 Task: Search one way flight ticket for 3 adults in first from Pittsburgh: Pittsburgh International Airport to Jacksonville: Albert J. Ellis Airport on 5-3-2023. Choice of flights is Singapure airlines. Number of bags: 2 checked bags. Price is upto 72000. Outbound departure time preference is 21:30.
Action: Mouse moved to (415, 176)
Screenshot: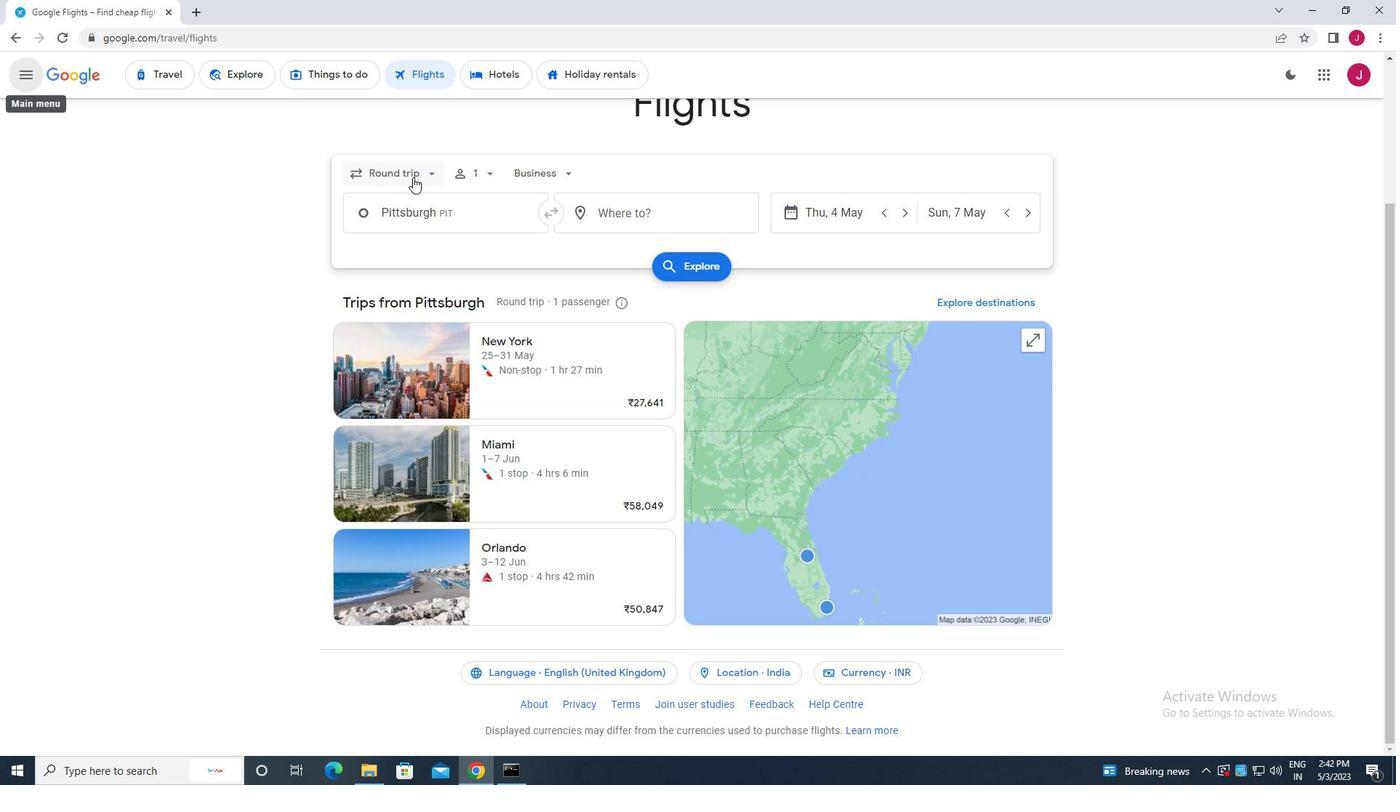 
Action: Mouse pressed left at (415, 176)
Screenshot: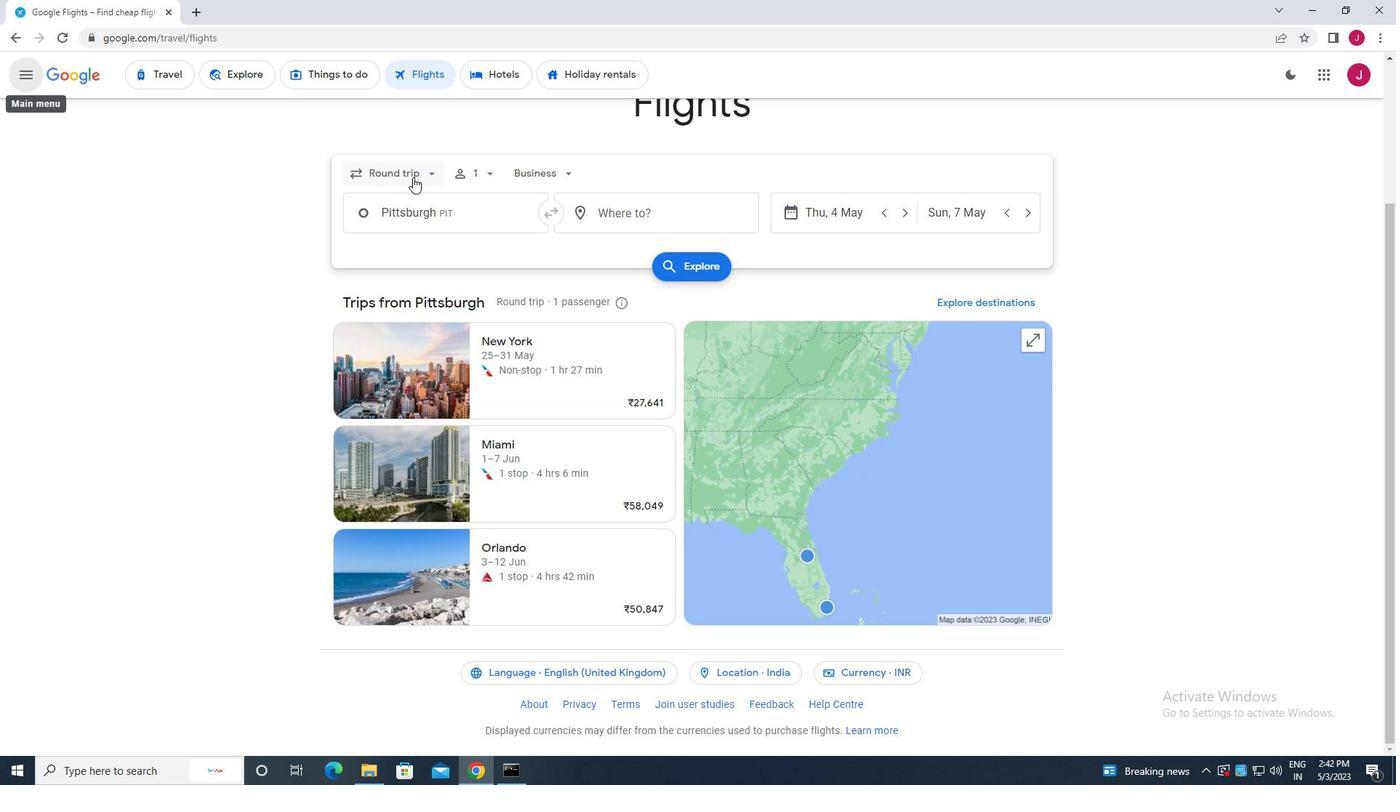 
Action: Mouse moved to (409, 244)
Screenshot: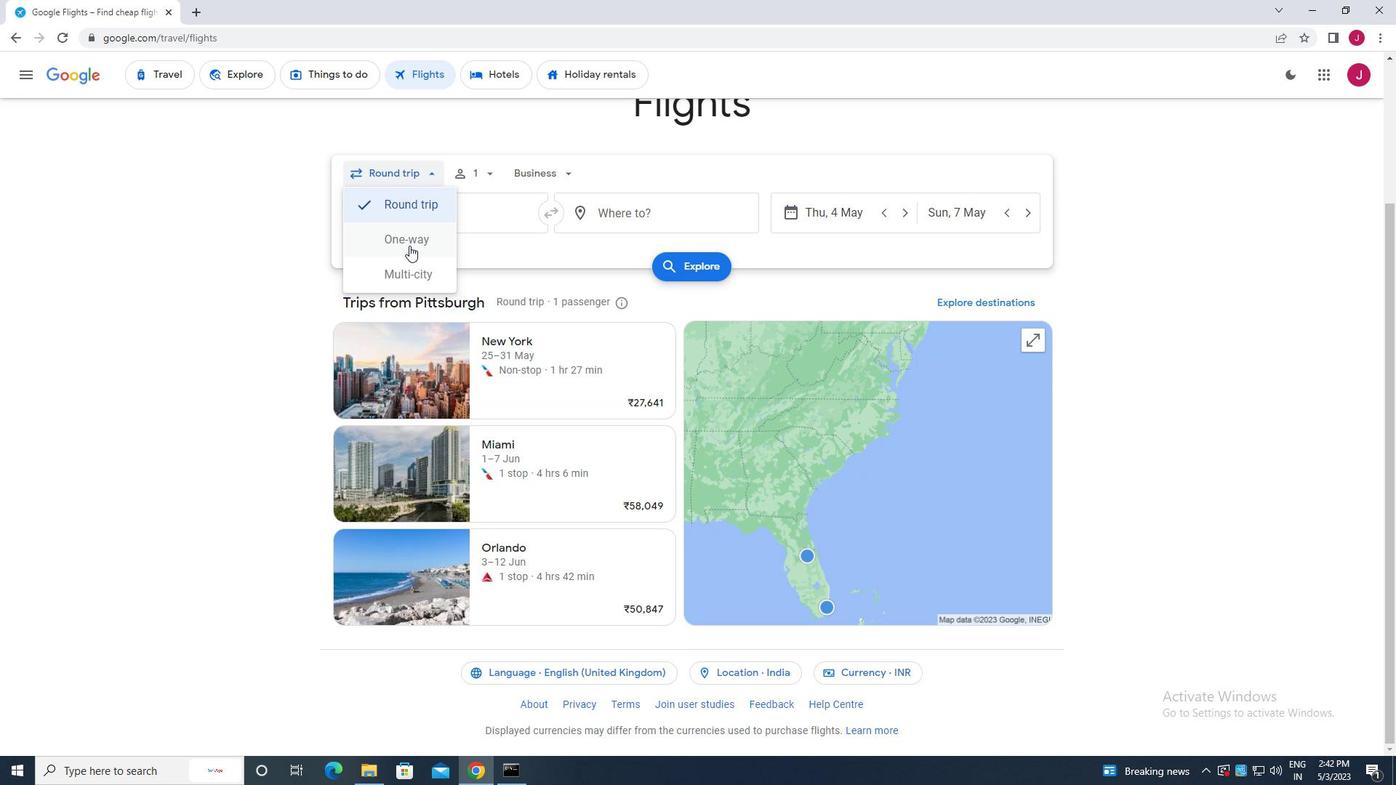 
Action: Mouse pressed left at (409, 244)
Screenshot: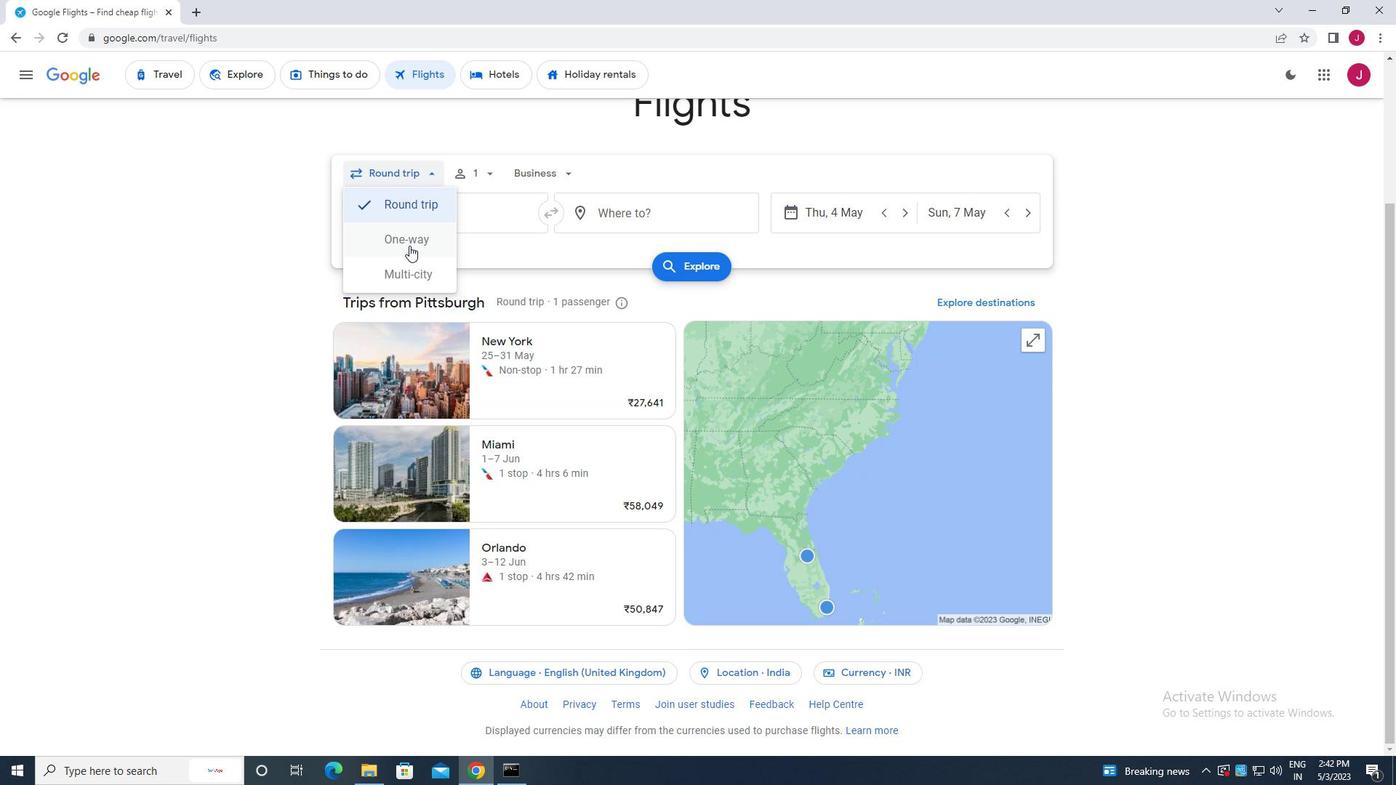 
Action: Mouse moved to (485, 167)
Screenshot: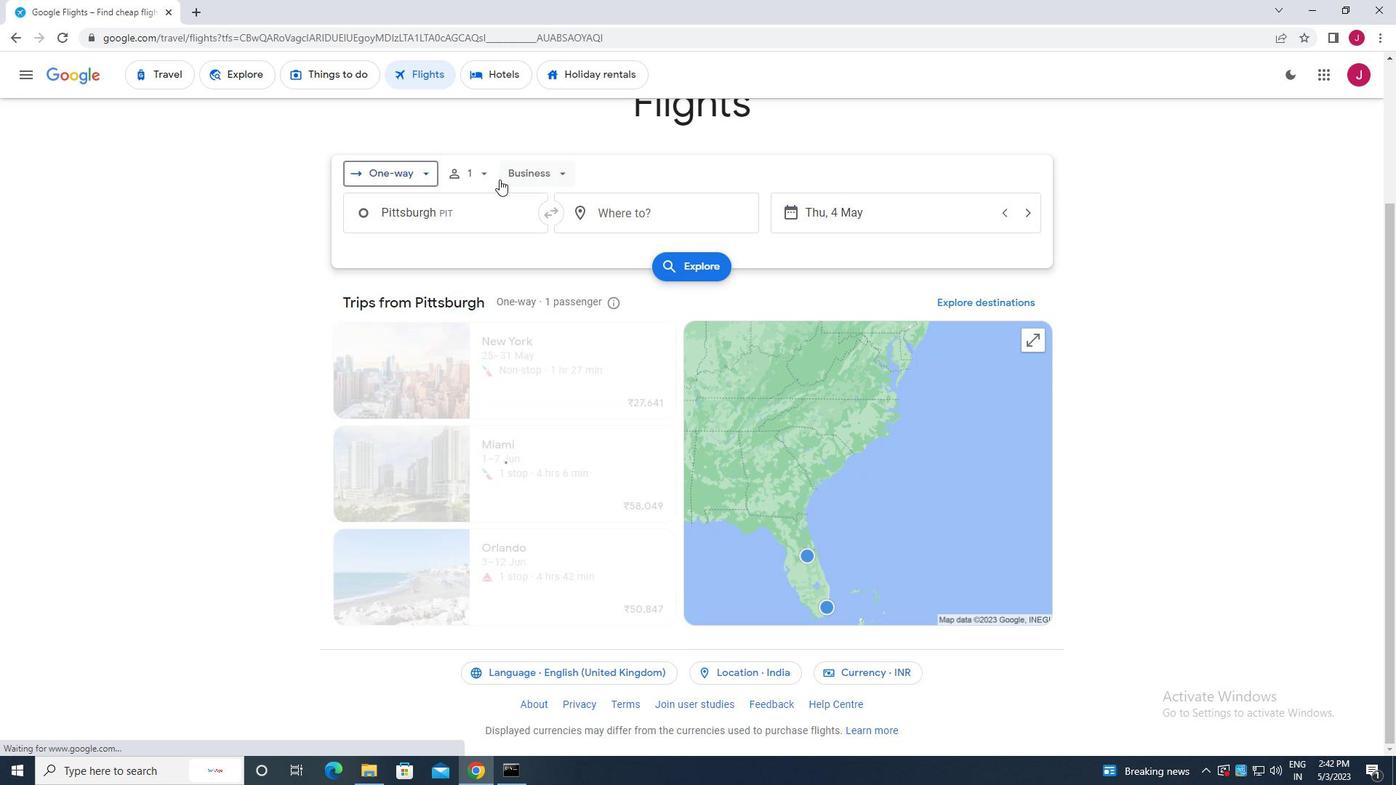 
Action: Mouse pressed left at (485, 167)
Screenshot: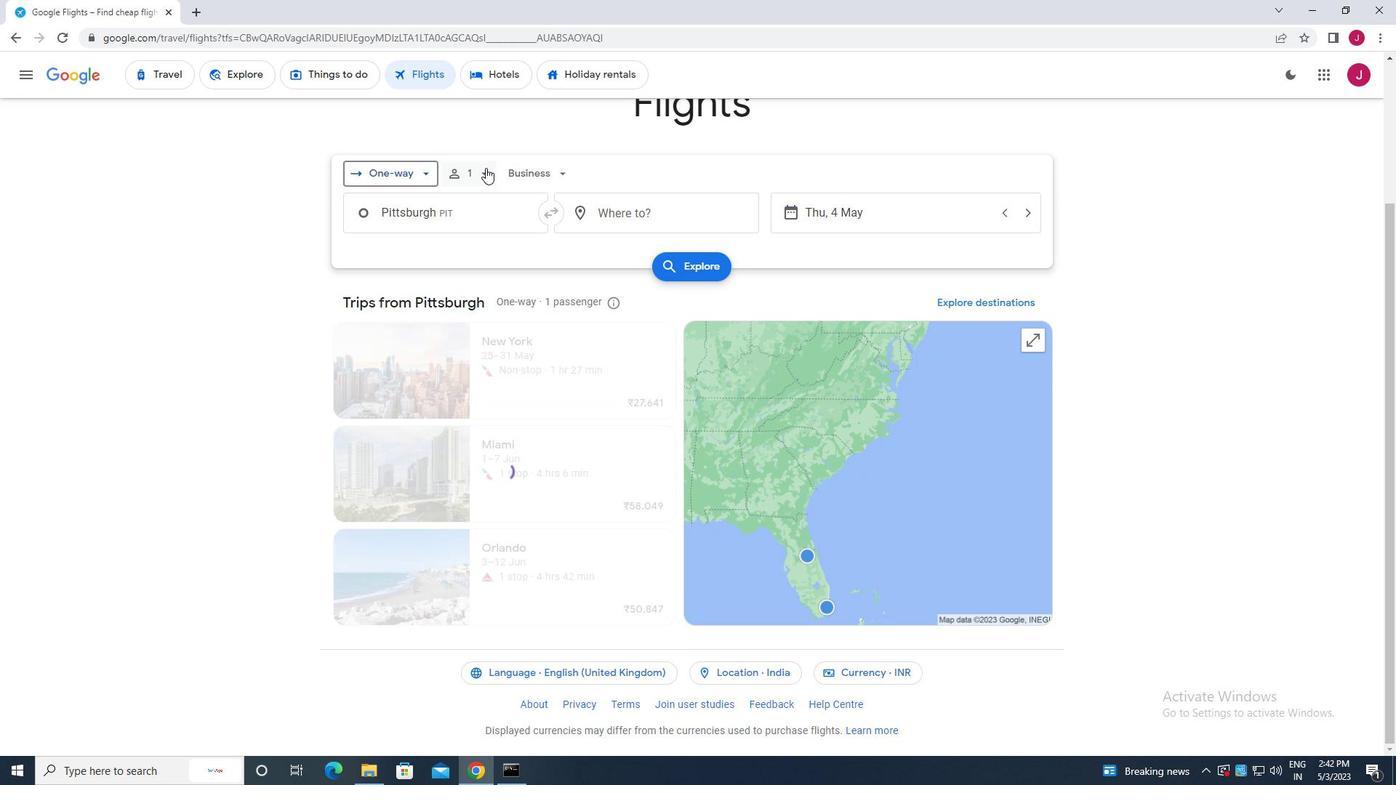 
Action: Mouse moved to (597, 210)
Screenshot: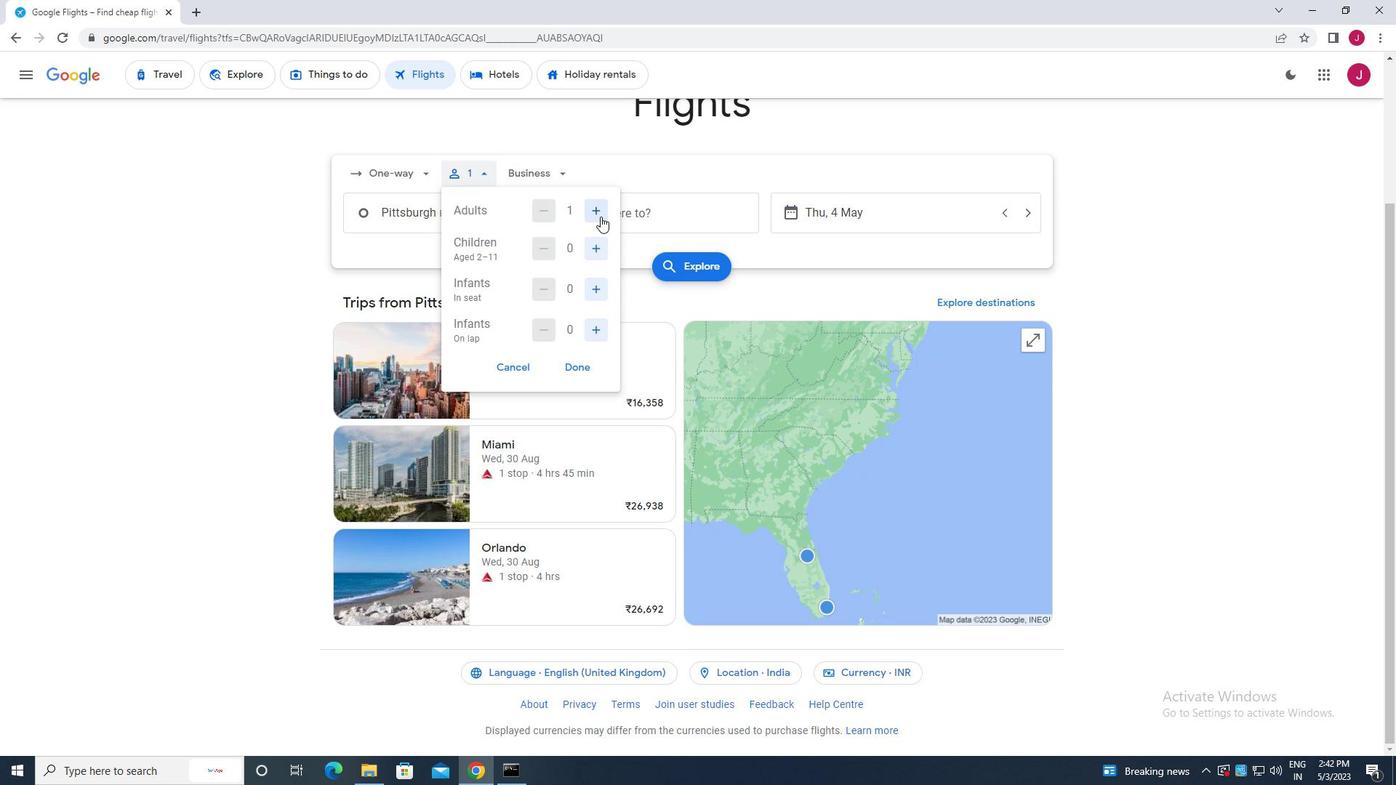 
Action: Mouse pressed left at (597, 210)
Screenshot: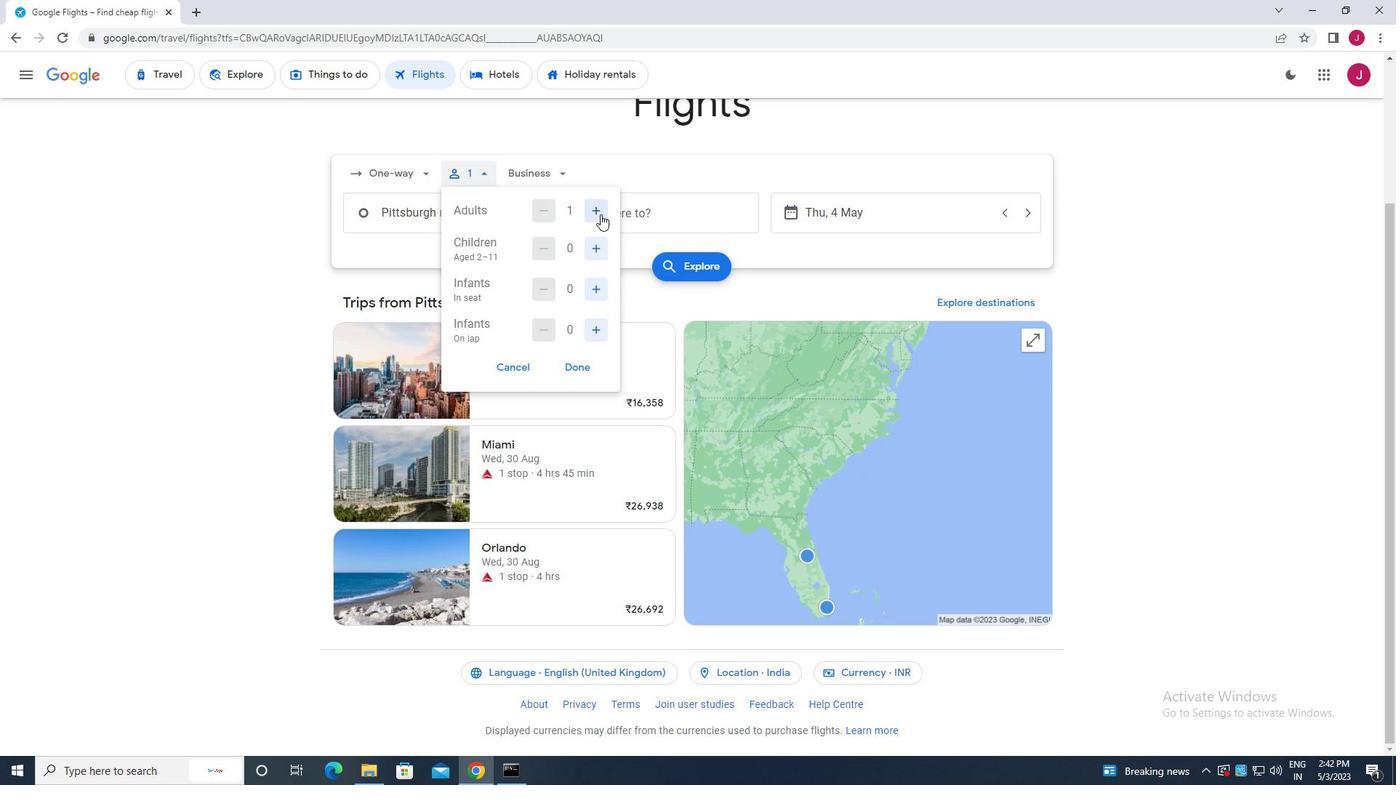 
Action: Mouse pressed left at (597, 210)
Screenshot: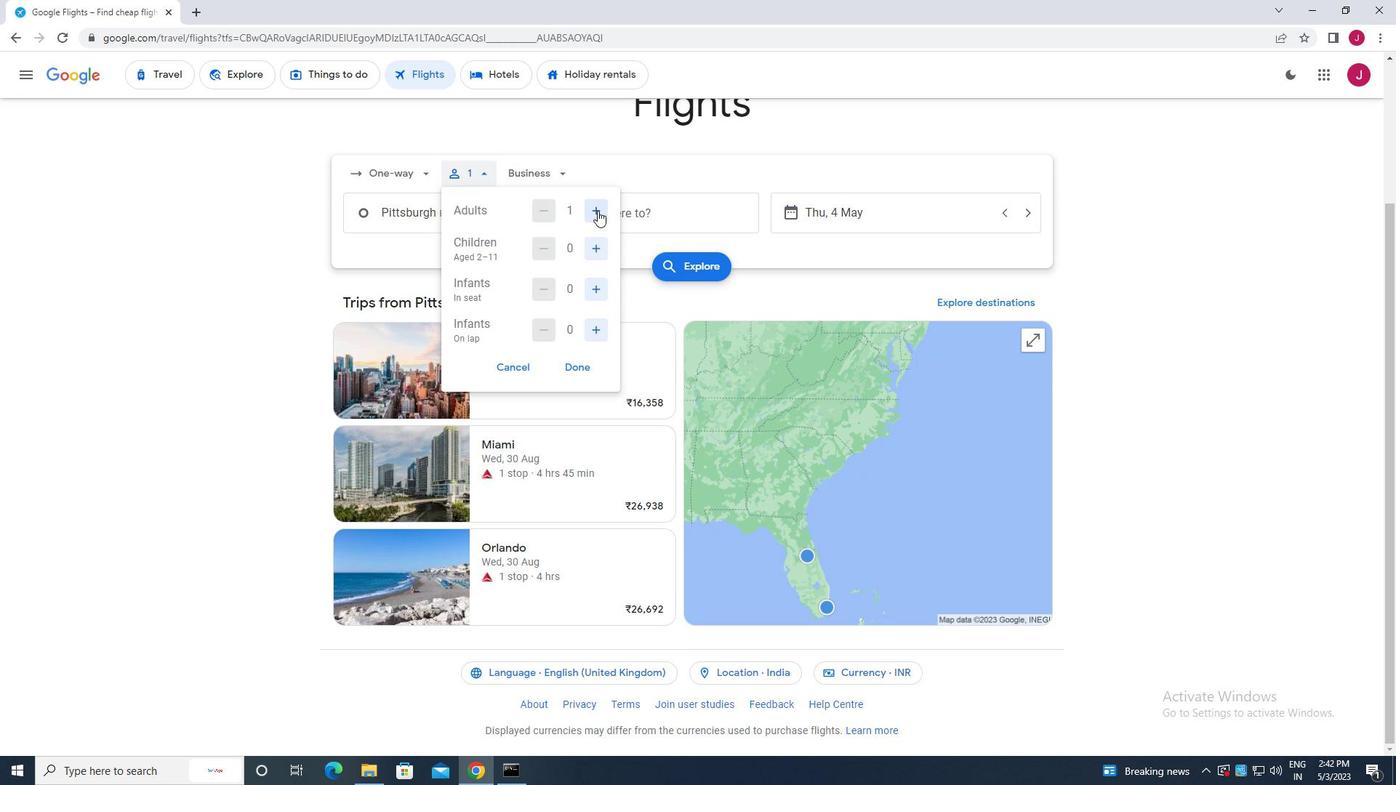
Action: Mouse moved to (578, 366)
Screenshot: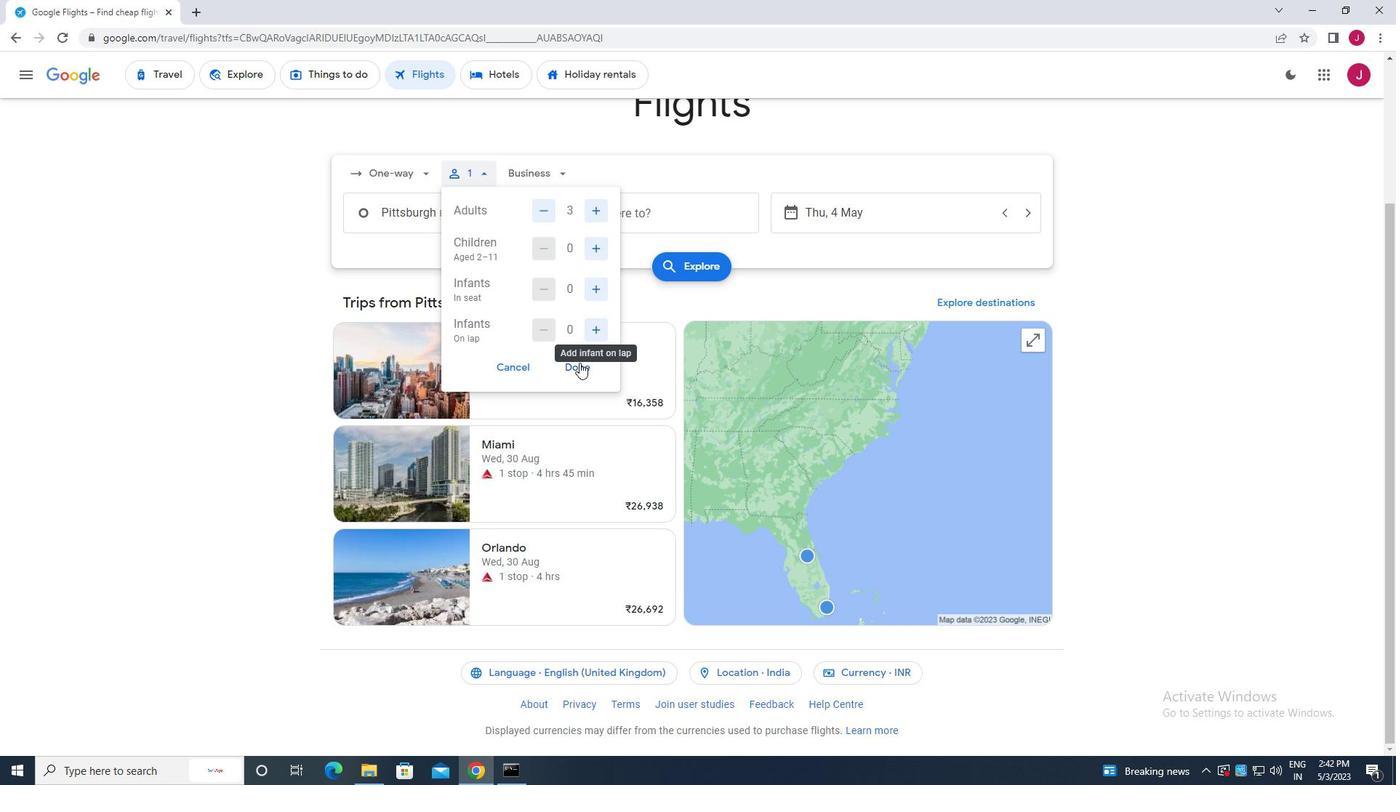 
Action: Mouse pressed left at (578, 366)
Screenshot: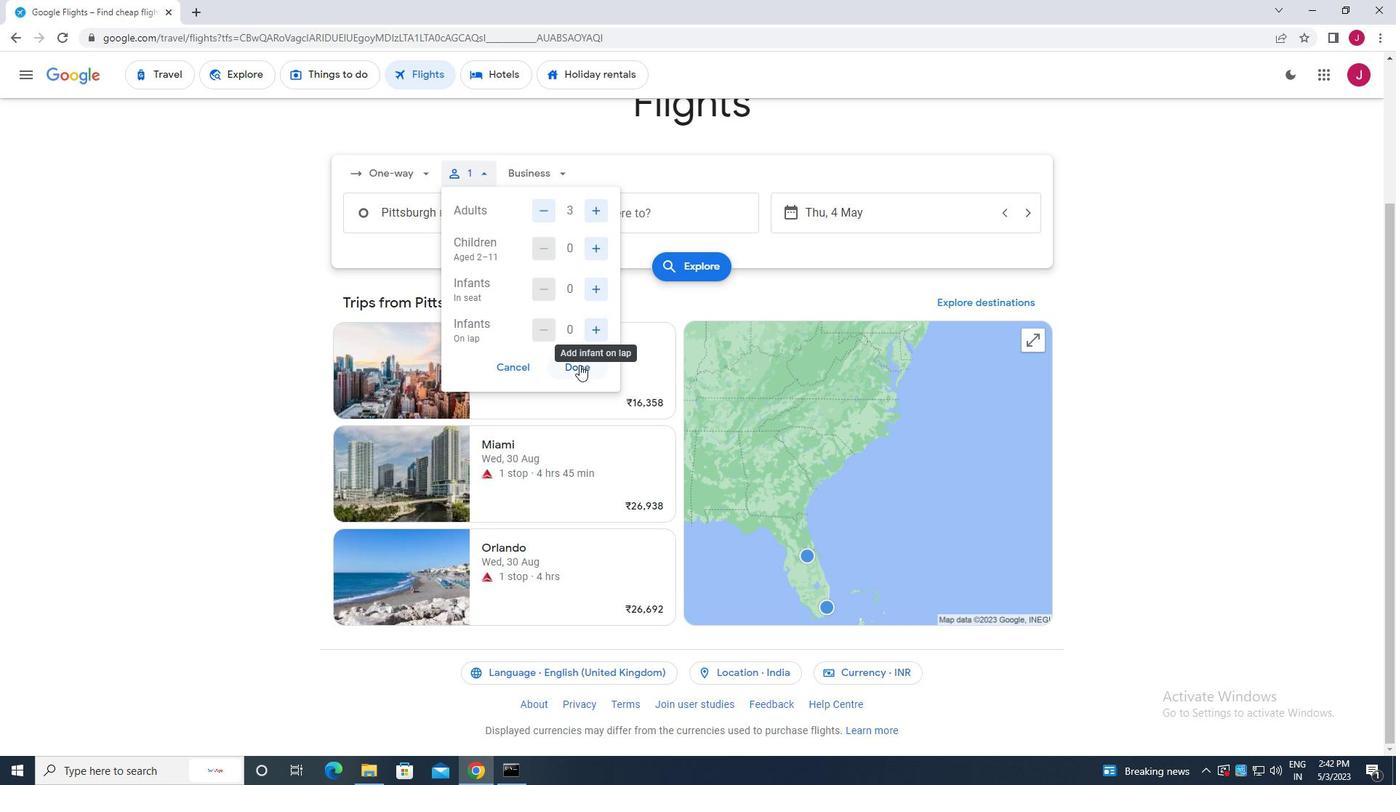 
Action: Mouse moved to (552, 173)
Screenshot: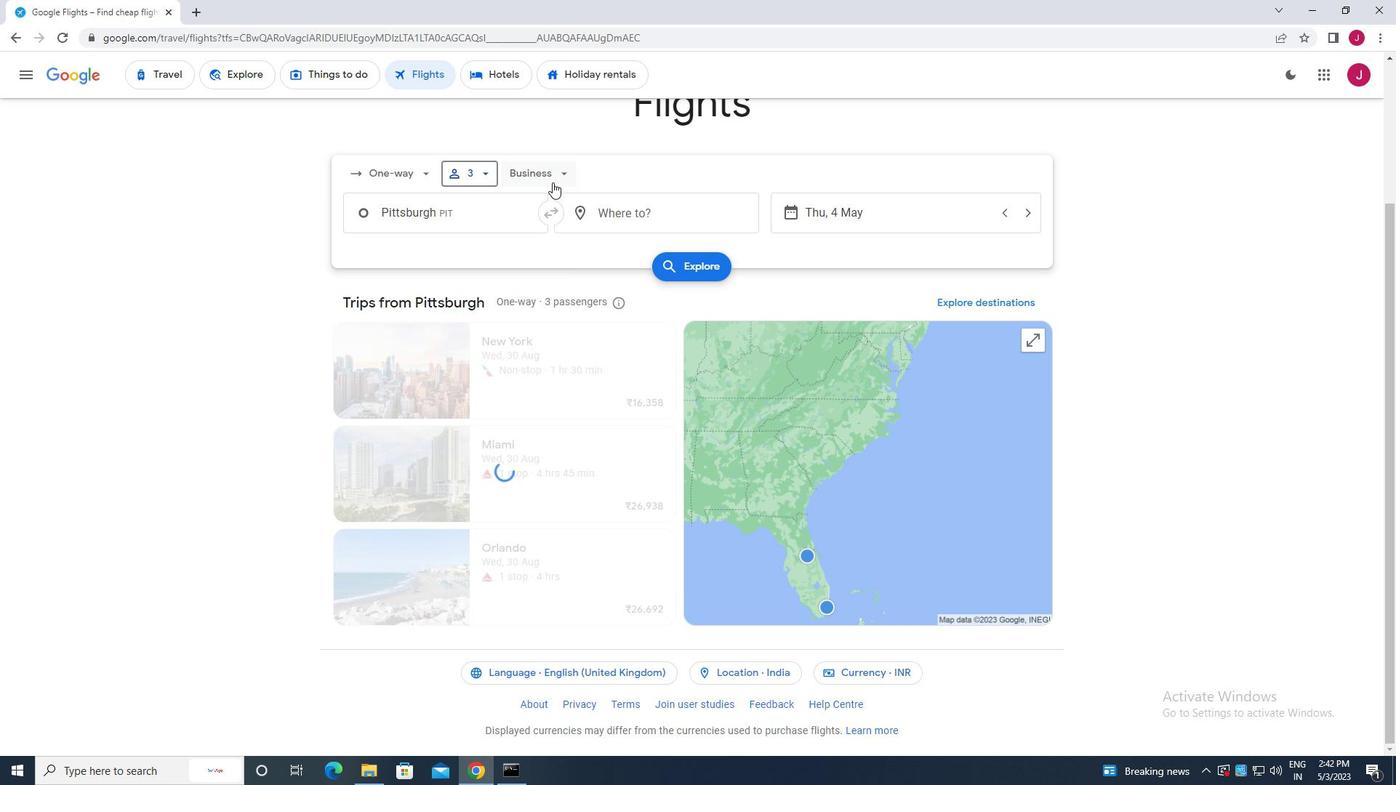 
Action: Mouse pressed left at (552, 173)
Screenshot: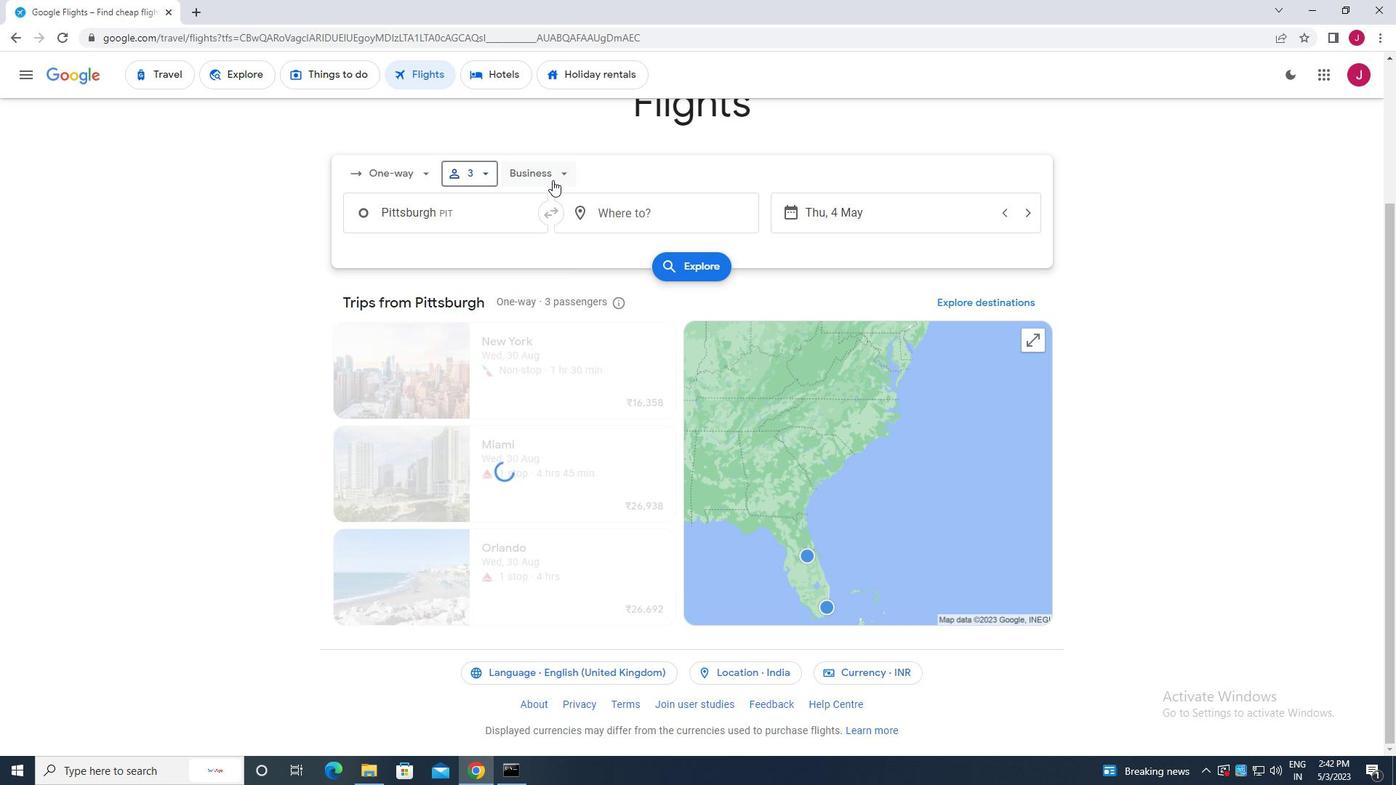 
Action: Mouse moved to (546, 310)
Screenshot: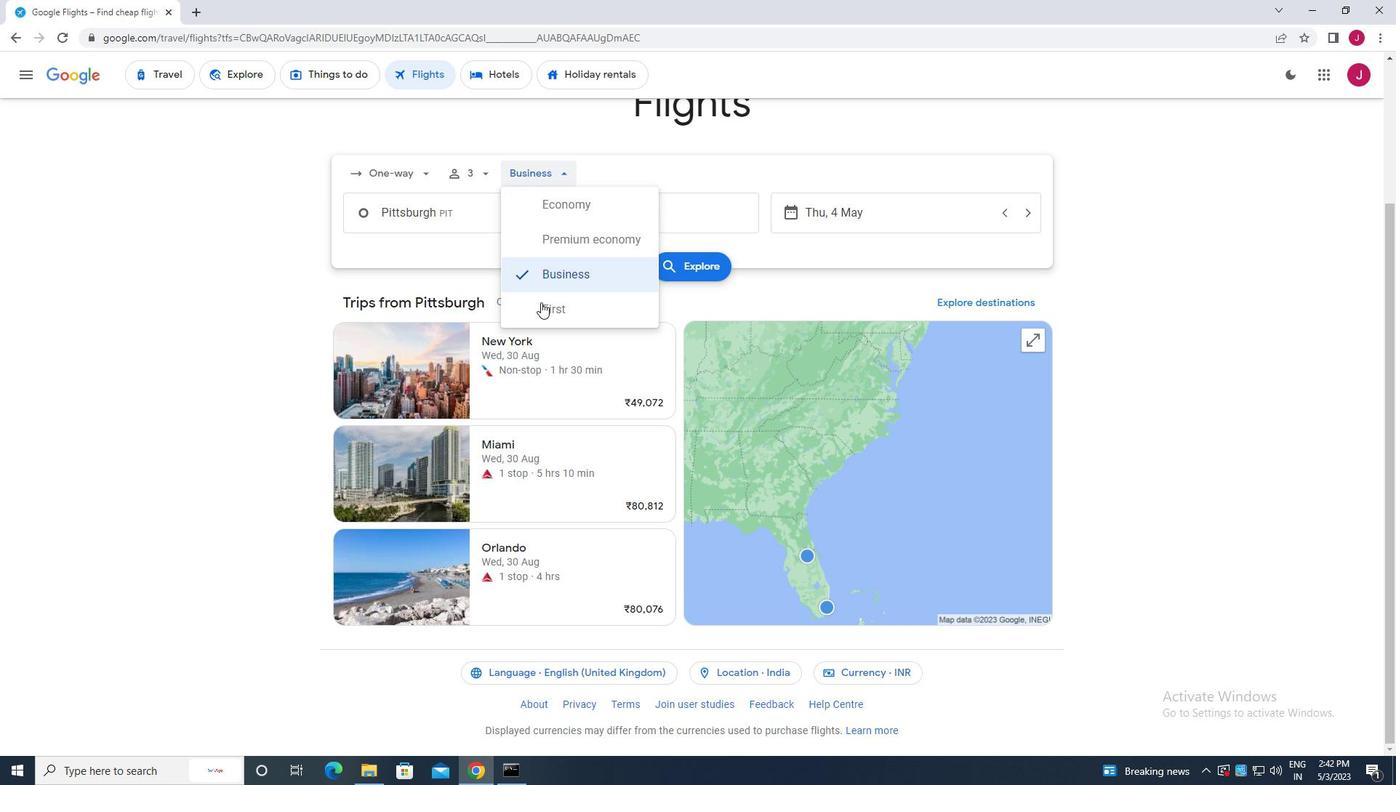 
Action: Mouse pressed left at (546, 310)
Screenshot: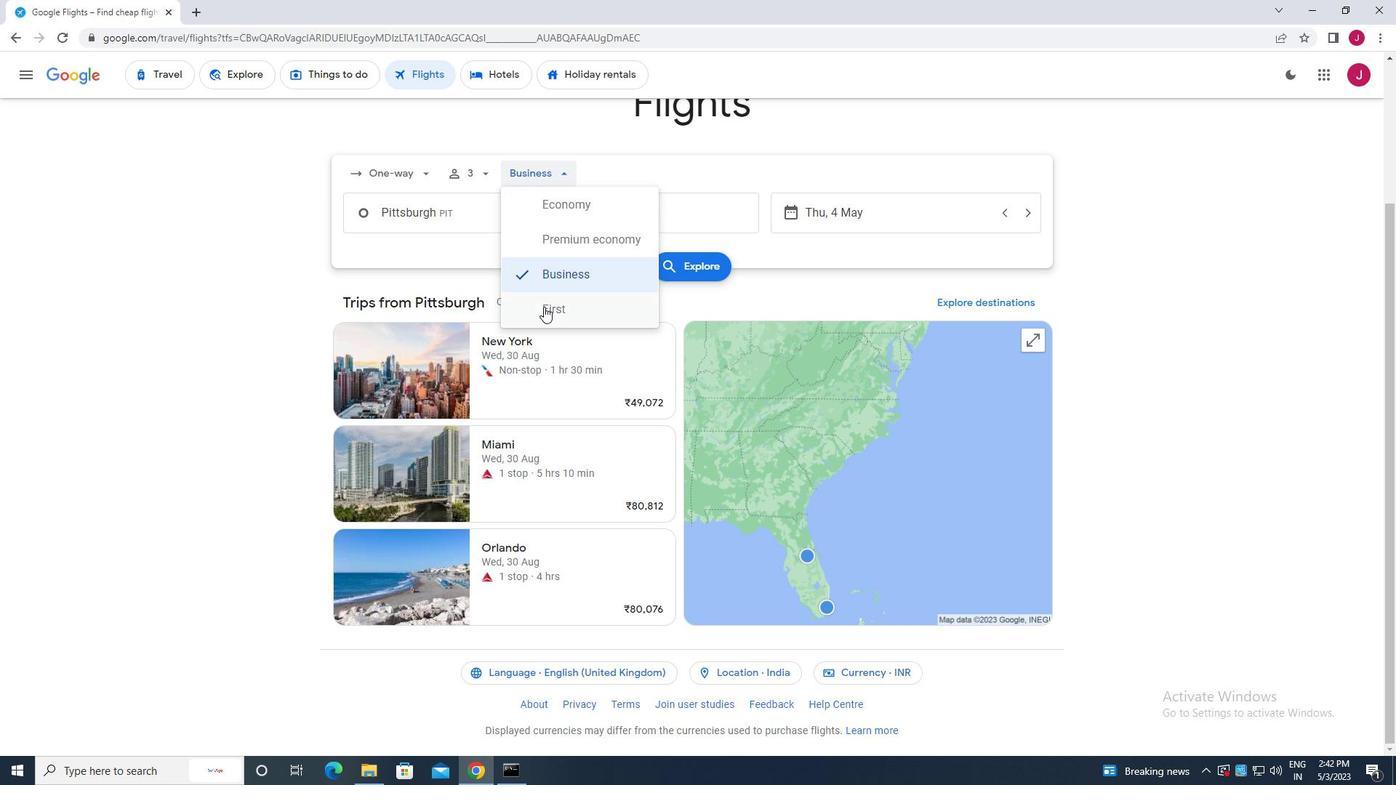 
Action: Mouse moved to (475, 213)
Screenshot: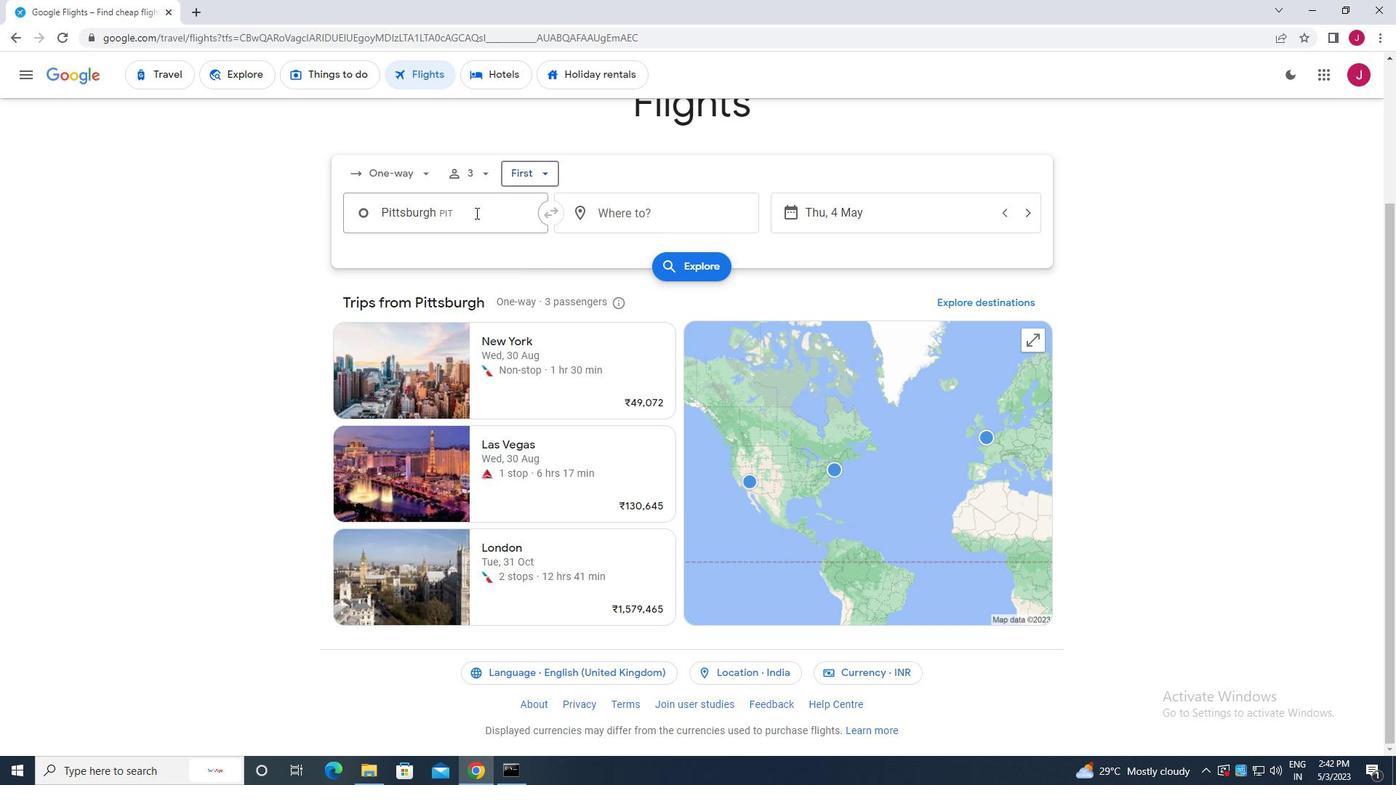 
Action: Mouse pressed left at (475, 213)
Screenshot: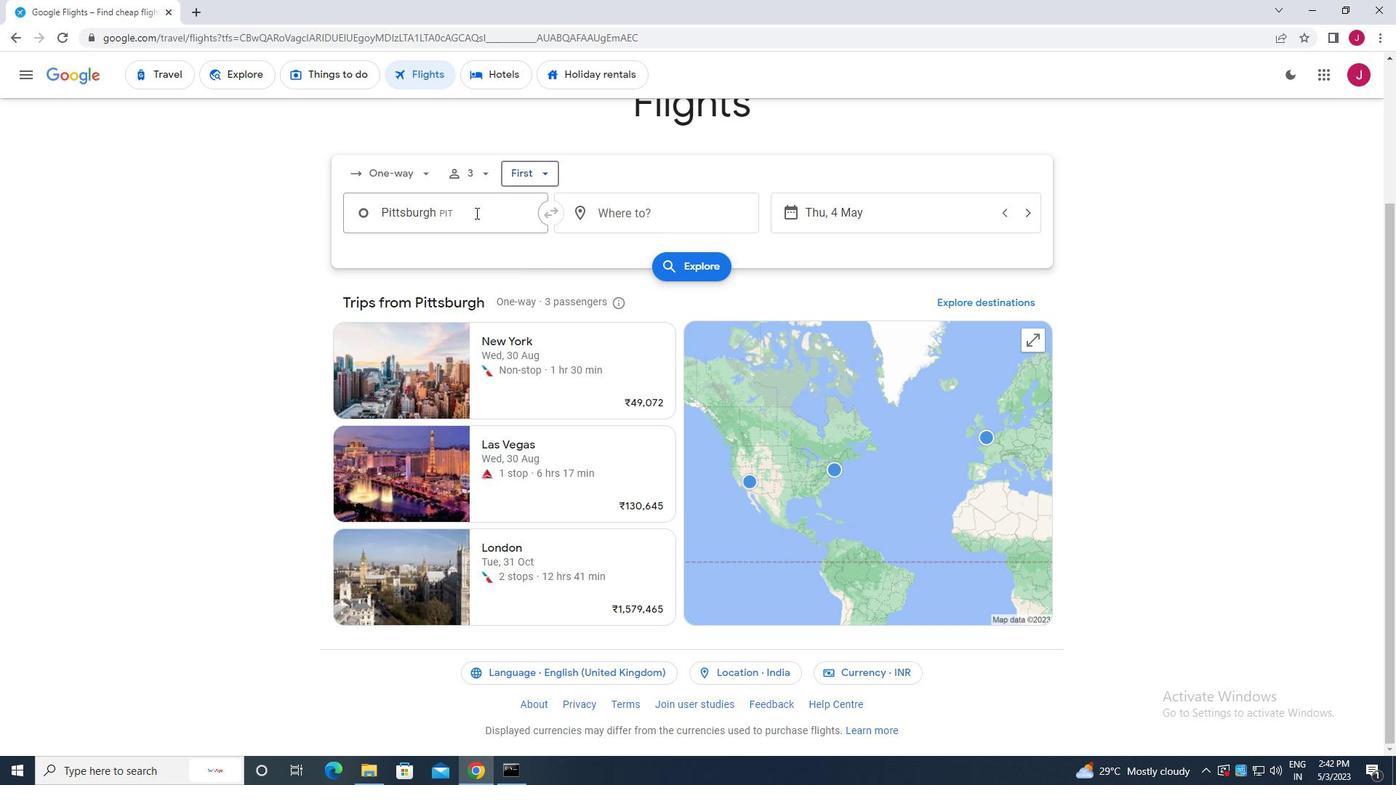 
Action: Key pressed pitts
Screenshot: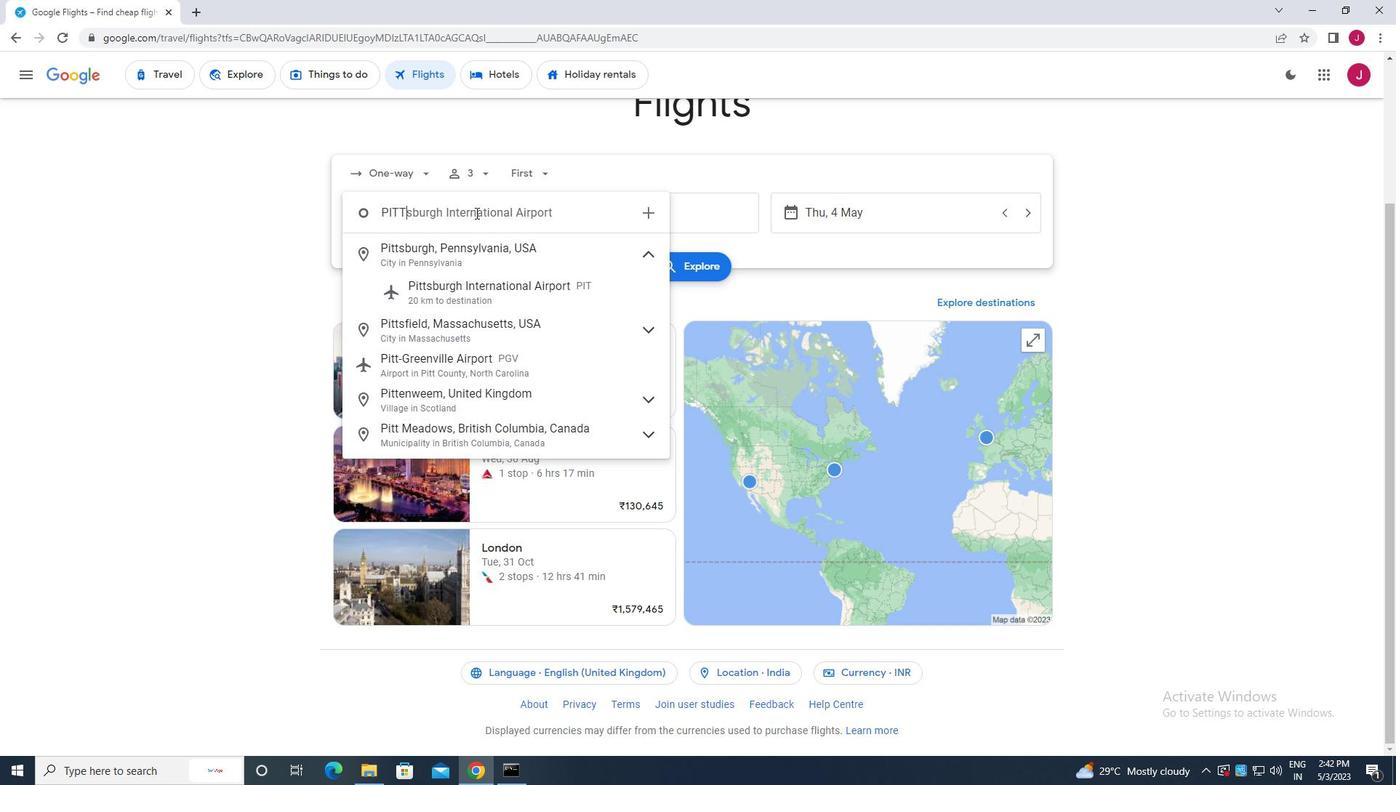 
Action: Mouse moved to (514, 295)
Screenshot: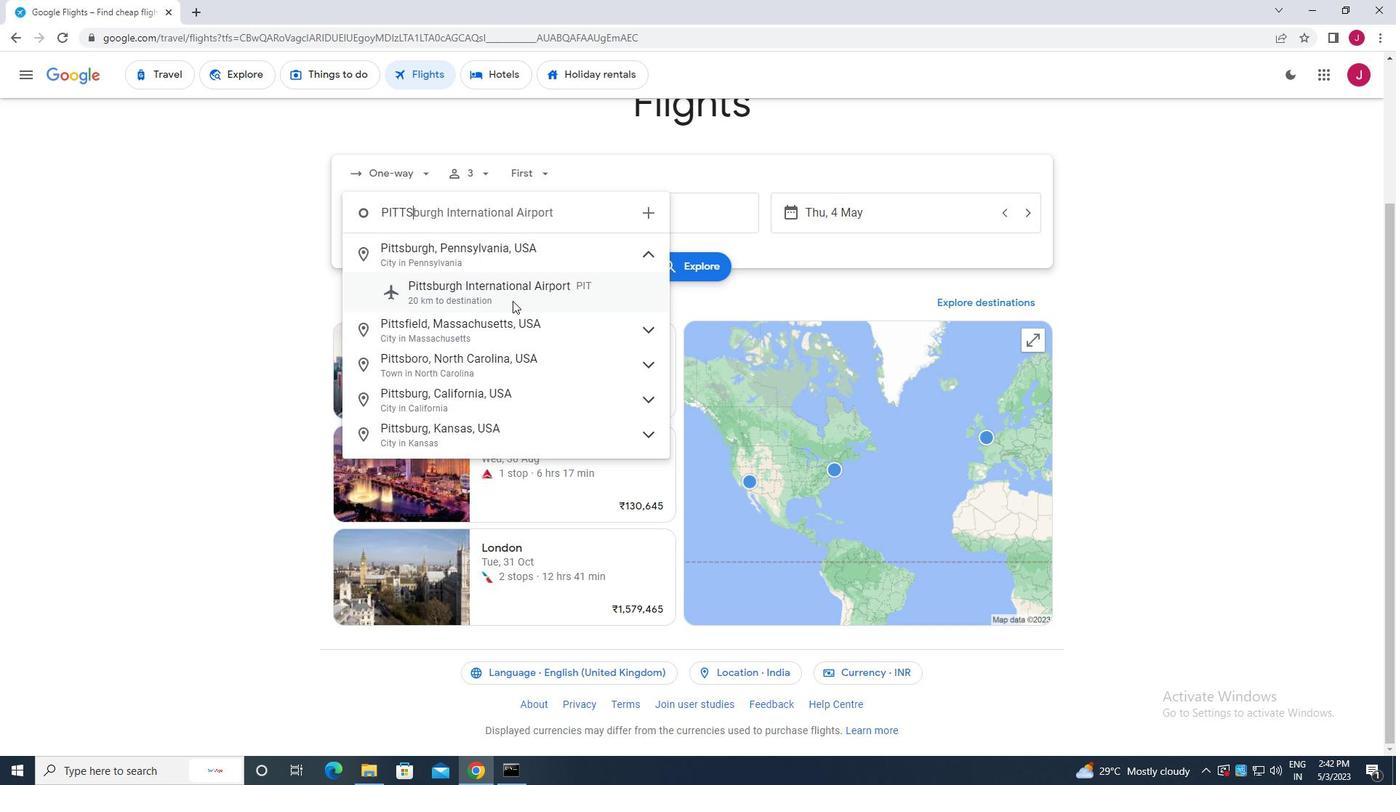 
Action: Mouse pressed left at (514, 295)
Screenshot: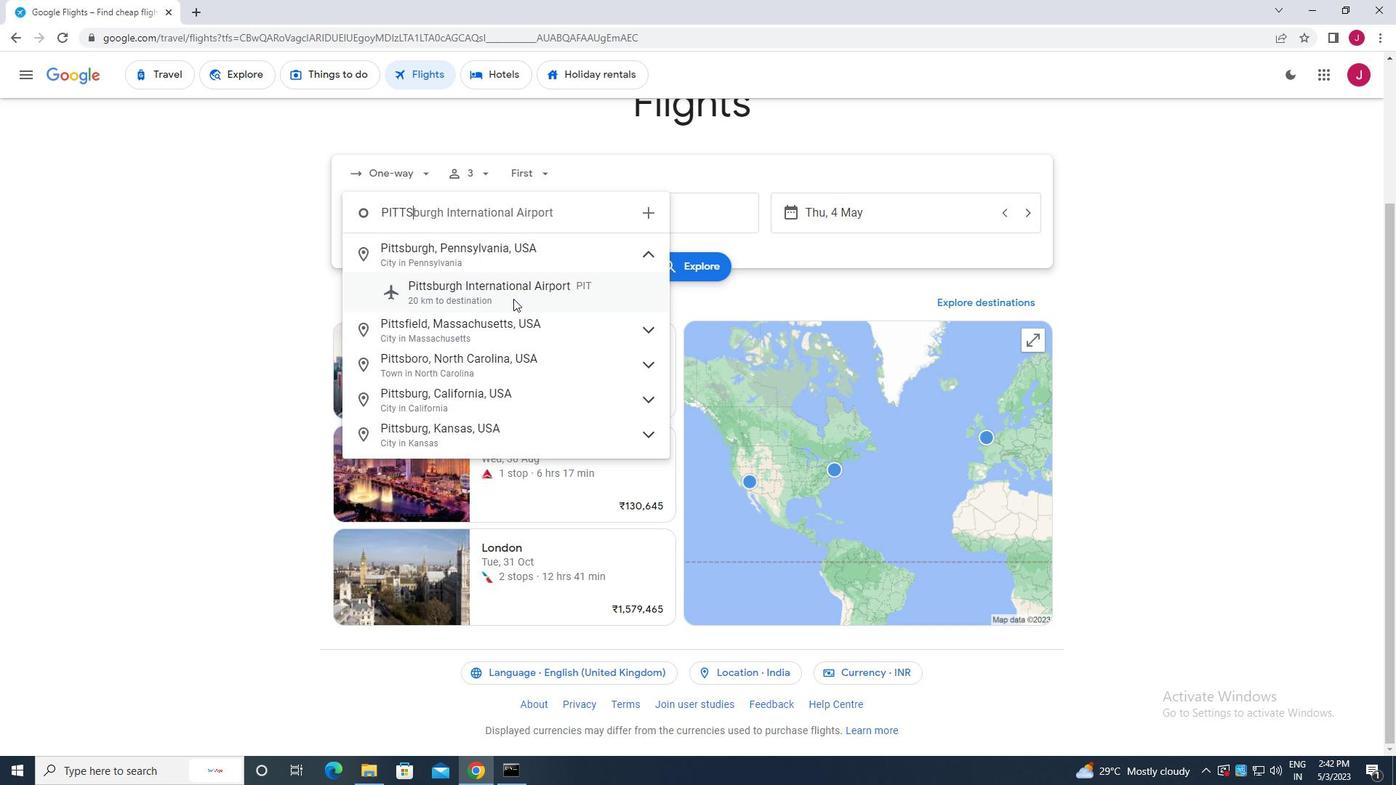 
Action: Mouse moved to (652, 217)
Screenshot: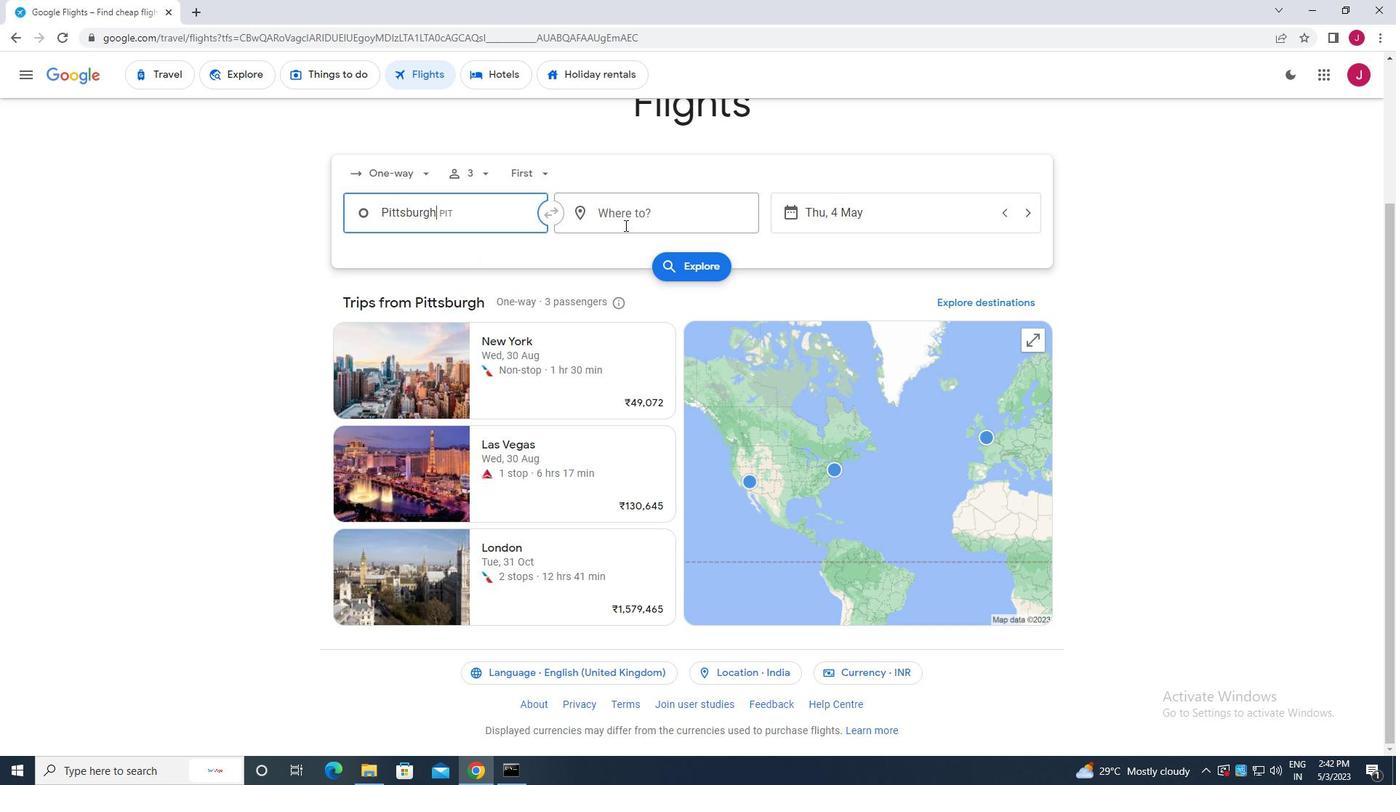 
Action: Mouse pressed left at (652, 217)
Screenshot: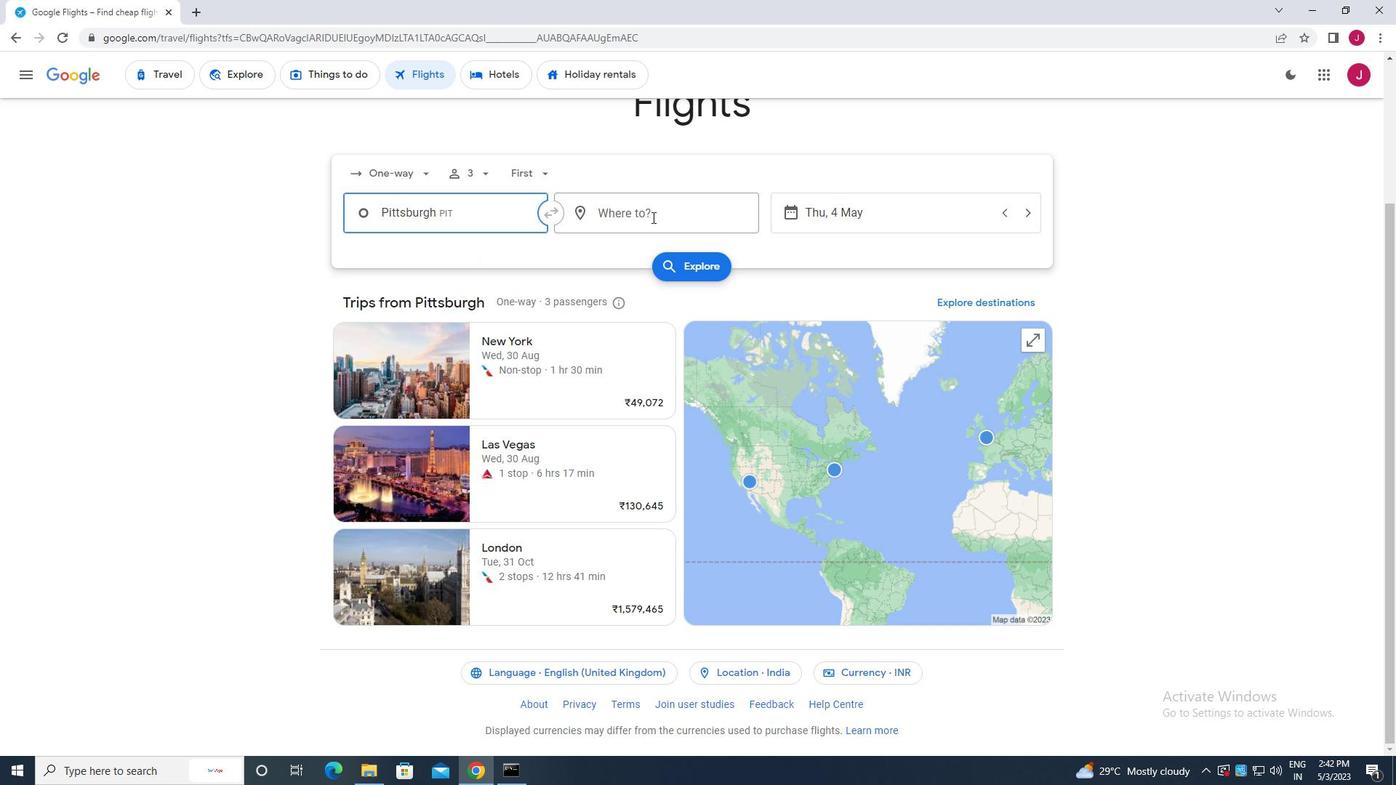
Action: Mouse moved to (652, 217)
Screenshot: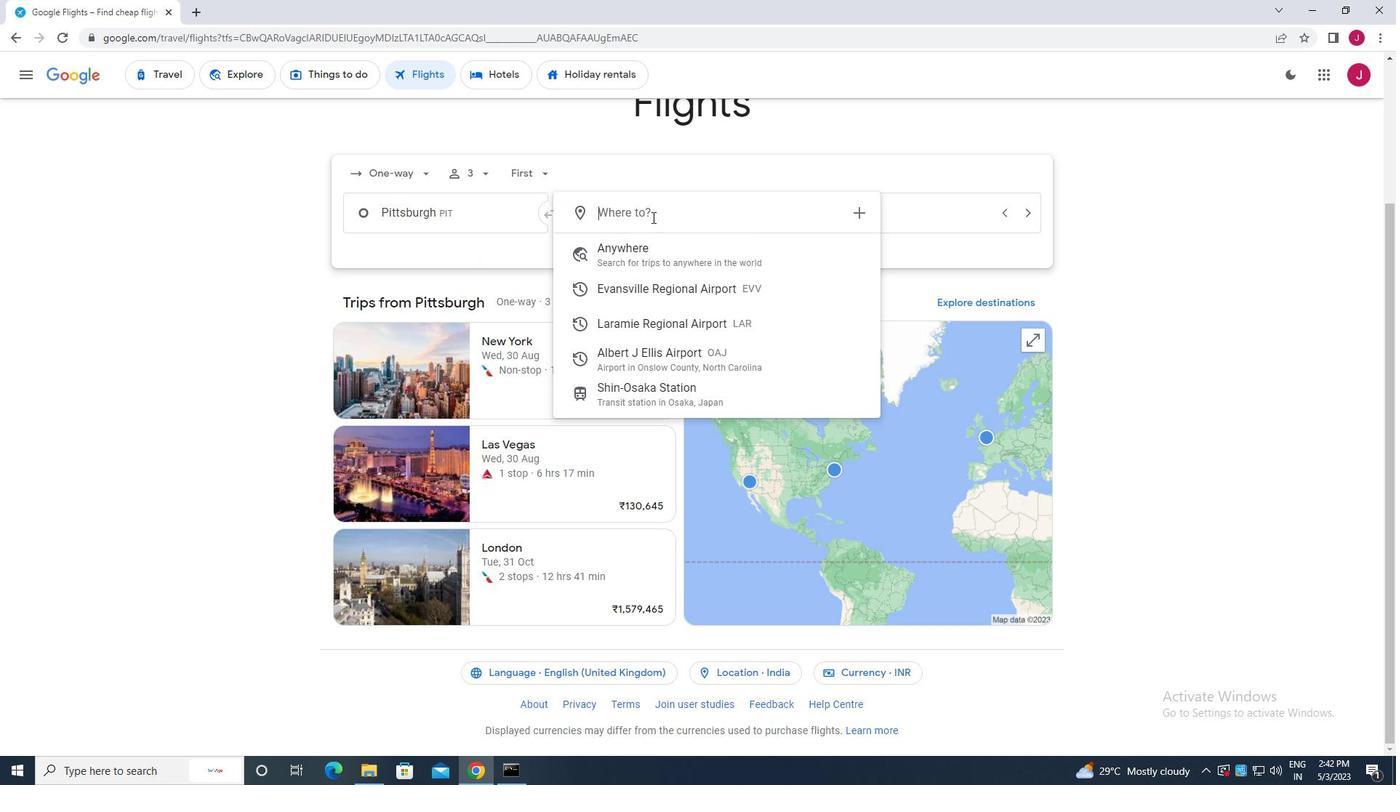 
Action: Key pressed albert<Key.space>
Screenshot: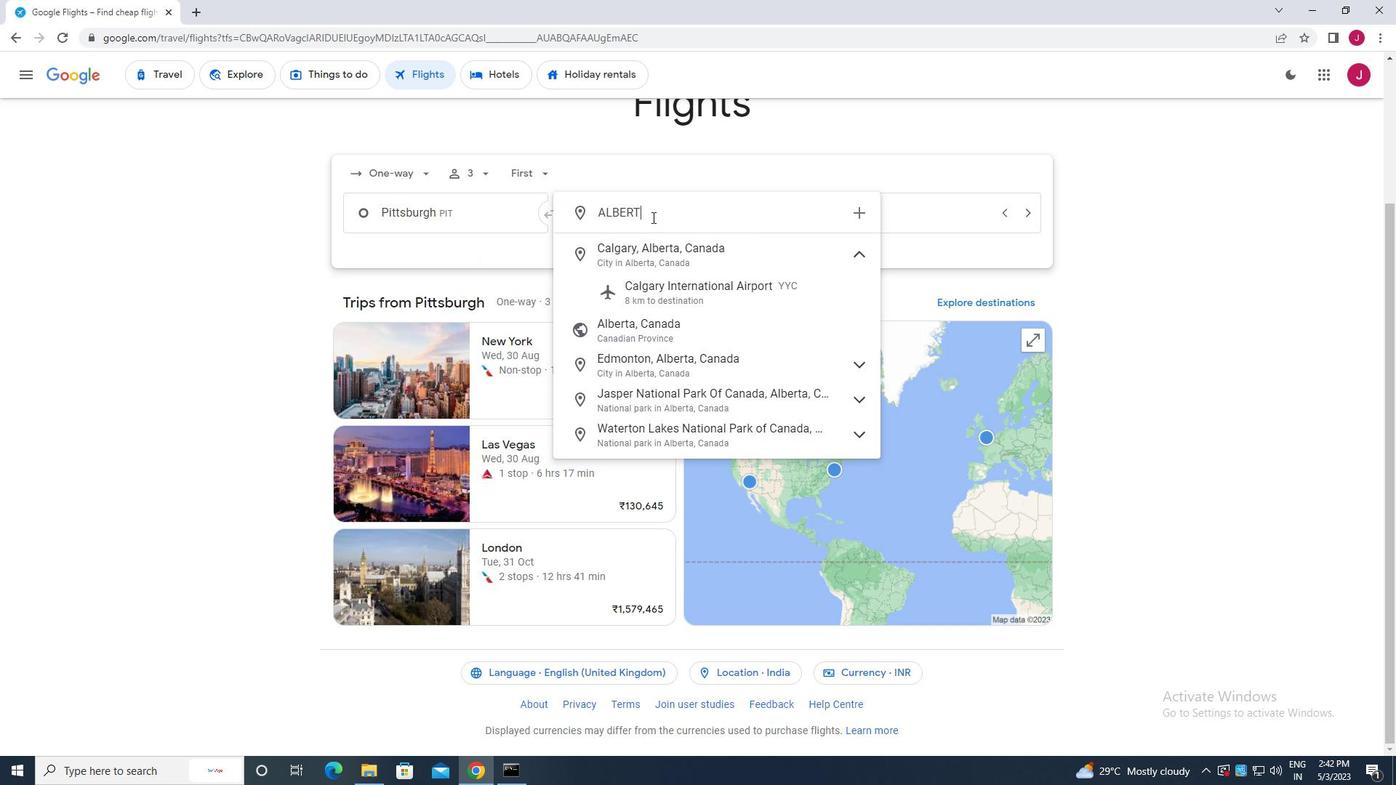 
Action: Mouse moved to (682, 251)
Screenshot: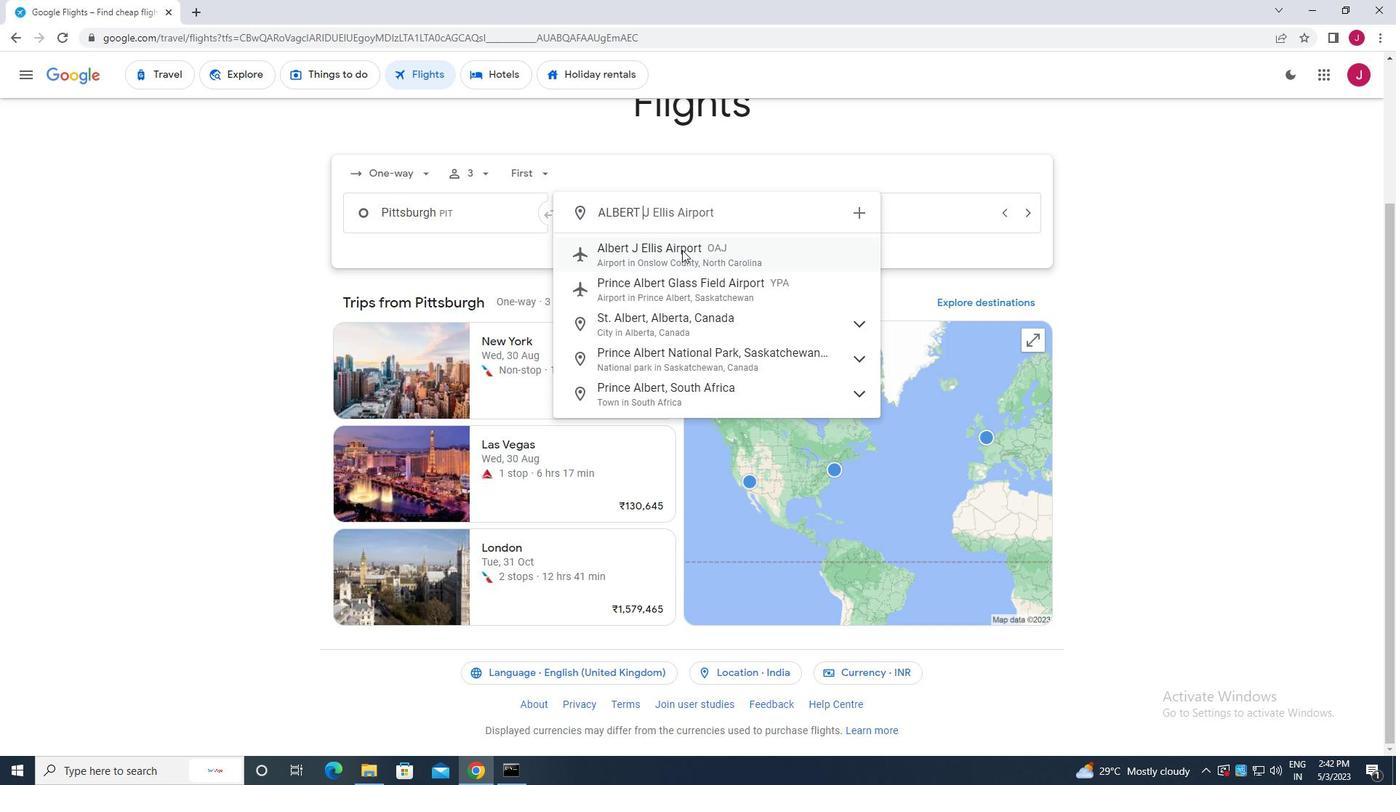 
Action: Mouse pressed left at (682, 251)
Screenshot: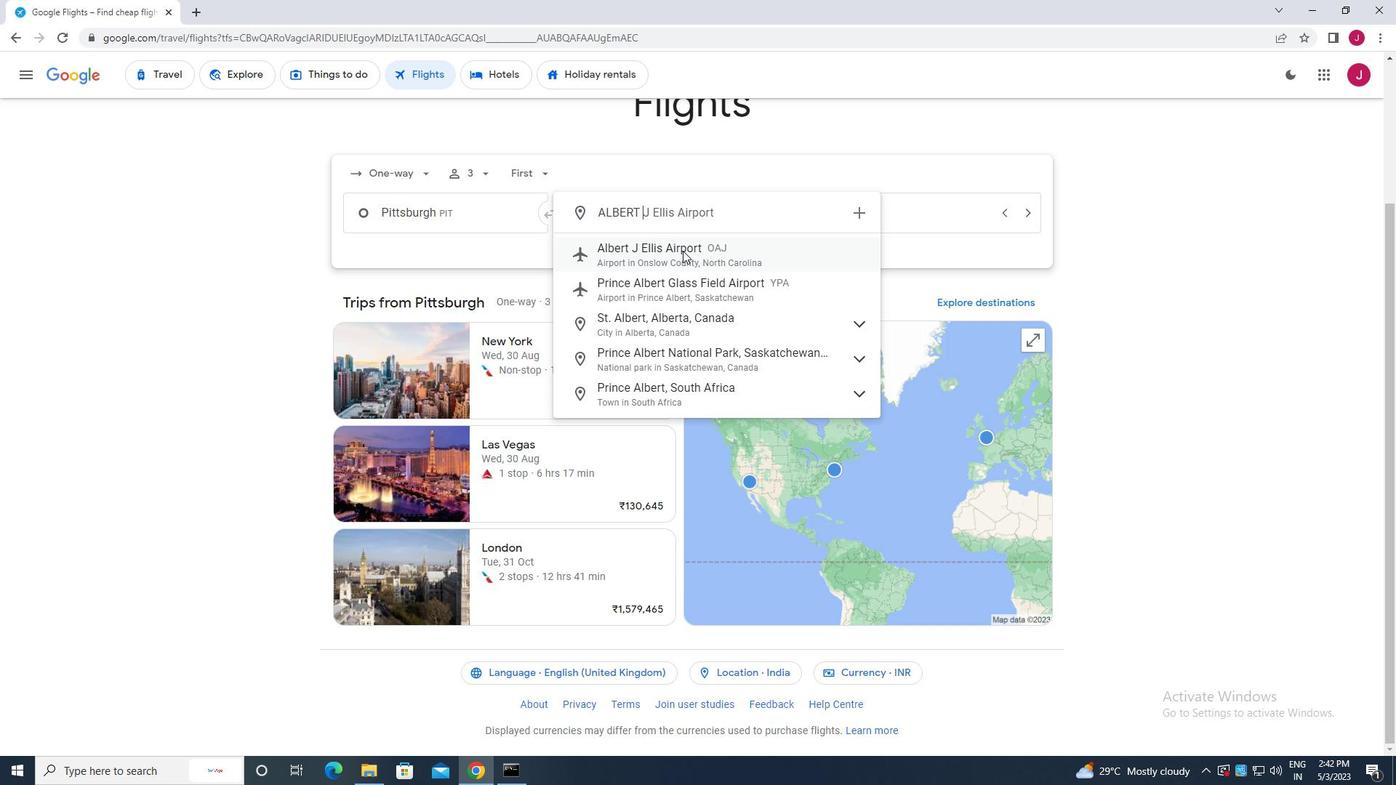 
Action: Mouse moved to (874, 218)
Screenshot: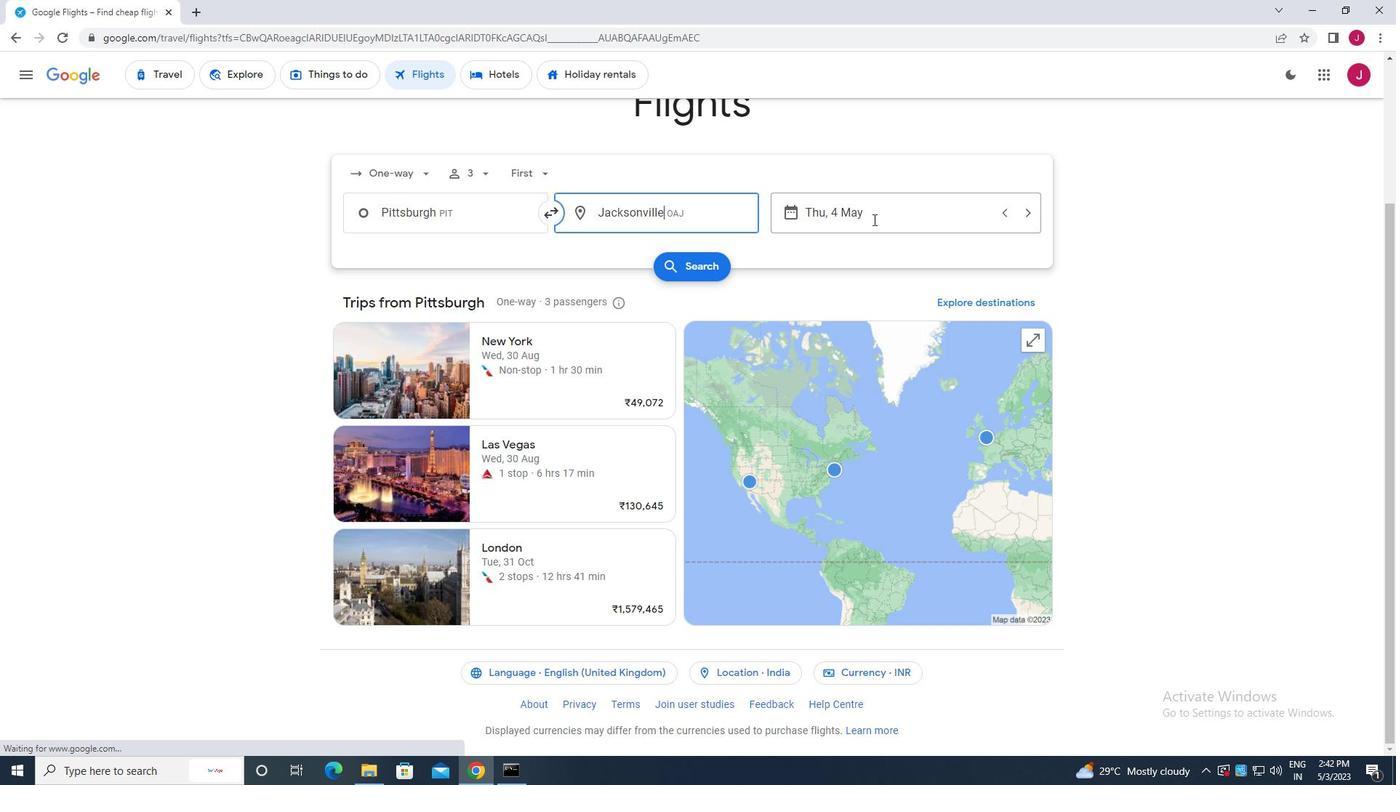 
Action: Mouse pressed left at (874, 218)
Screenshot: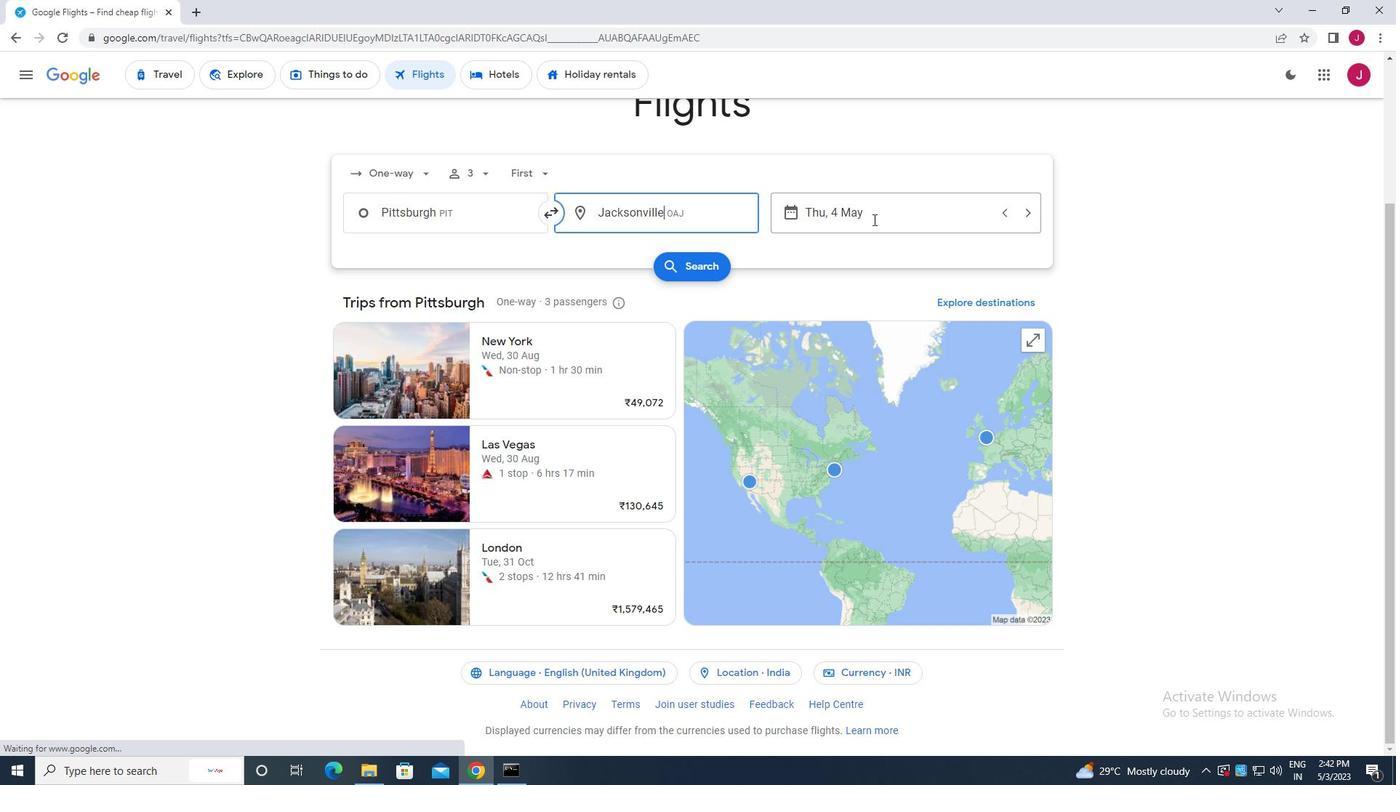 
Action: Mouse moved to (638, 326)
Screenshot: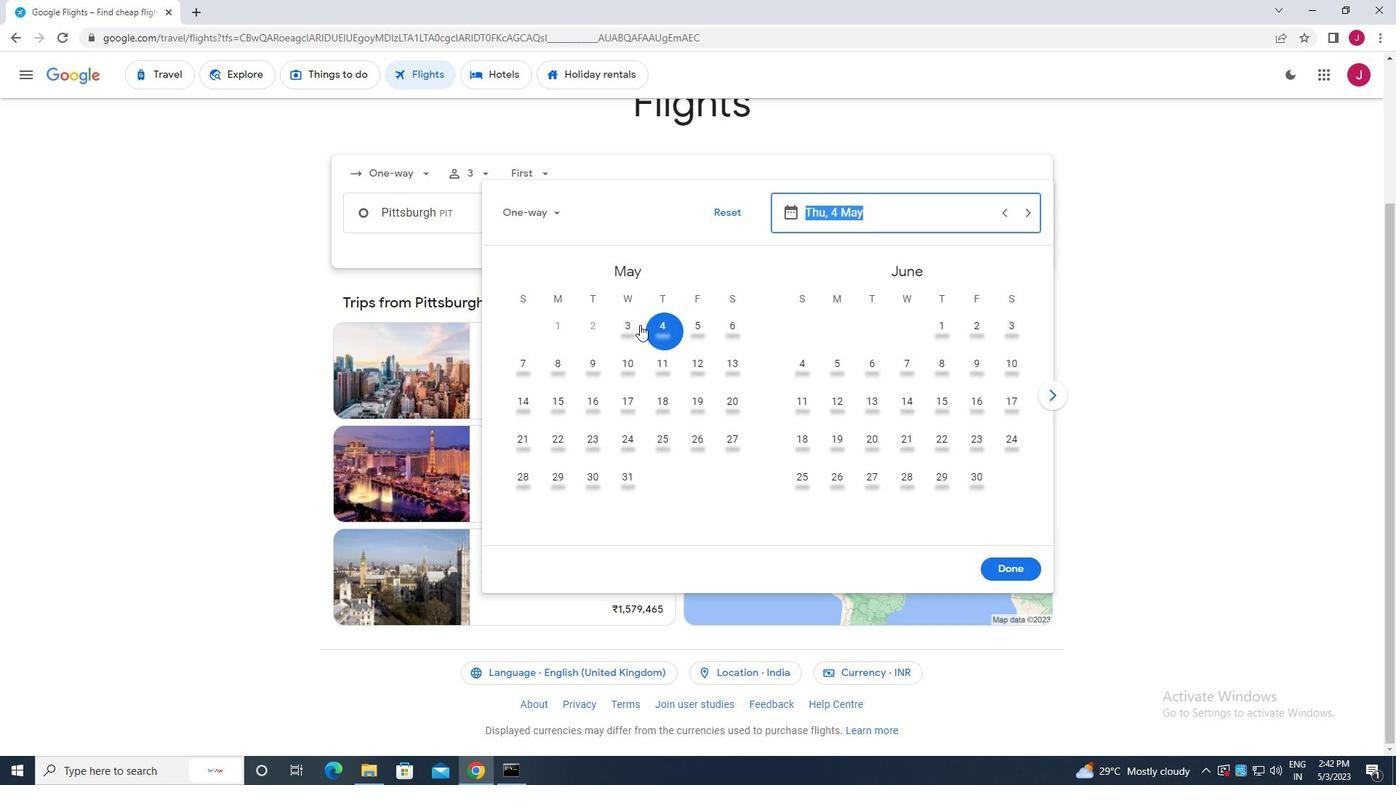 
Action: Mouse pressed left at (638, 326)
Screenshot: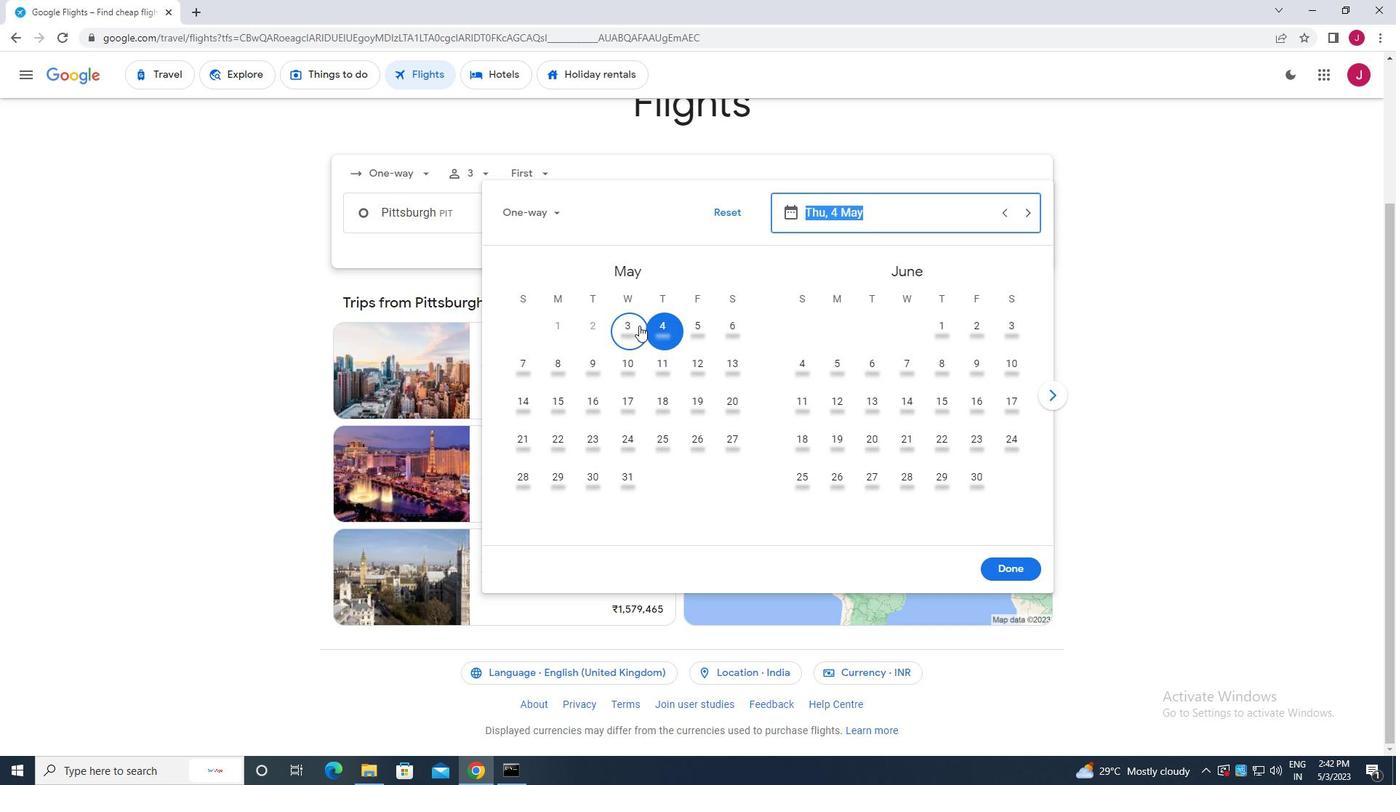 
Action: Mouse moved to (1018, 573)
Screenshot: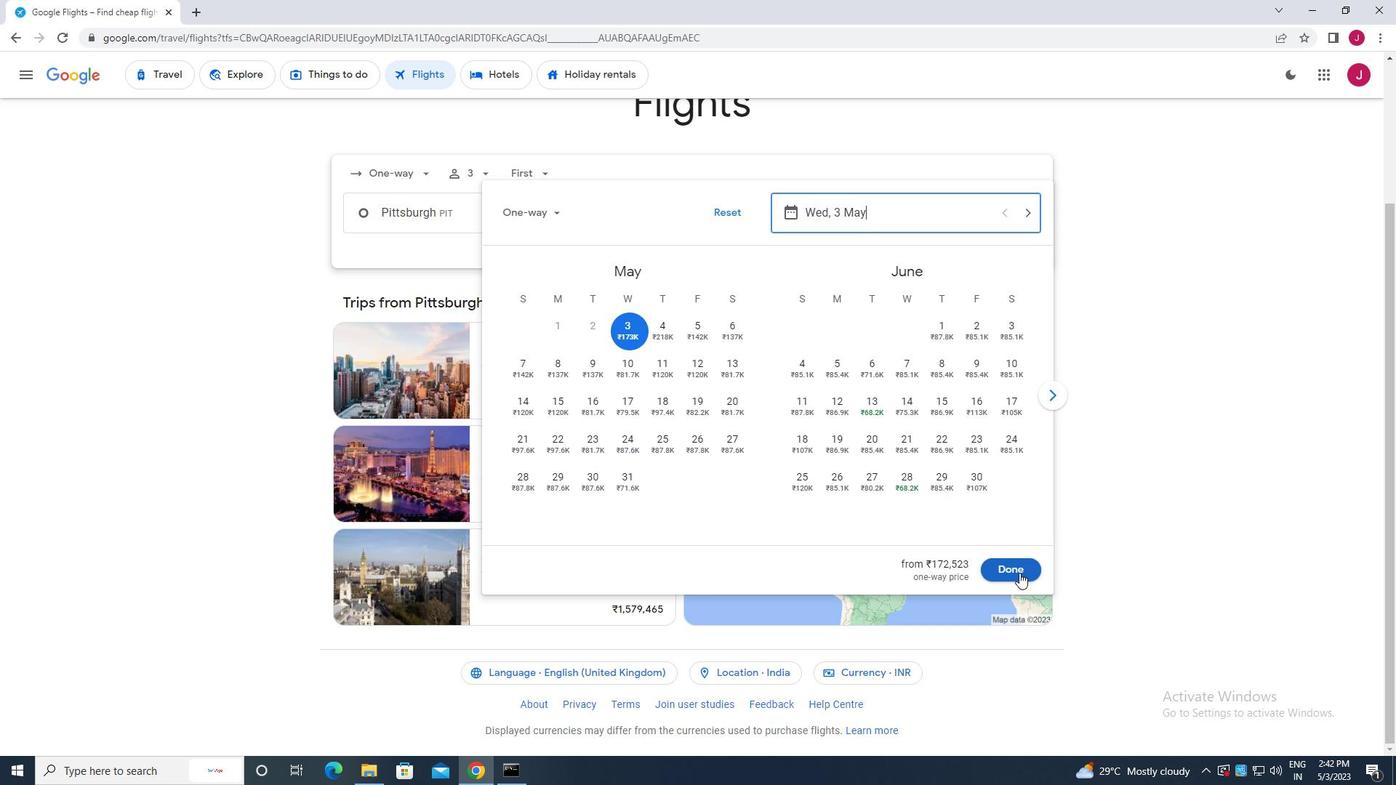 
Action: Mouse pressed left at (1018, 573)
Screenshot: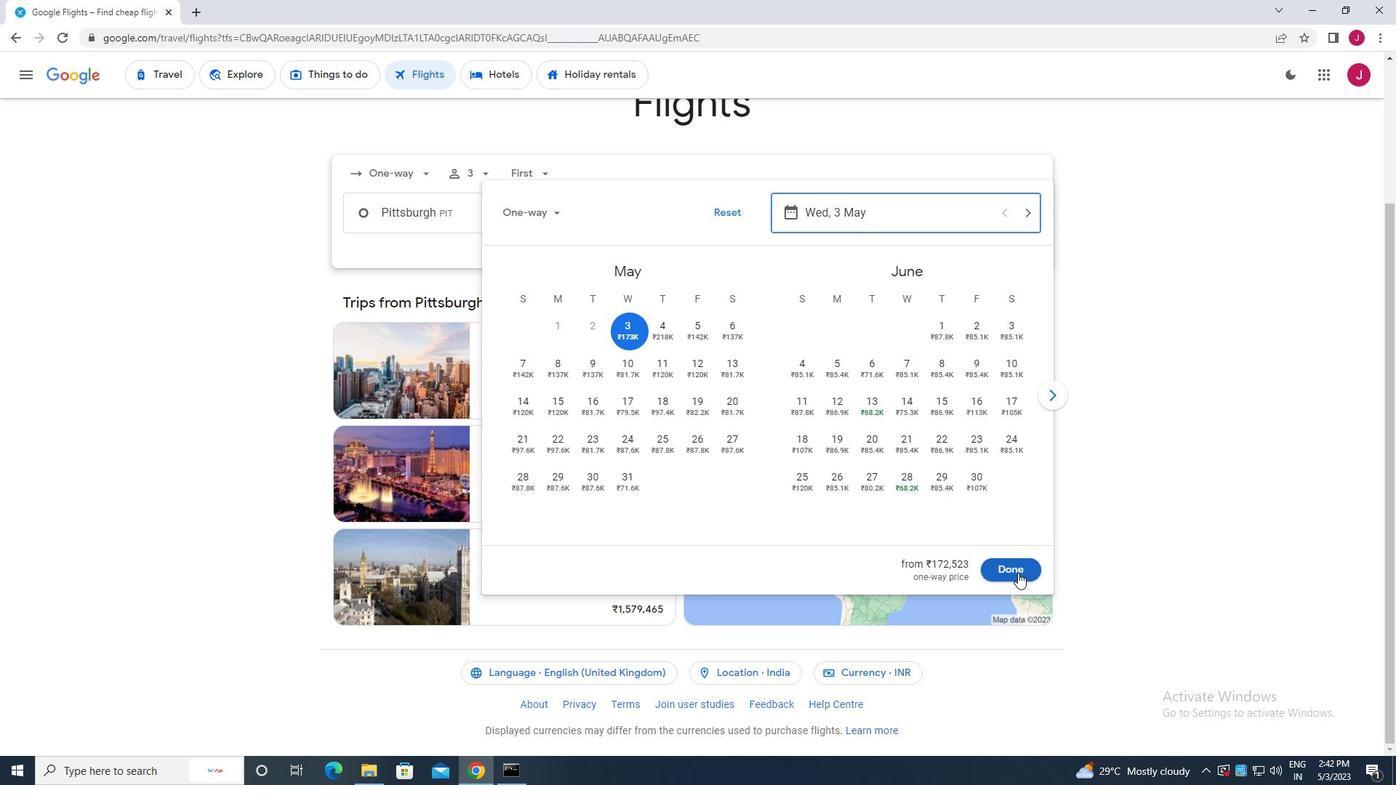 
Action: Mouse moved to (708, 263)
Screenshot: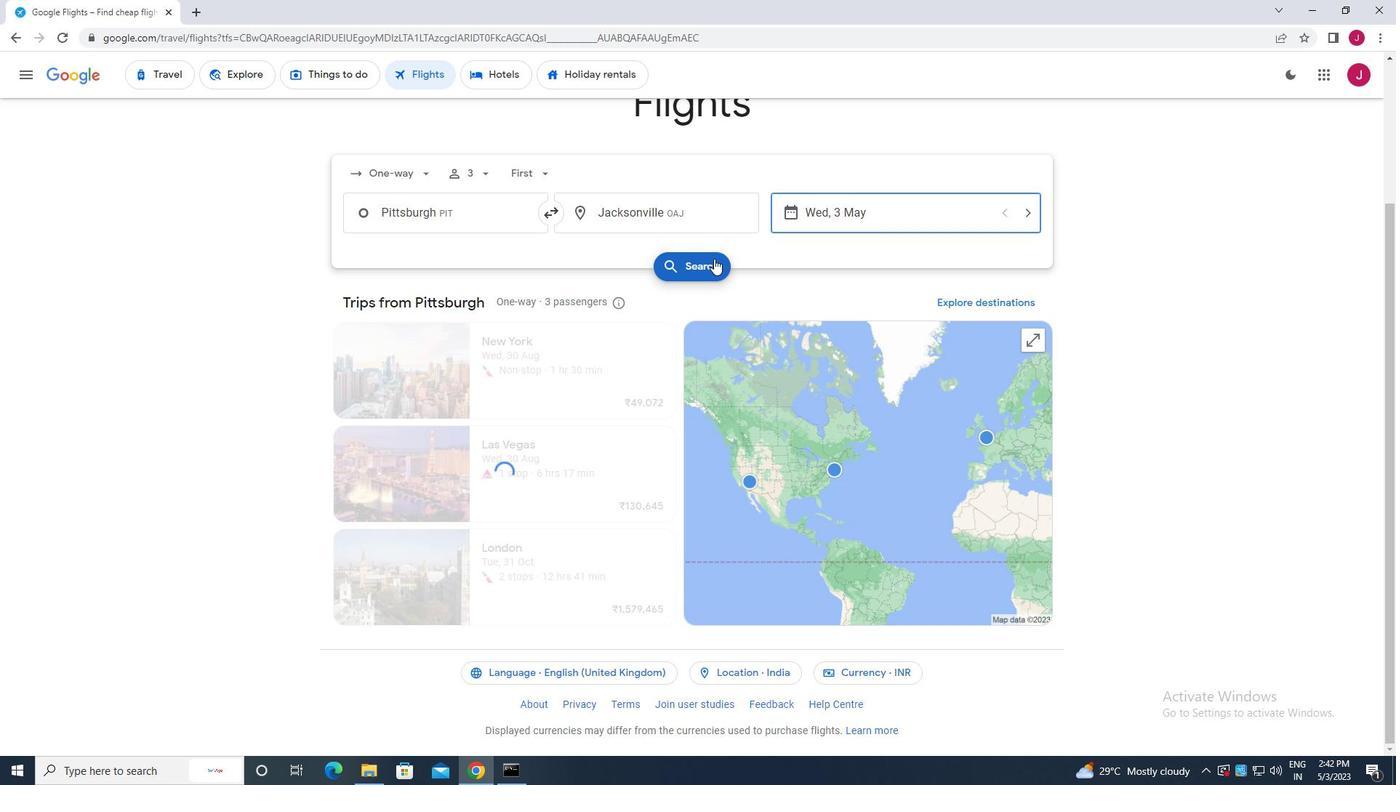 
Action: Mouse pressed left at (708, 263)
Screenshot: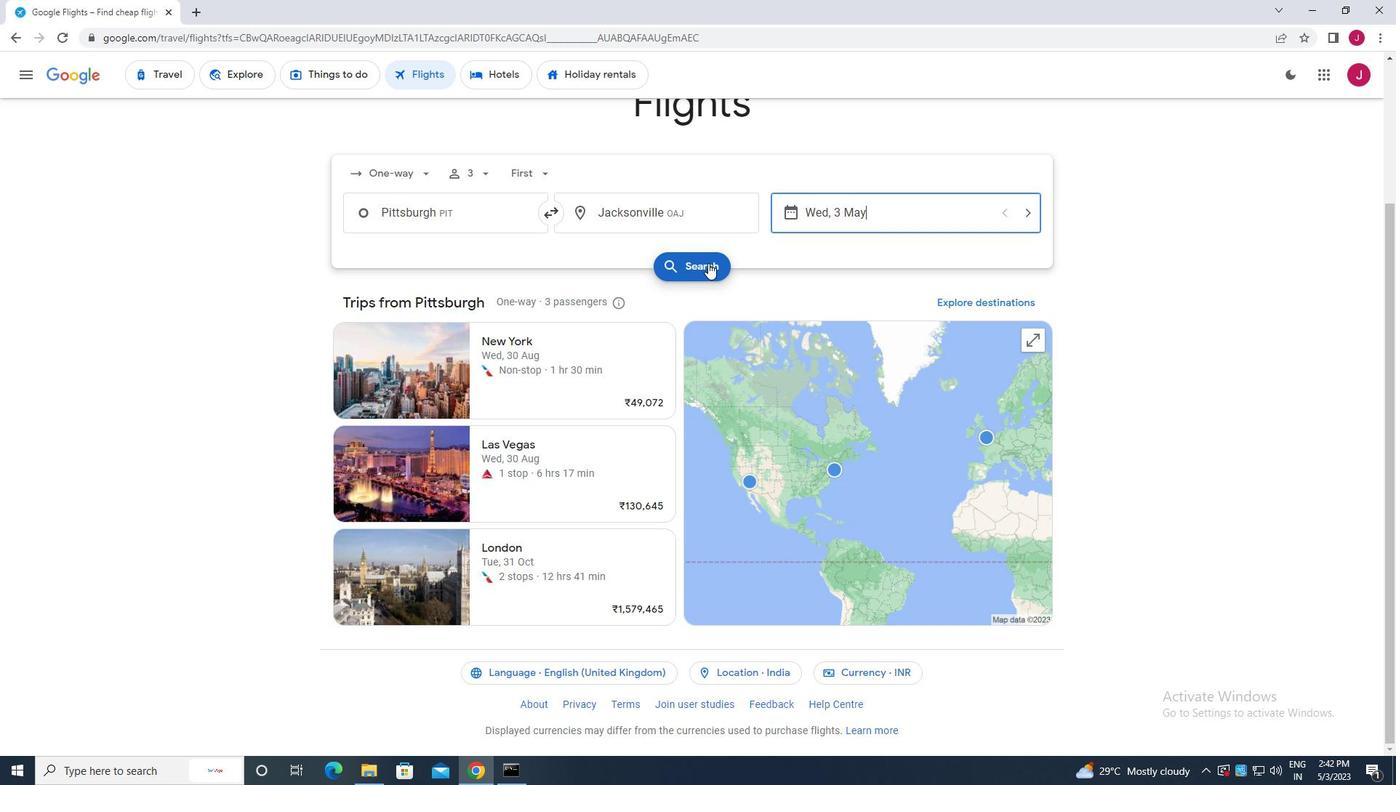 
Action: Mouse moved to (374, 204)
Screenshot: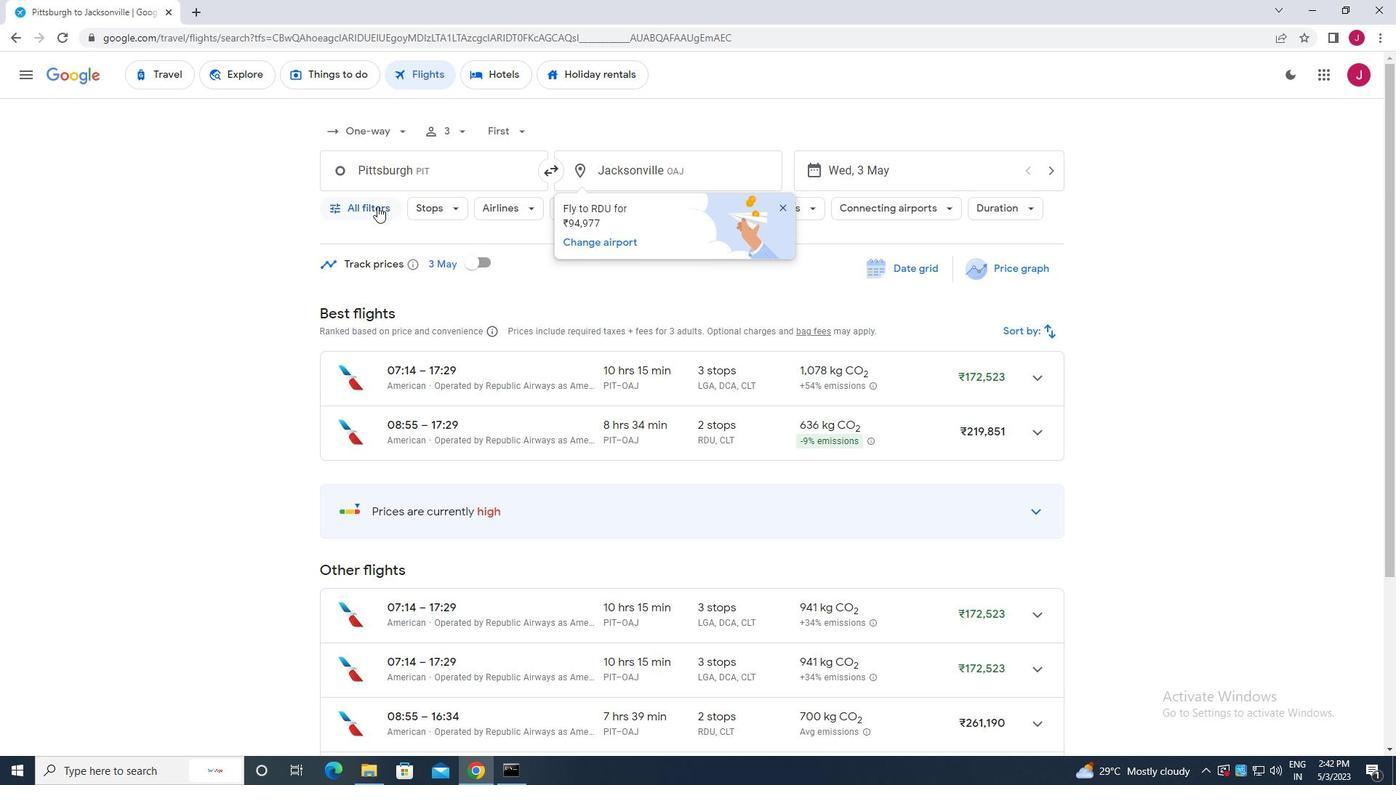 
Action: Mouse pressed left at (374, 204)
Screenshot: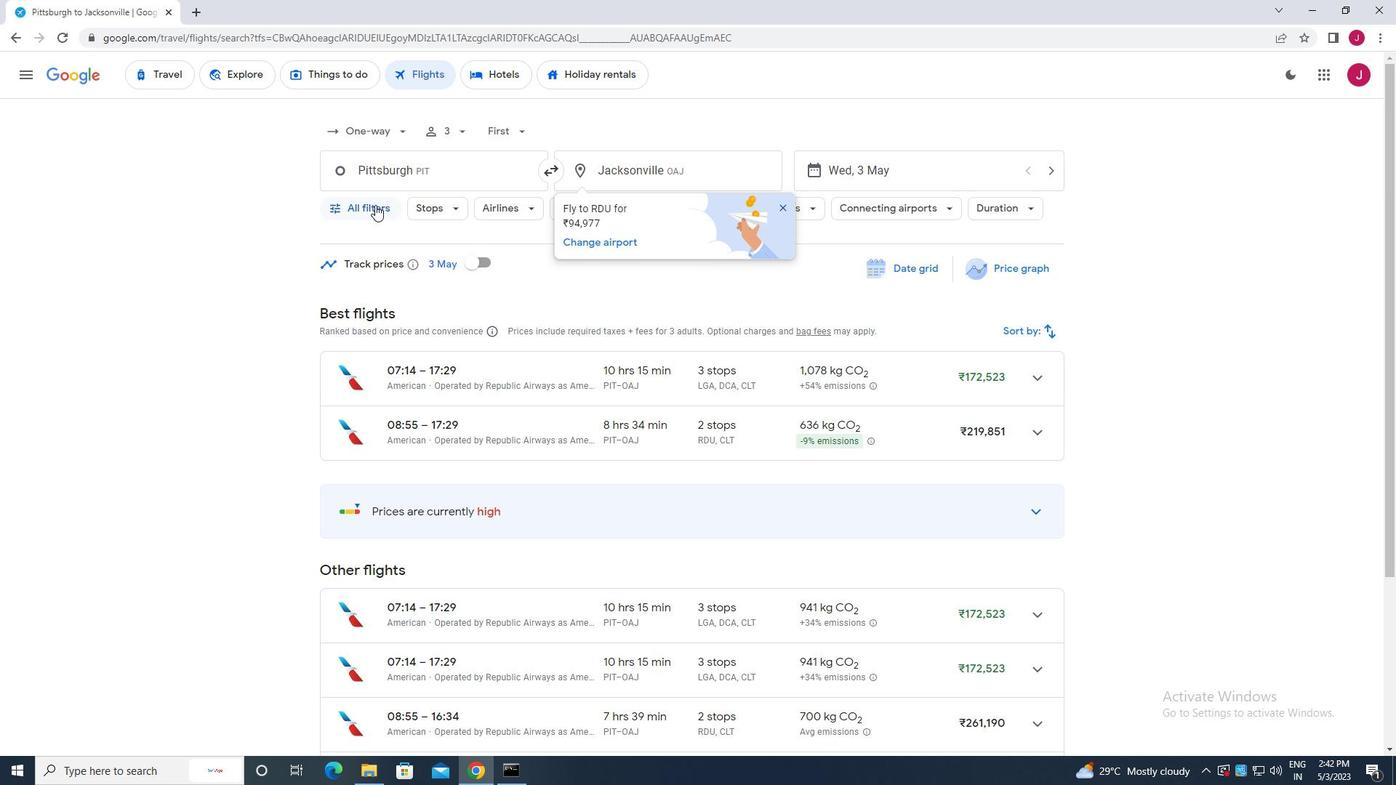 
Action: Mouse moved to (423, 324)
Screenshot: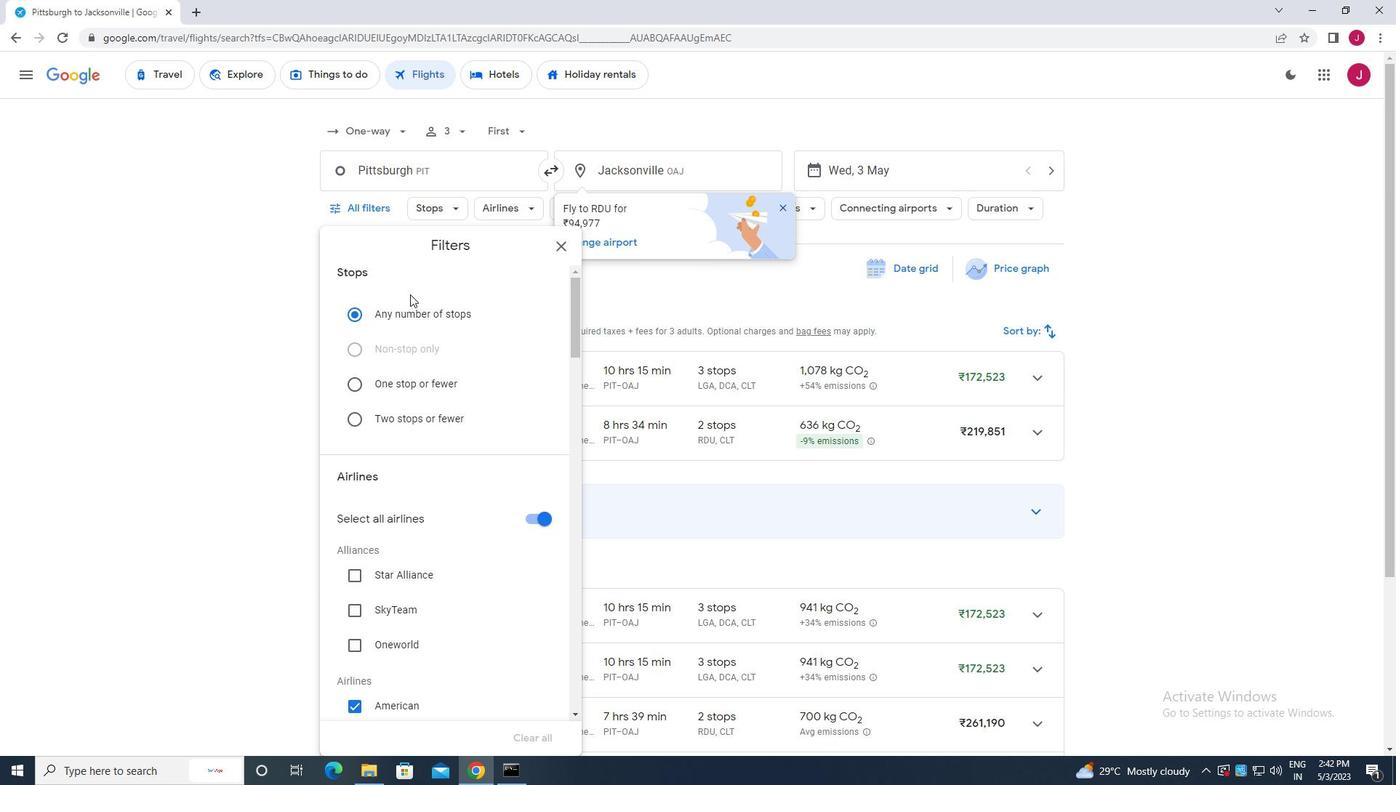 
Action: Mouse scrolled (423, 323) with delta (0, 0)
Screenshot: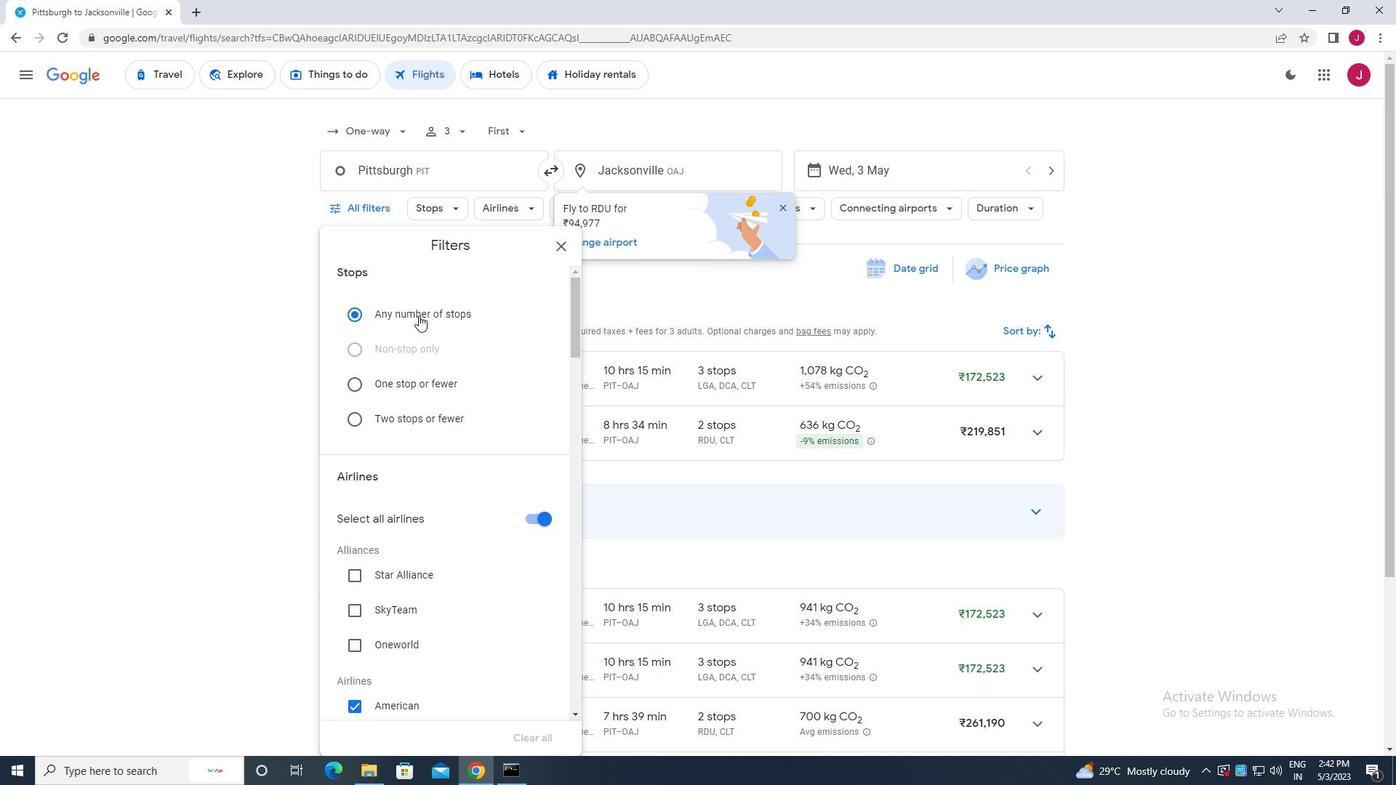 
Action: Mouse scrolled (423, 323) with delta (0, 0)
Screenshot: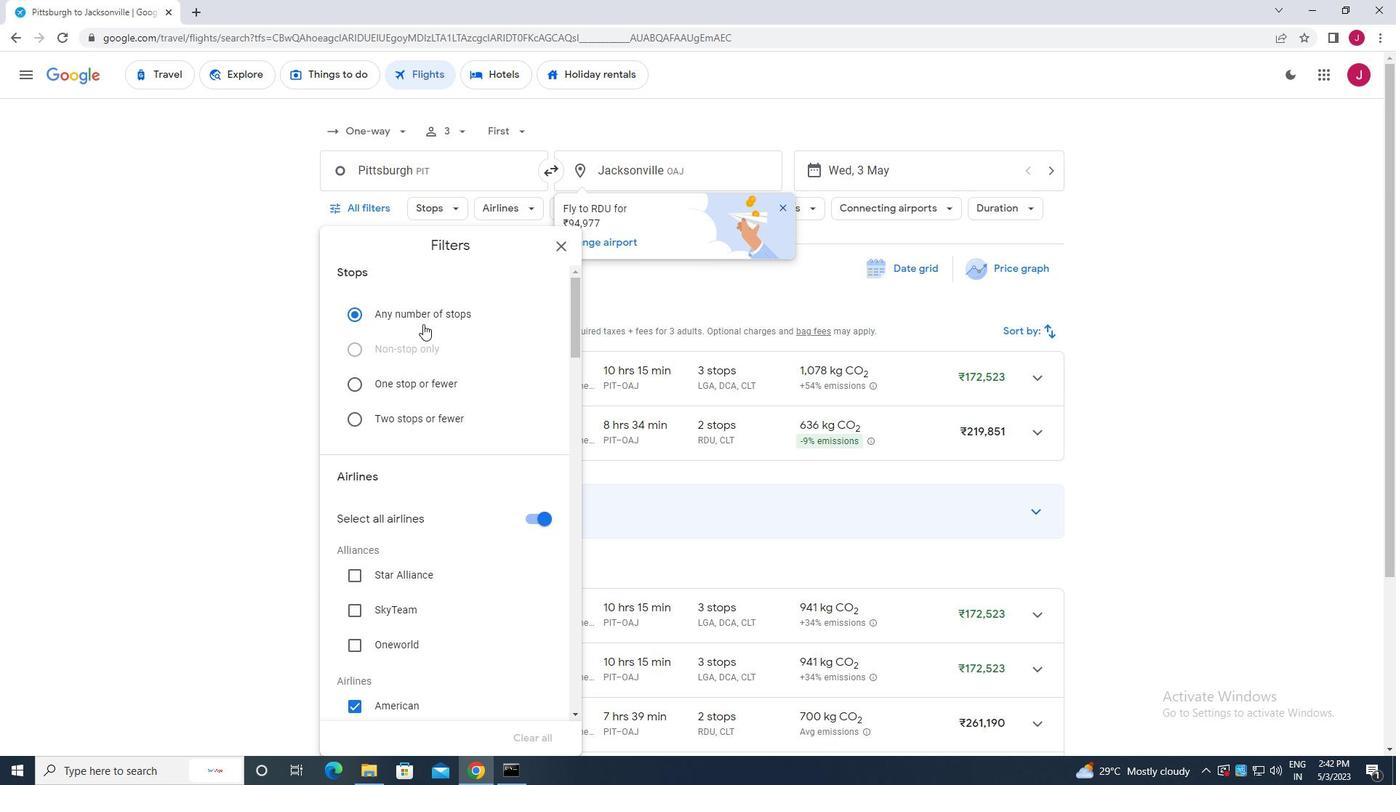 
Action: Mouse scrolled (423, 323) with delta (0, 0)
Screenshot: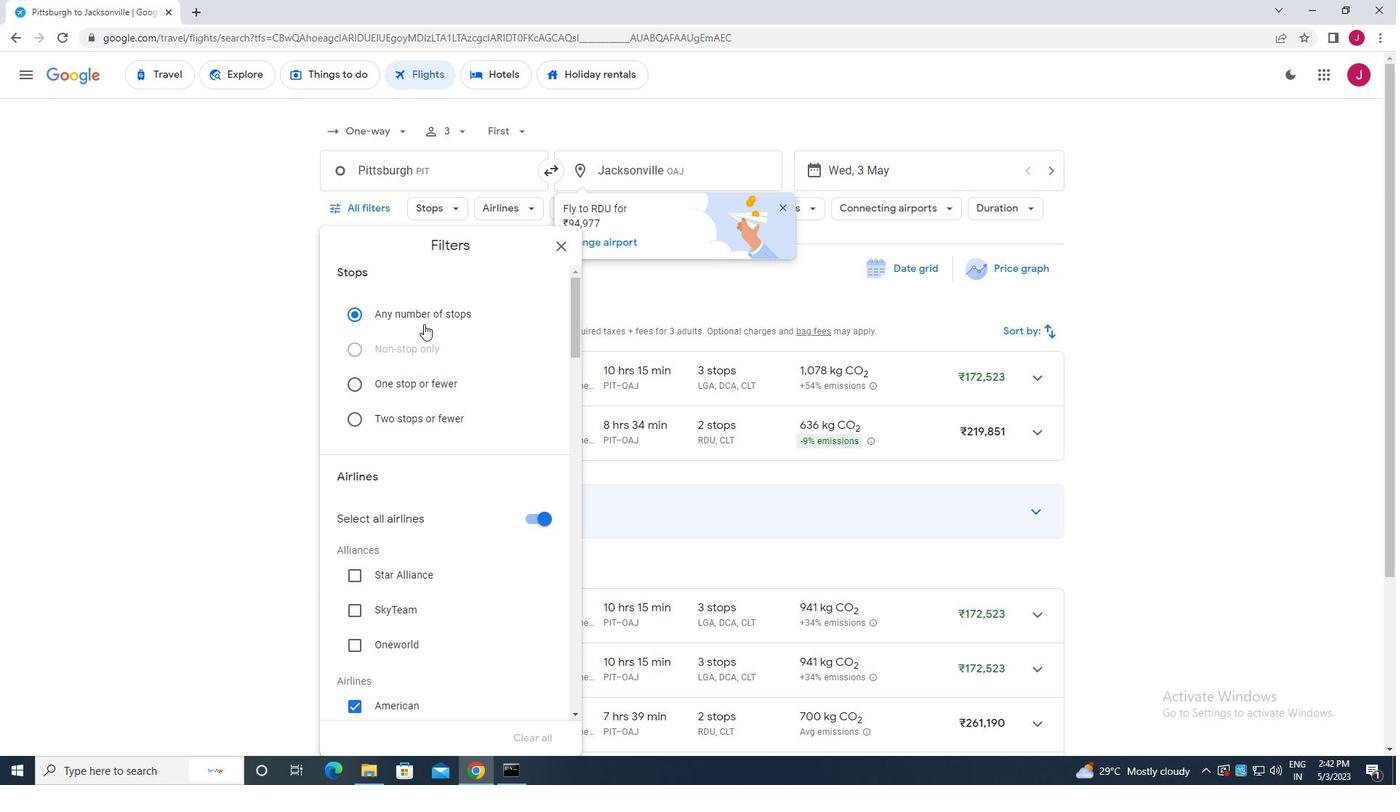 
Action: Mouse scrolled (423, 323) with delta (0, 0)
Screenshot: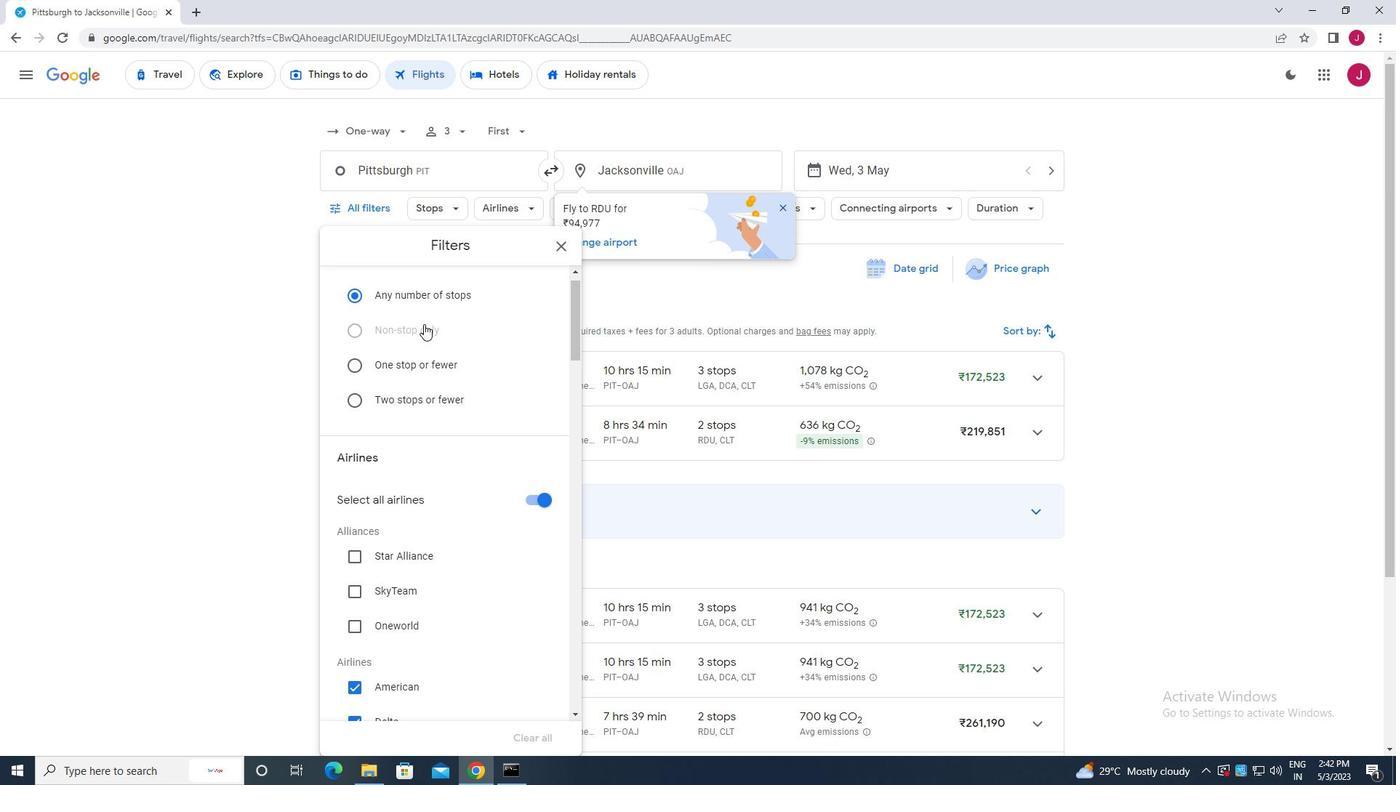
Action: Mouse moved to (543, 306)
Screenshot: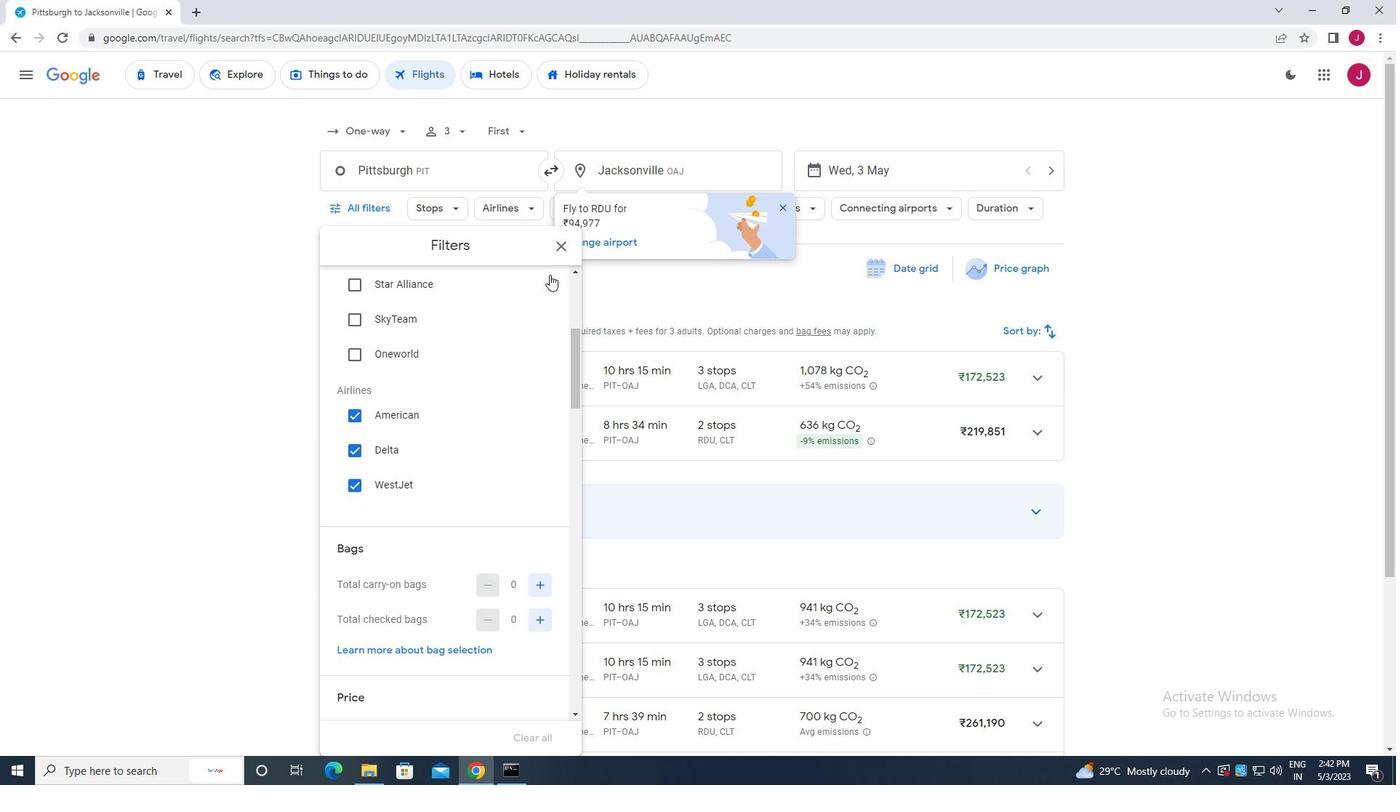 
Action: Mouse scrolled (543, 306) with delta (0, 0)
Screenshot: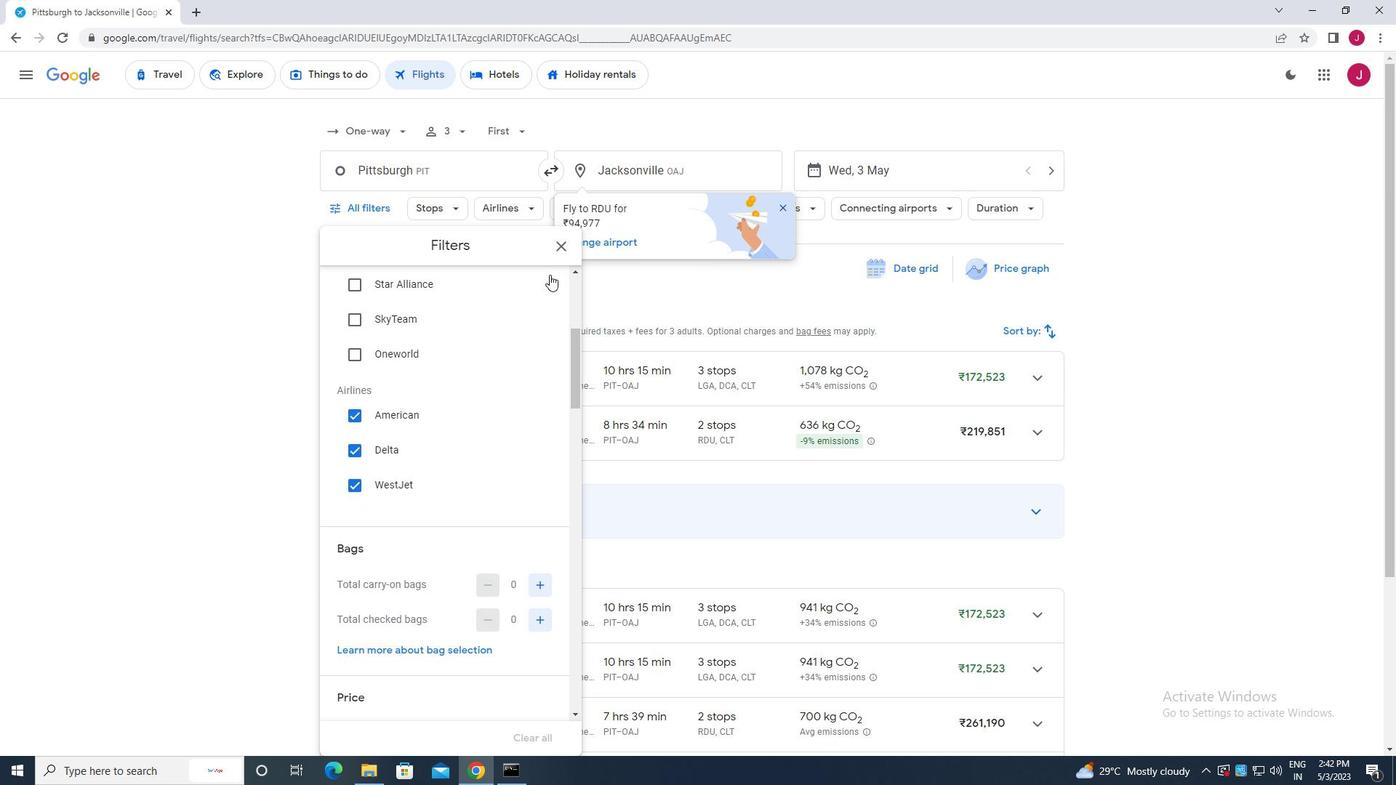 
Action: Mouse moved to (543, 306)
Screenshot: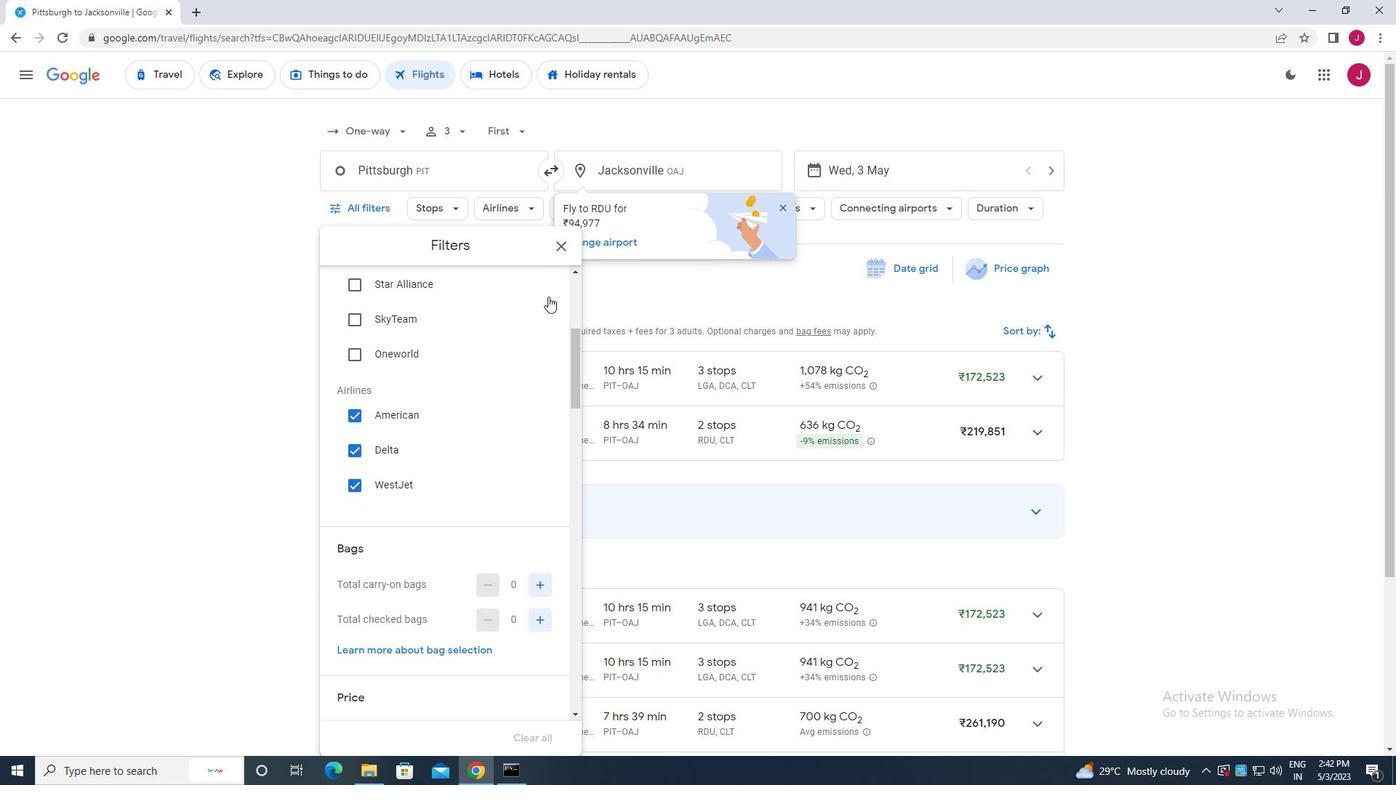 
Action: Mouse scrolled (543, 307) with delta (0, 0)
Screenshot: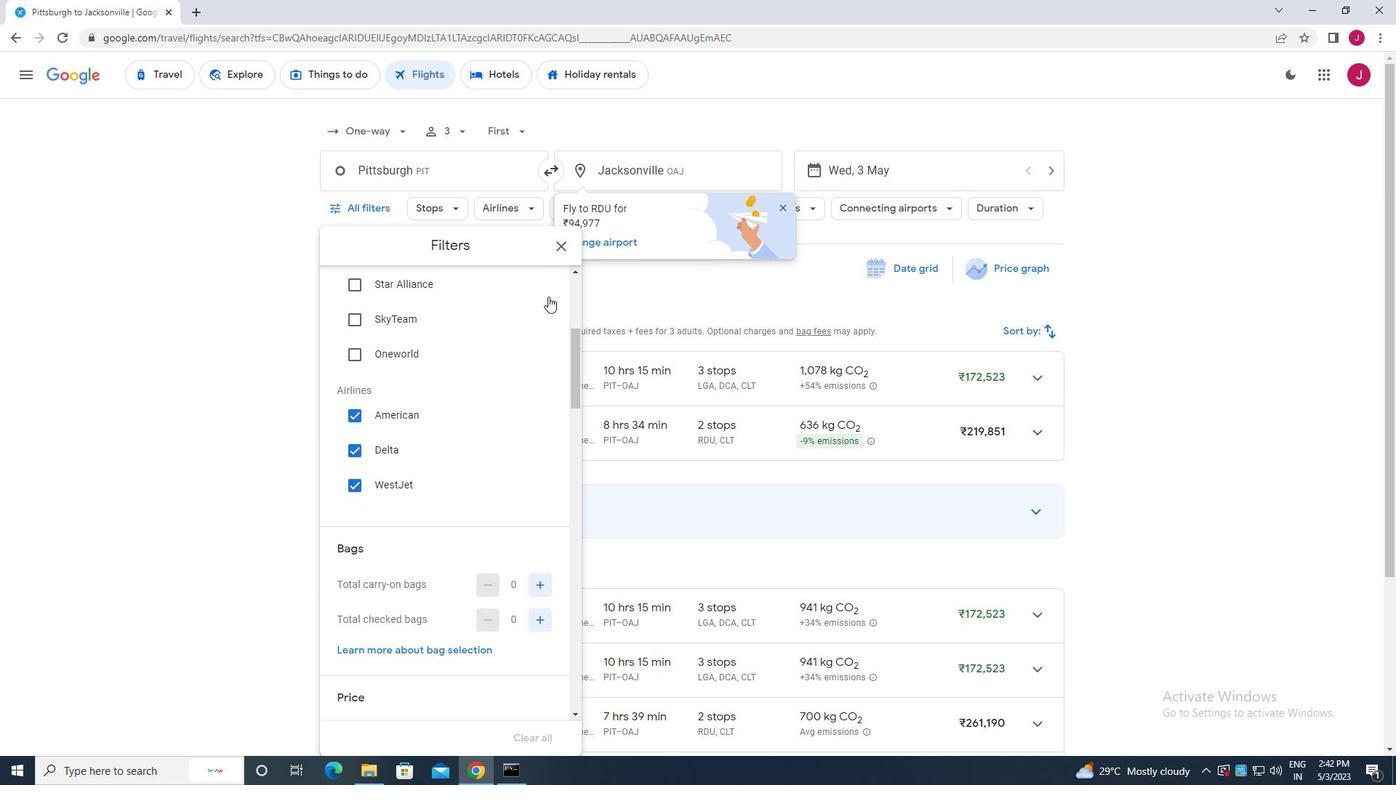 
Action: Mouse moved to (533, 375)
Screenshot: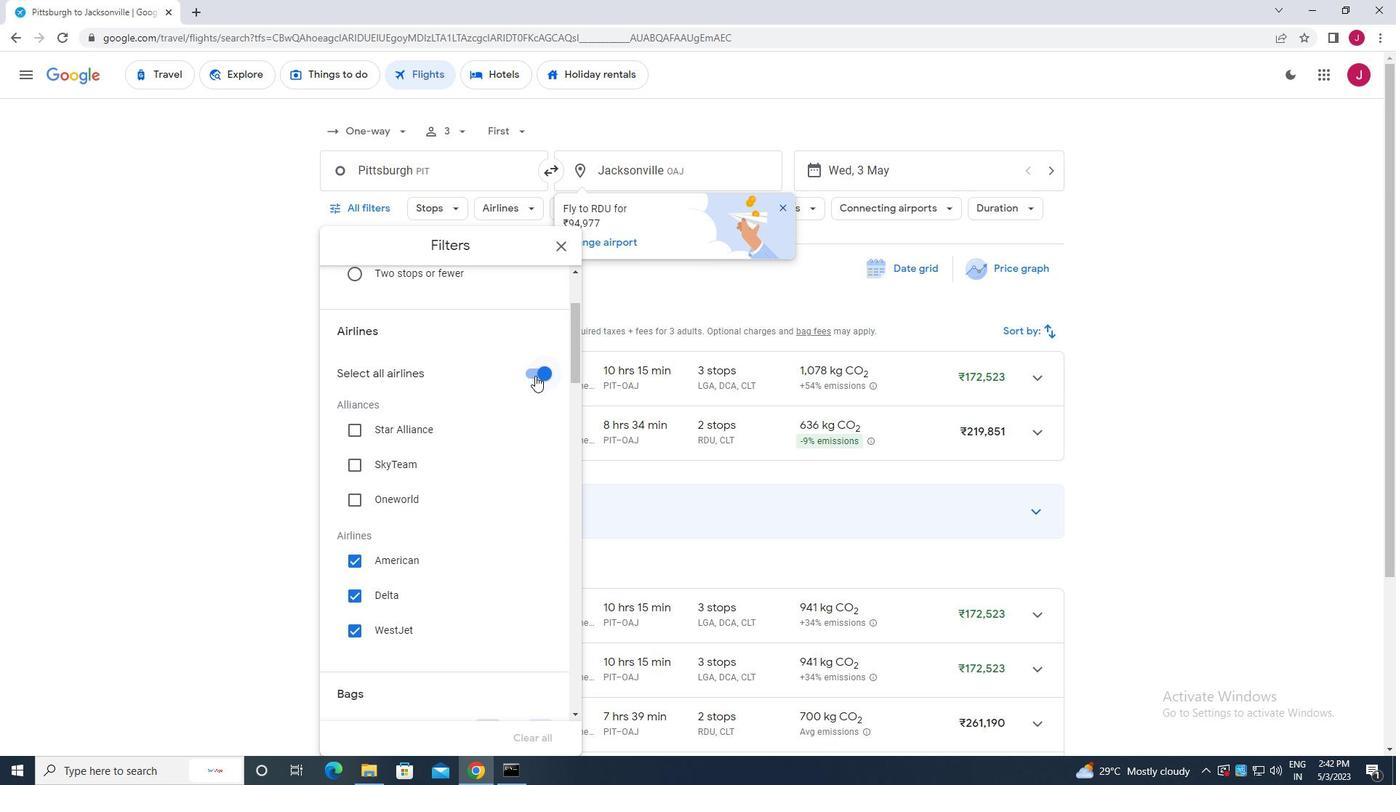 
Action: Mouse pressed left at (533, 375)
Screenshot: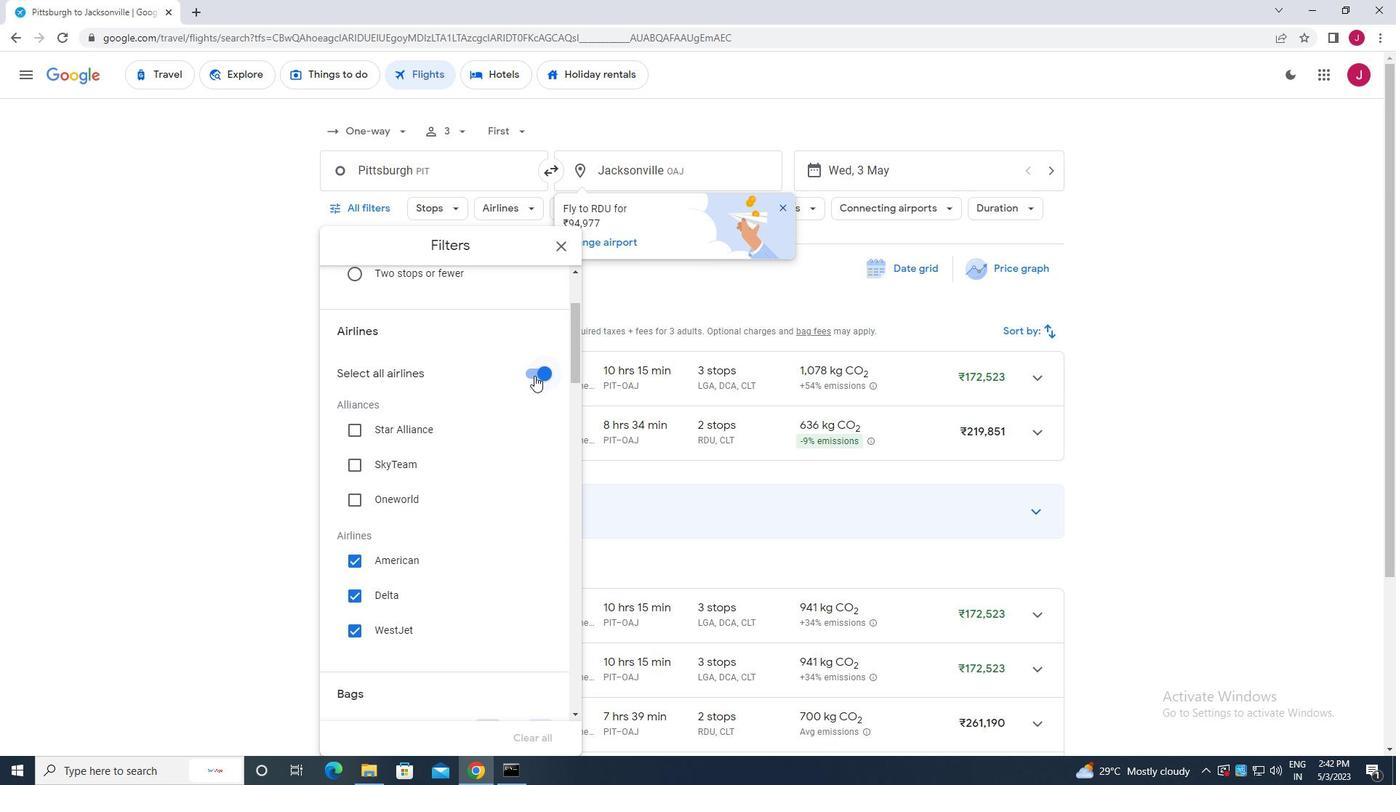 
Action: Mouse moved to (486, 354)
Screenshot: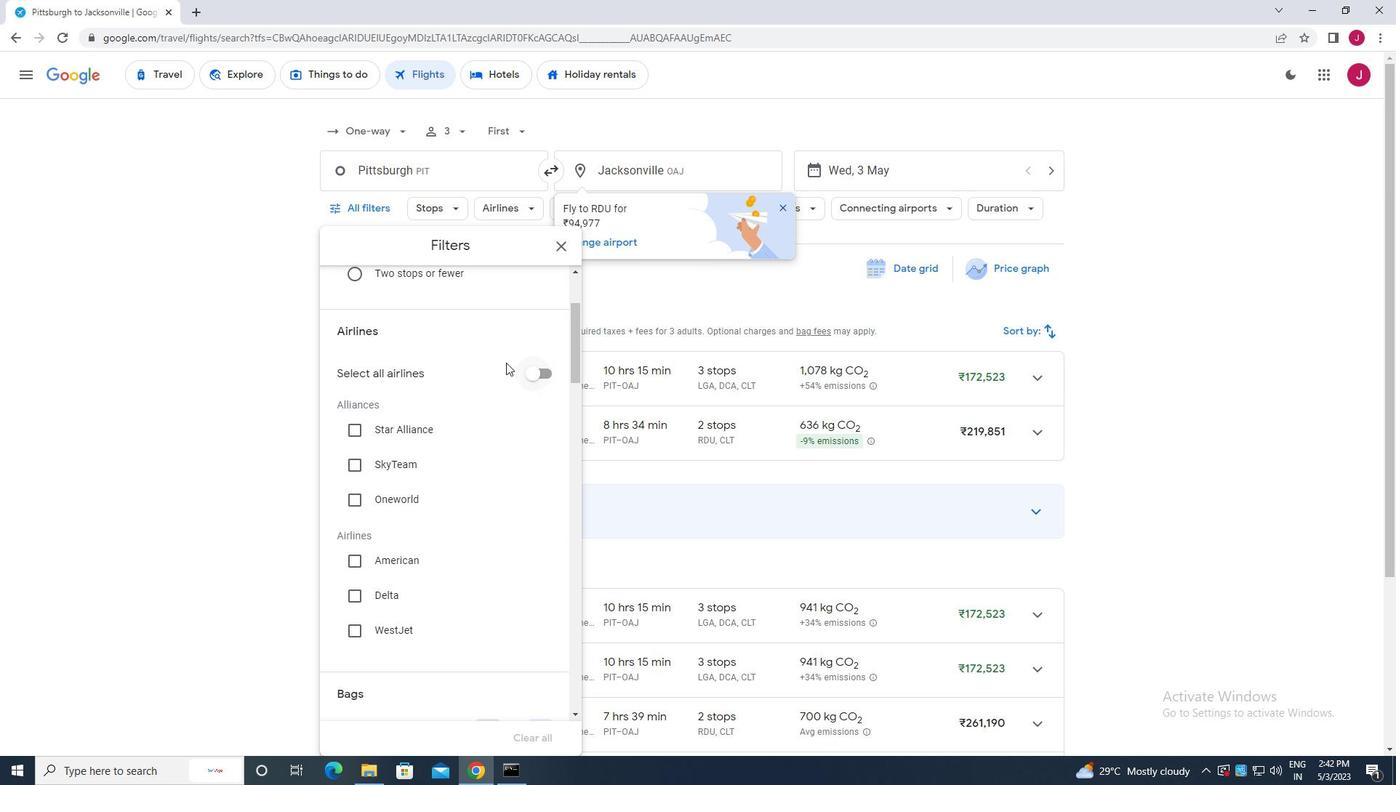 
Action: Mouse scrolled (486, 354) with delta (0, 0)
Screenshot: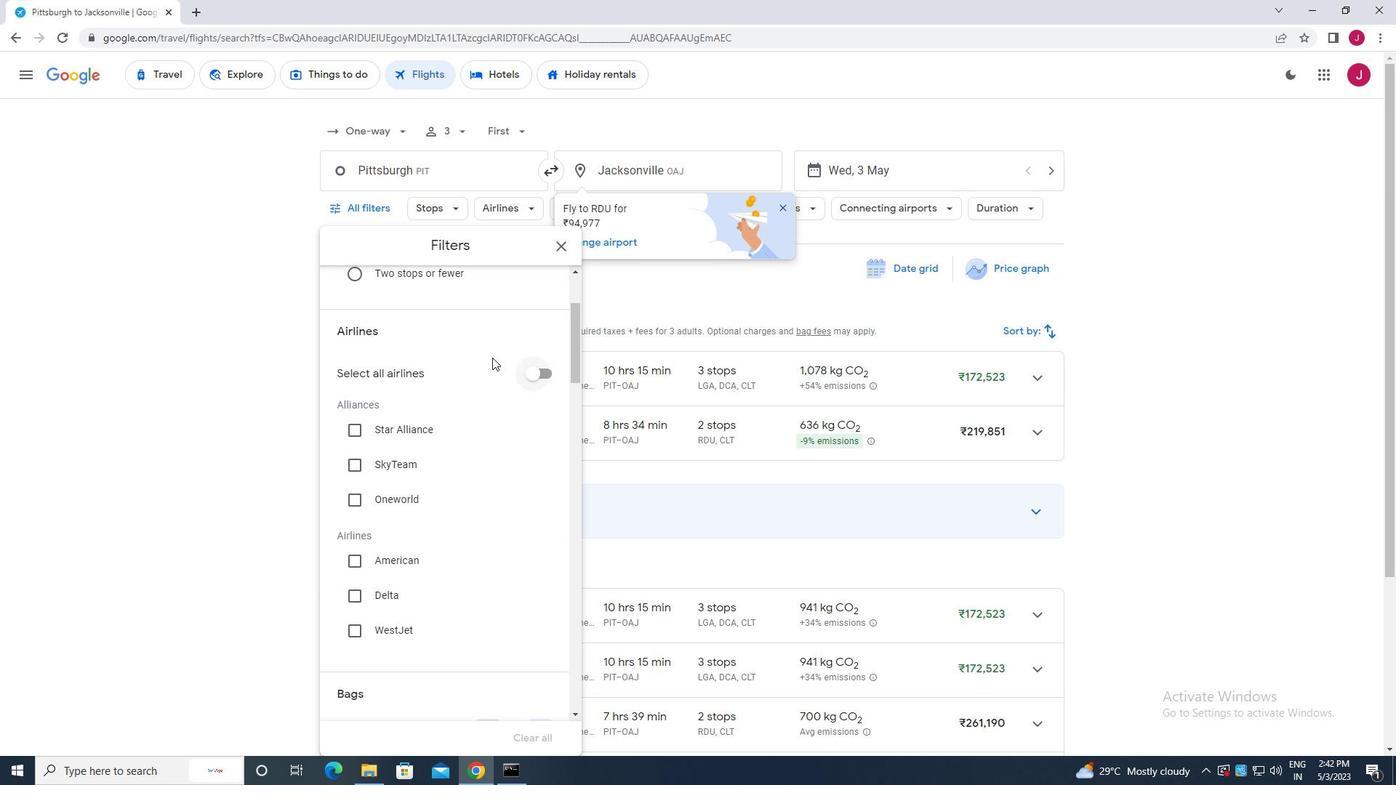 
Action: Mouse scrolled (486, 354) with delta (0, 0)
Screenshot: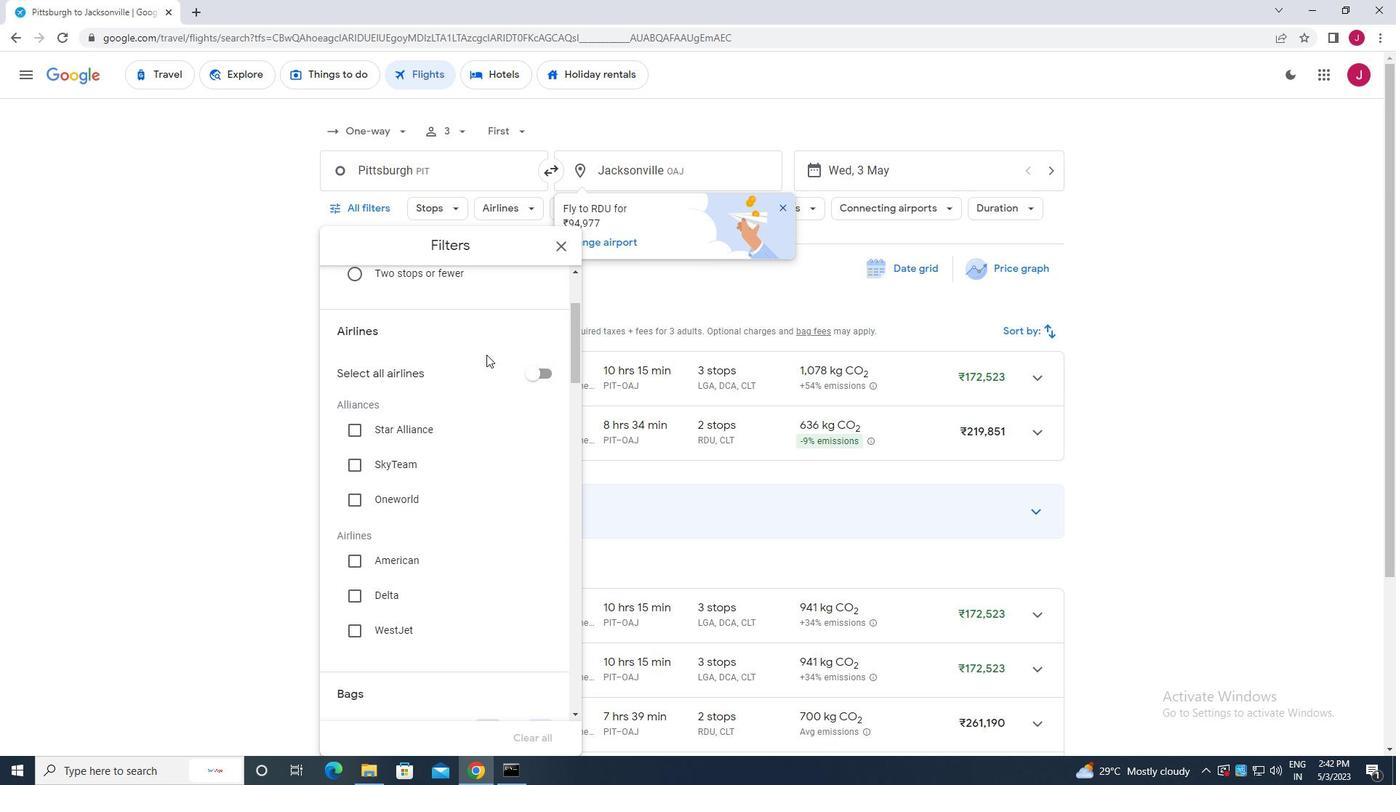 
Action: Mouse moved to (453, 391)
Screenshot: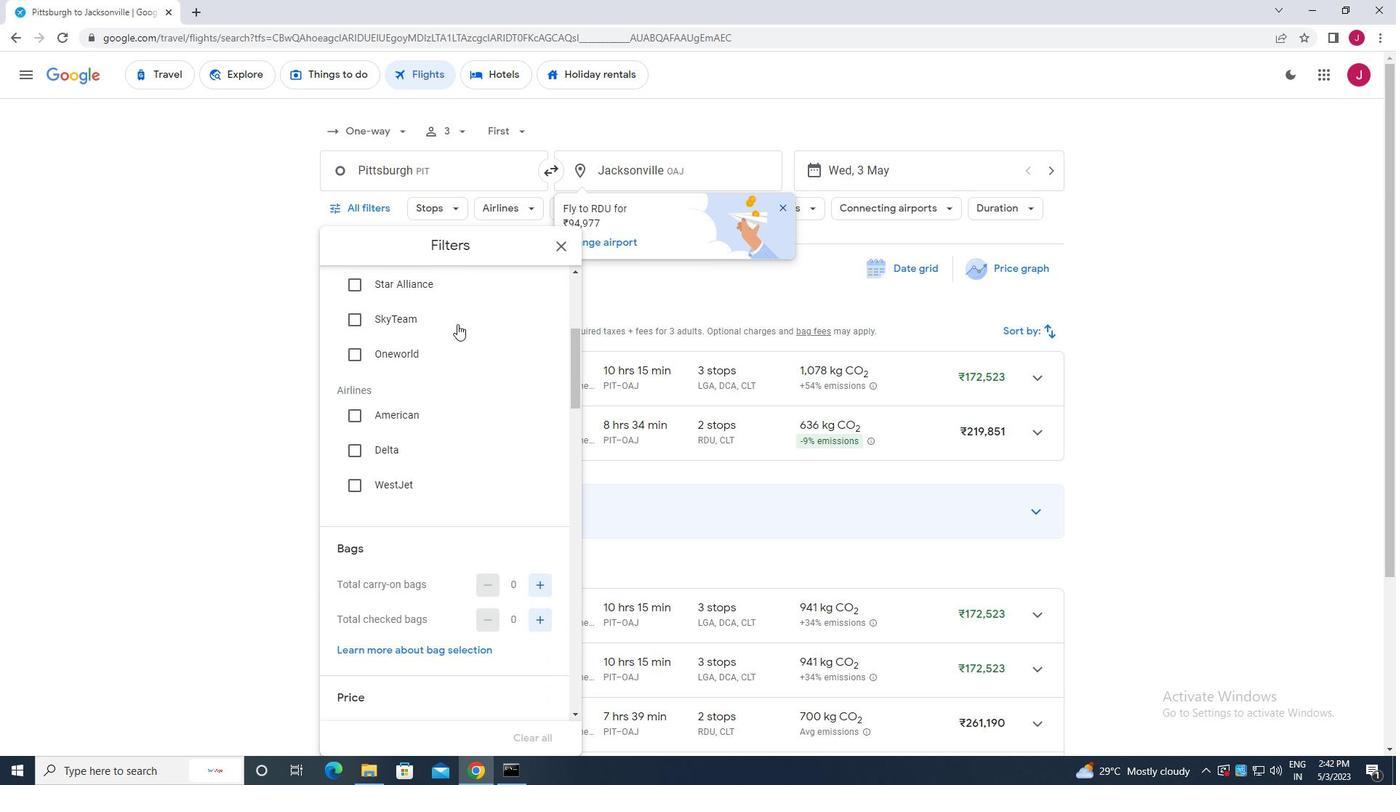 
Action: Mouse scrolled (453, 392) with delta (0, 0)
Screenshot: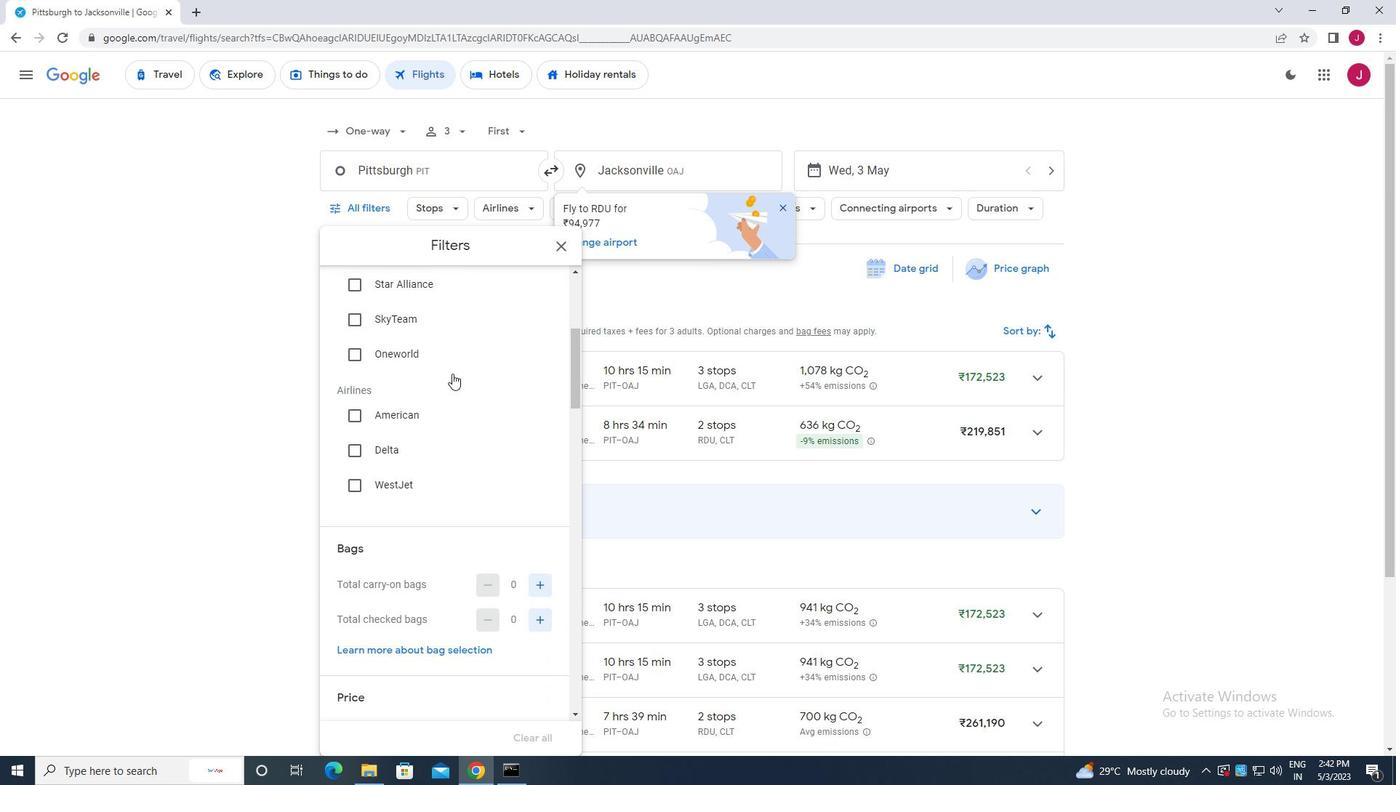 
Action: Mouse scrolled (453, 392) with delta (0, 0)
Screenshot: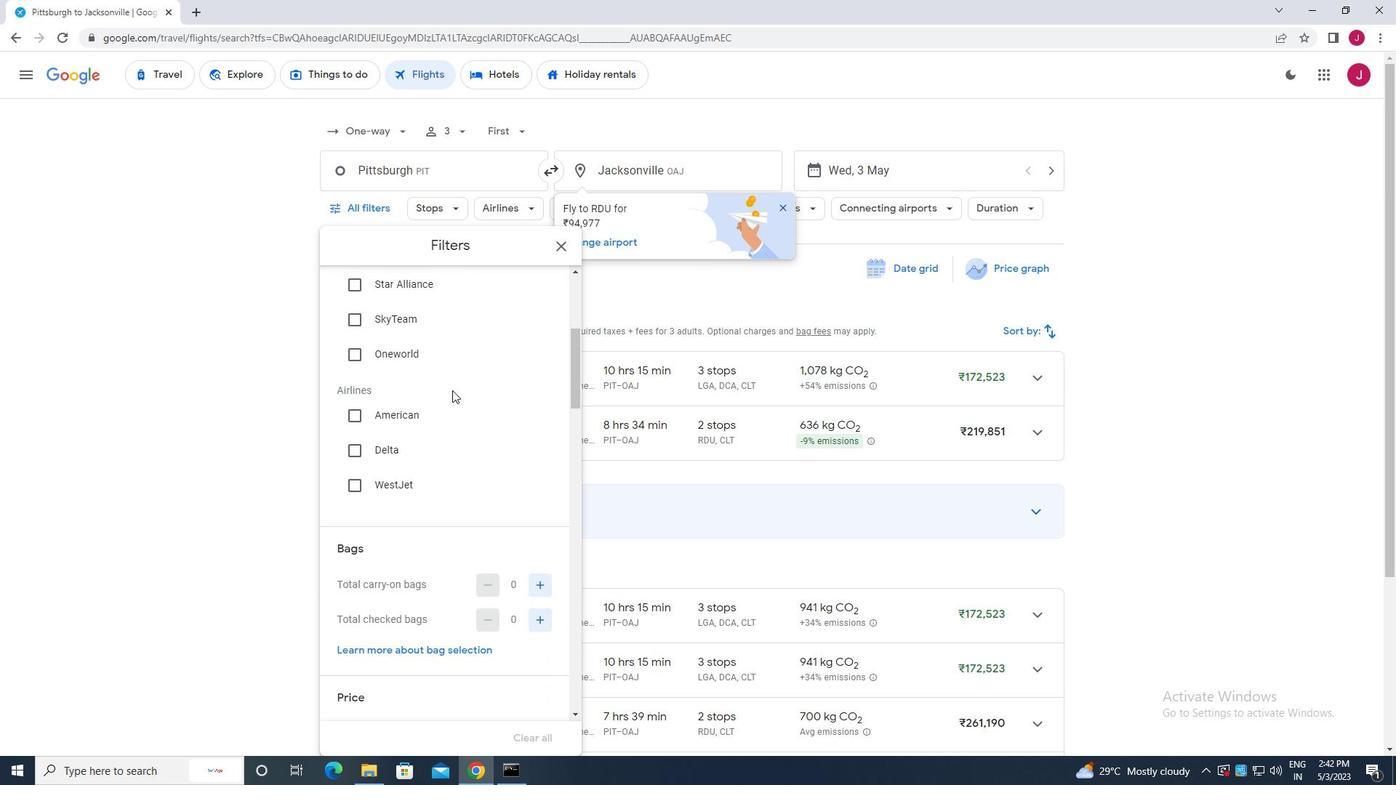 
Action: Mouse moved to (453, 359)
Screenshot: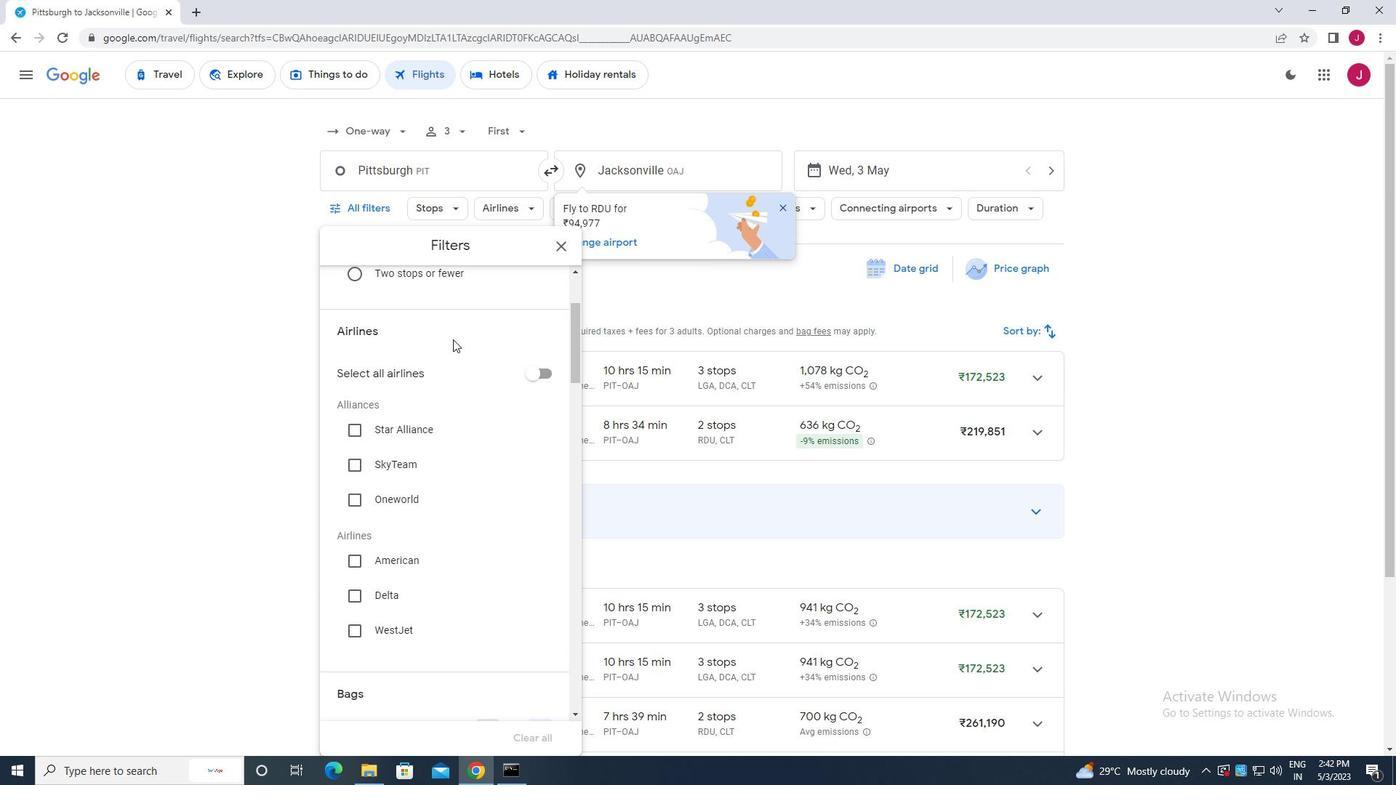 
Action: Mouse scrolled (453, 359) with delta (0, 0)
Screenshot: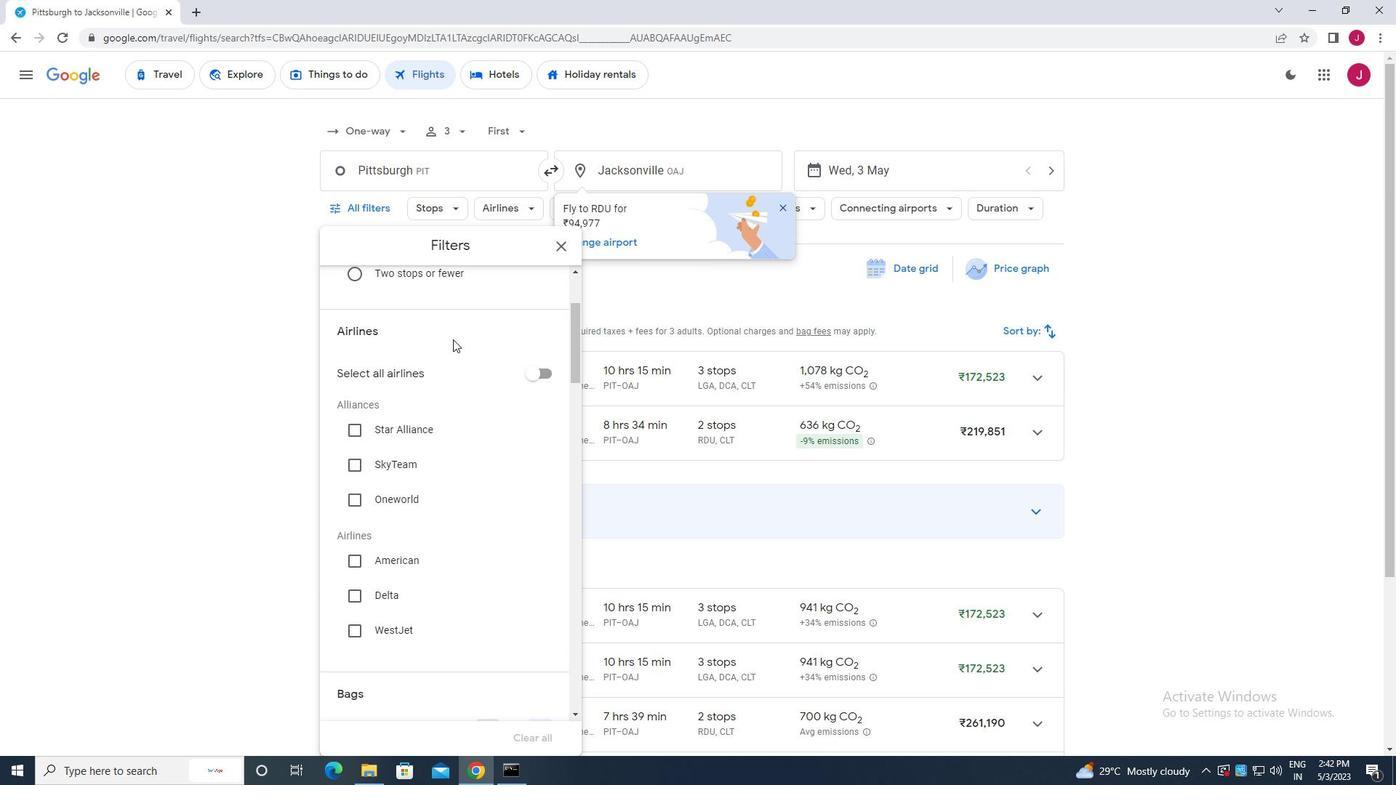 
Action: Mouse moved to (446, 366)
Screenshot: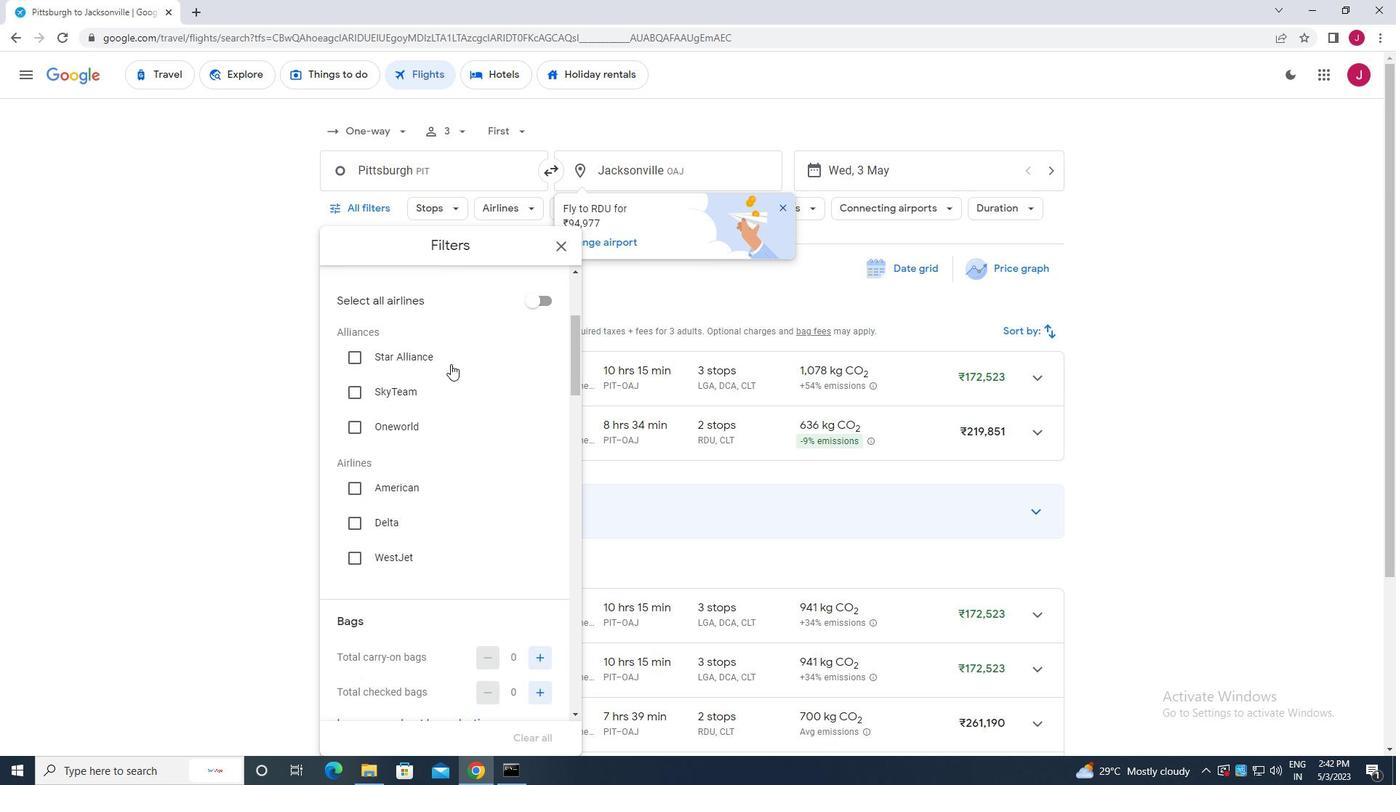 
Action: Mouse scrolled (446, 365) with delta (0, 0)
Screenshot: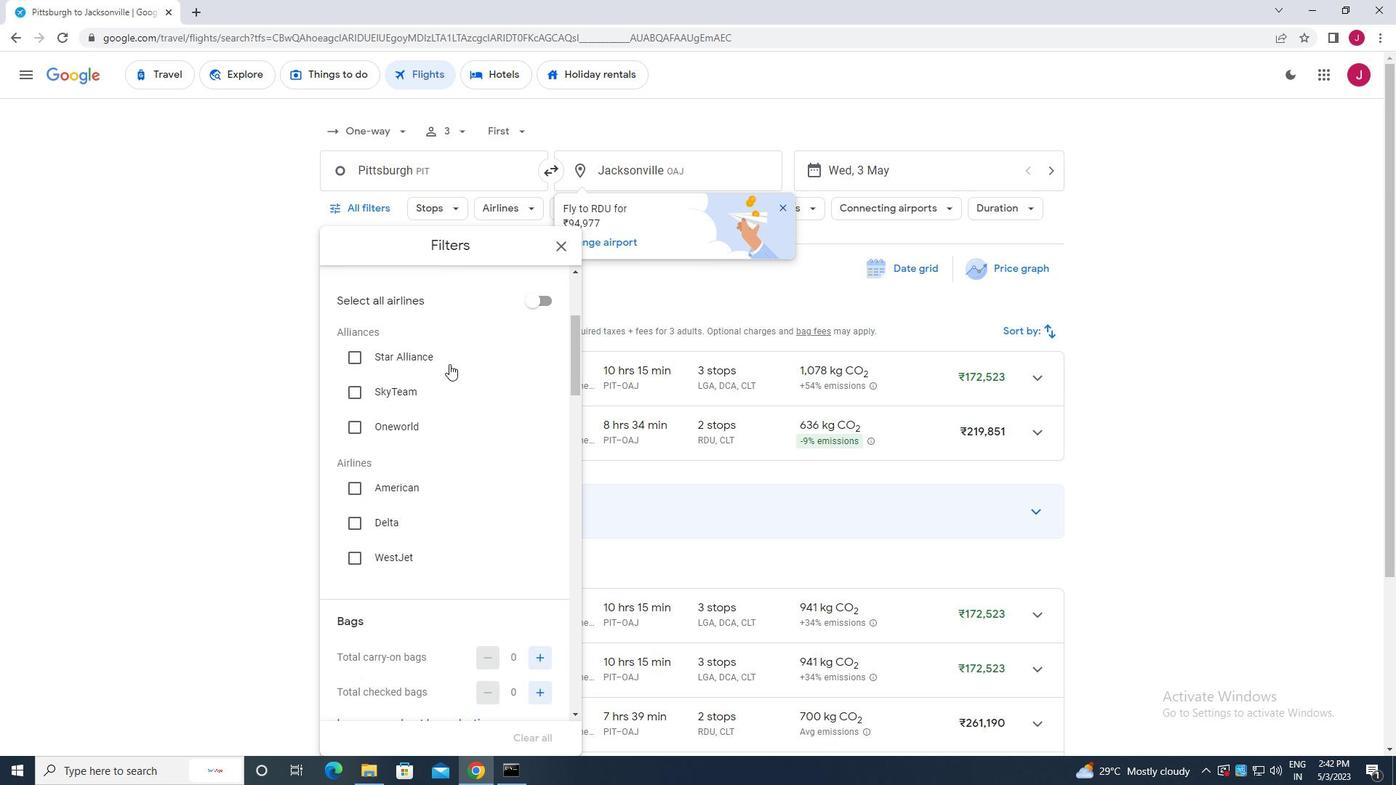 
Action: Mouse scrolled (446, 365) with delta (0, 0)
Screenshot: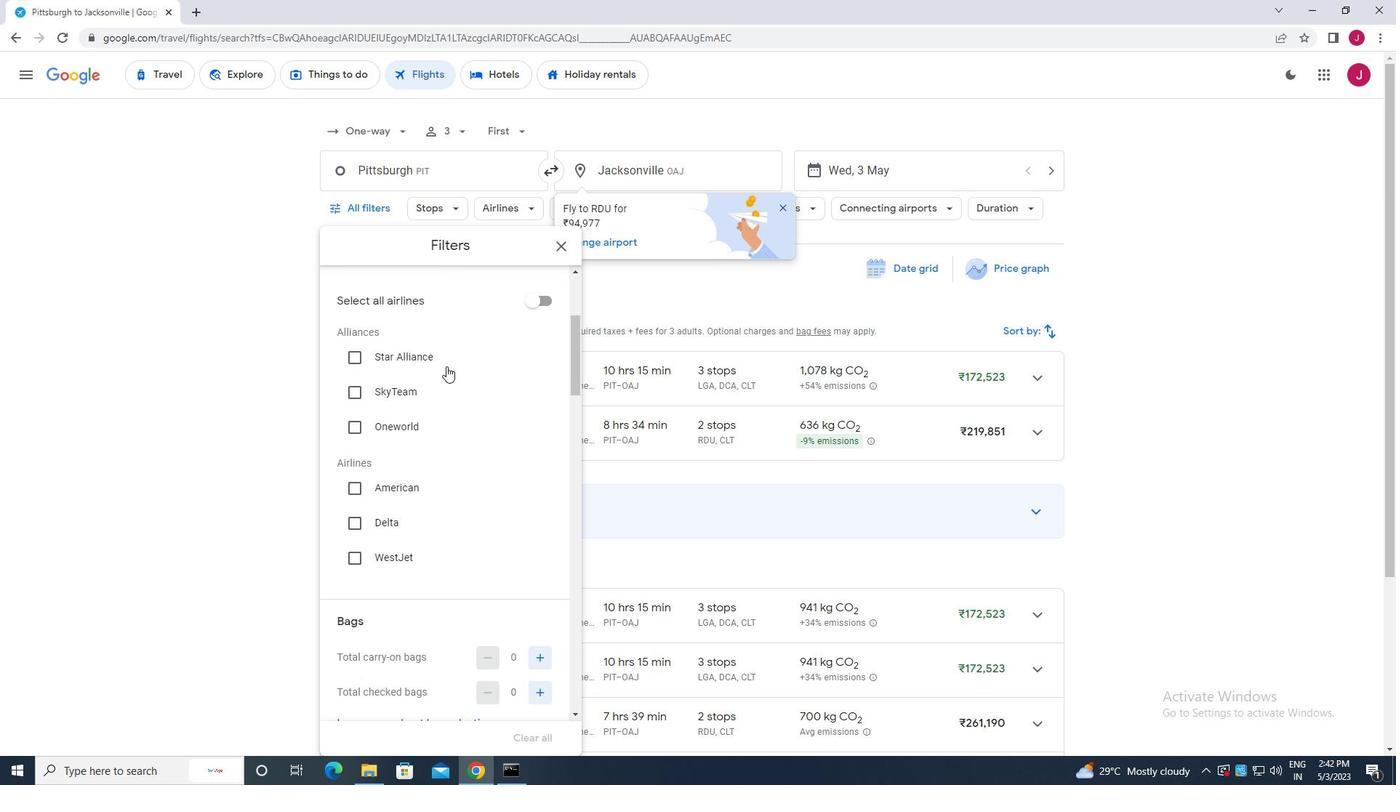 
Action: Mouse scrolled (446, 365) with delta (0, 0)
Screenshot: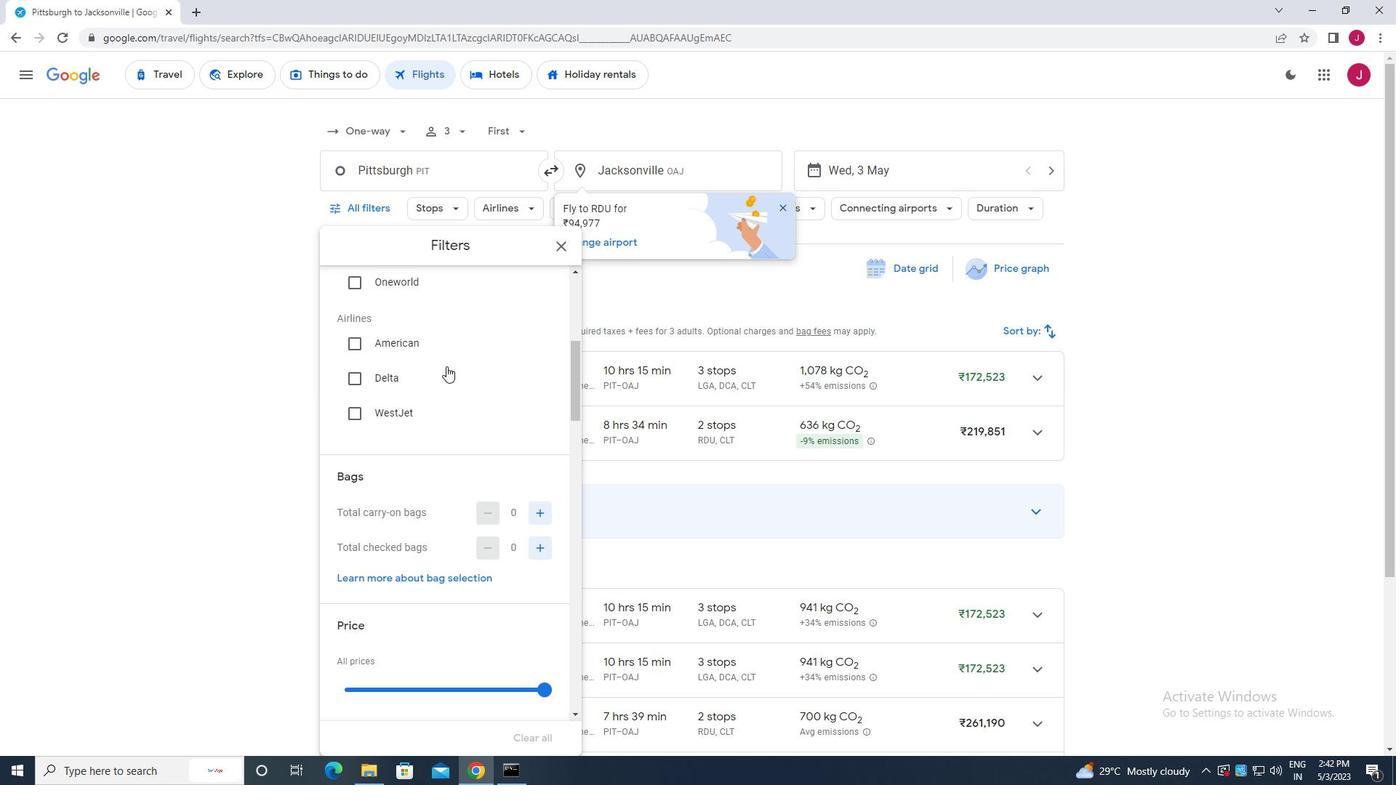 
Action: Mouse scrolled (446, 365) with delta (0, 0)
Screenshot: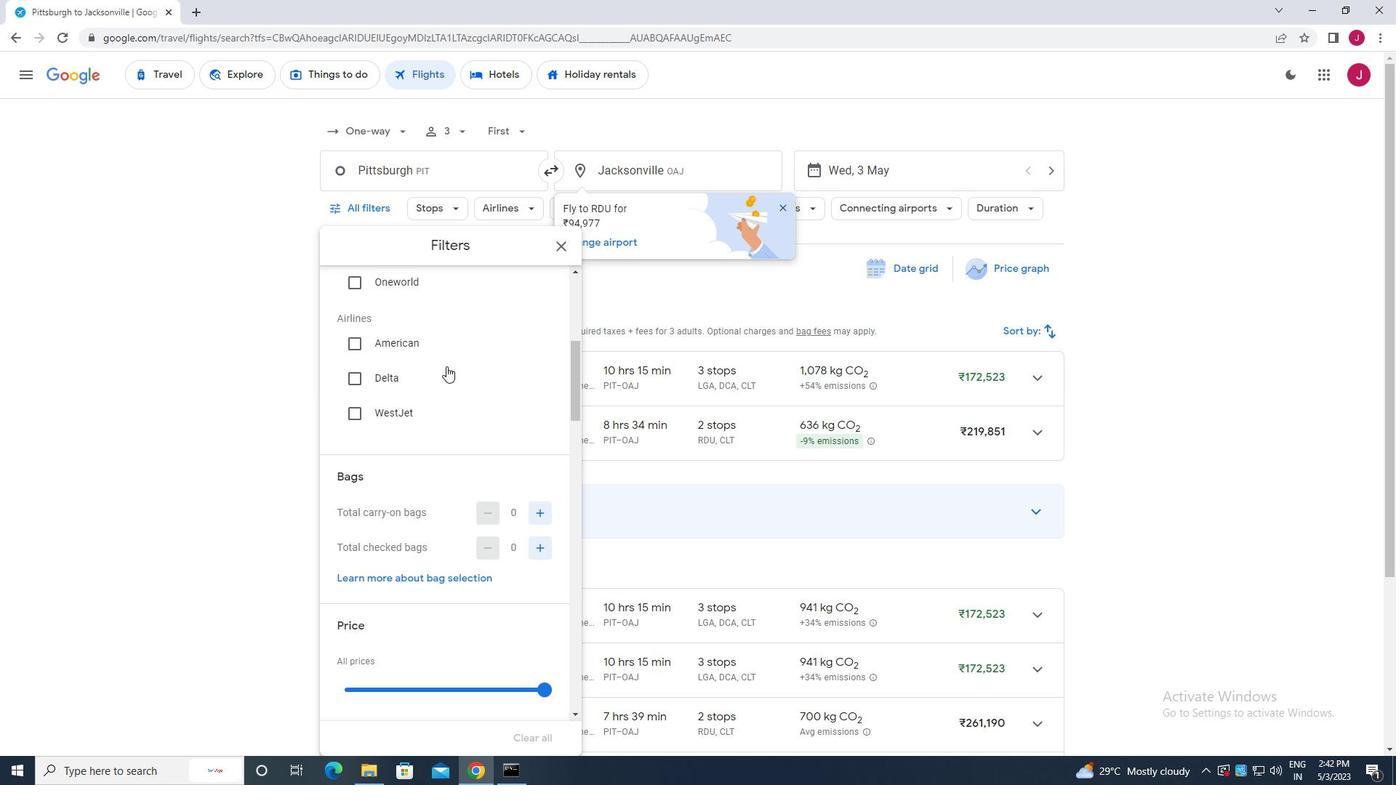 
Action: Mouse scrolled (446, 365) with delta (0, 0)
Screenshot: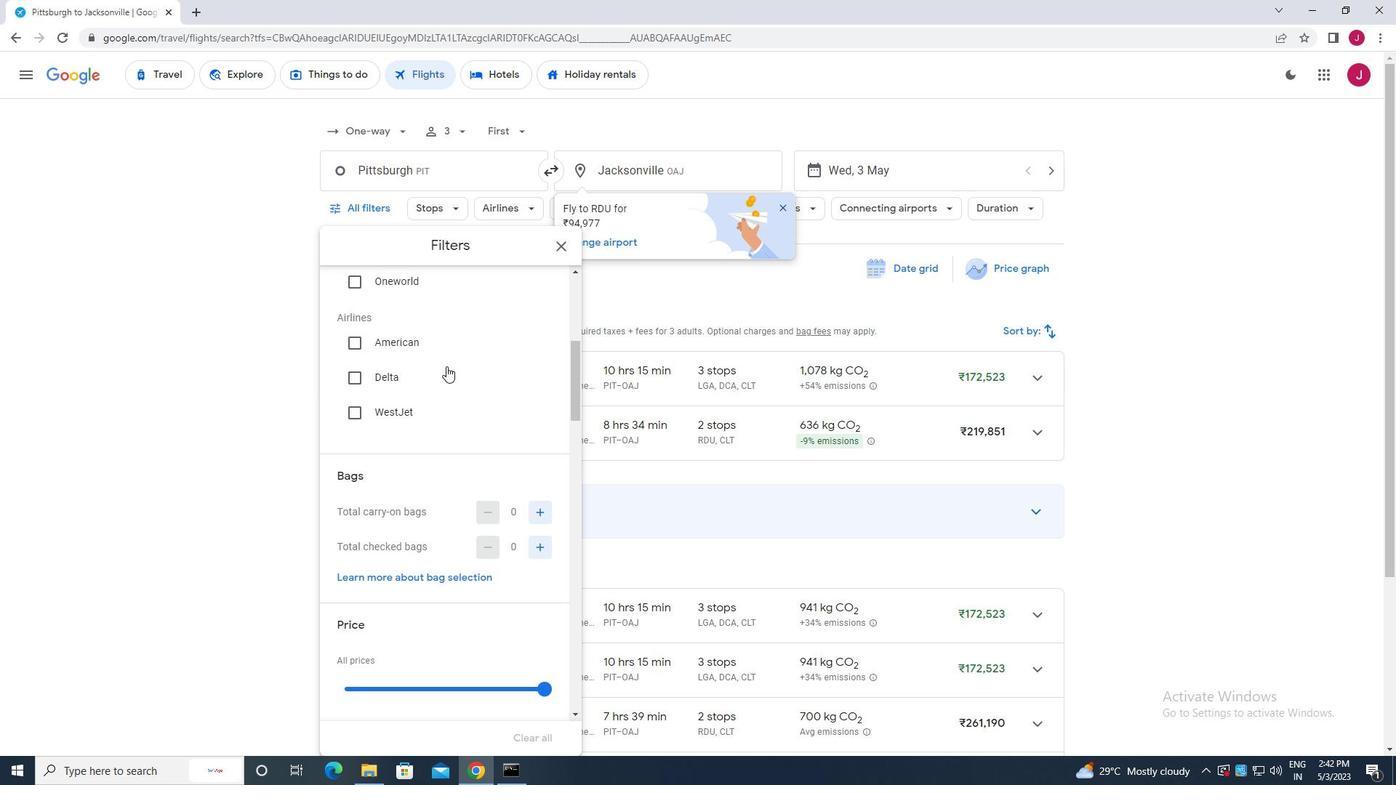 
Action: Mouse moved to (538, 330)
Screenshot: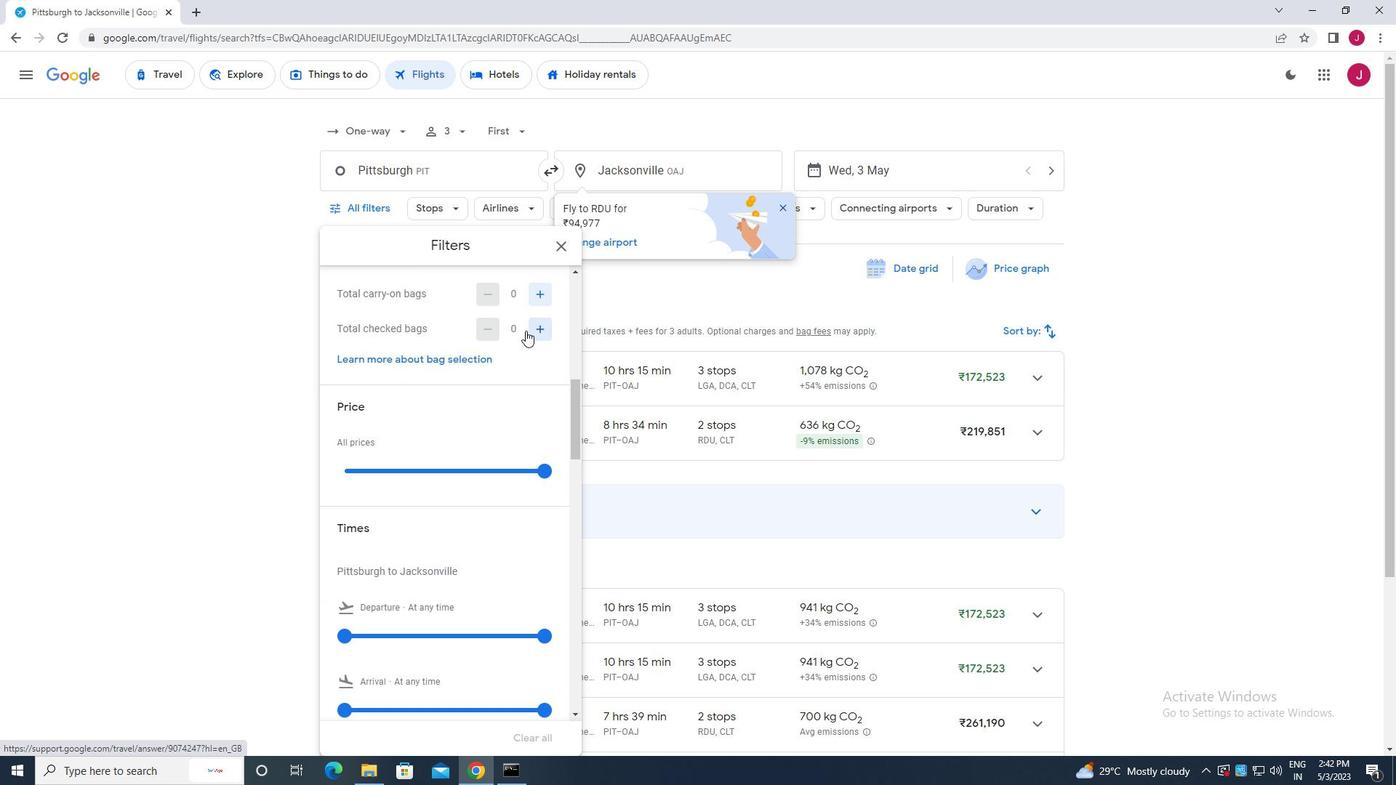 
Action: Mouse pressed left at (538, 330)
Screenshot: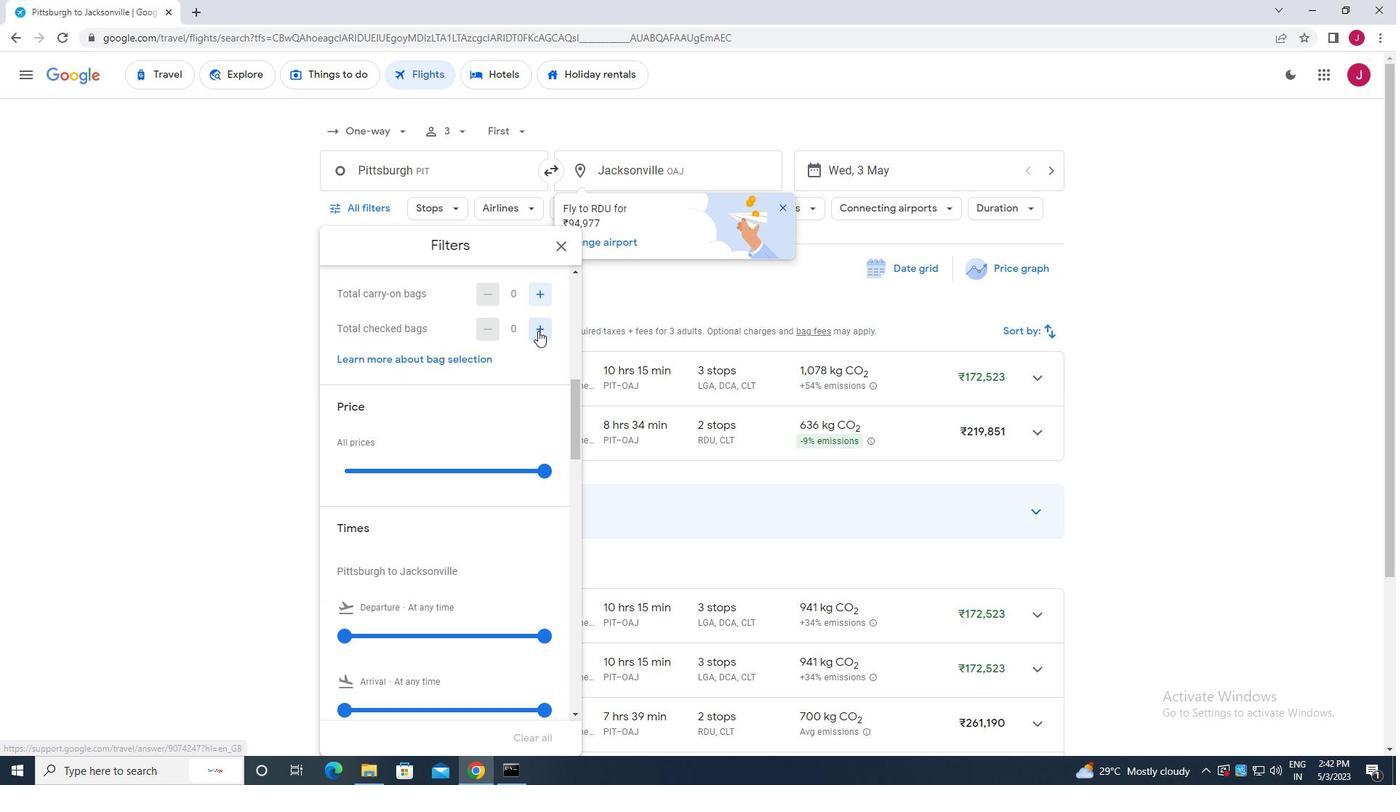 
Action: Mouse pressed left at (538, 330)
Screenshot: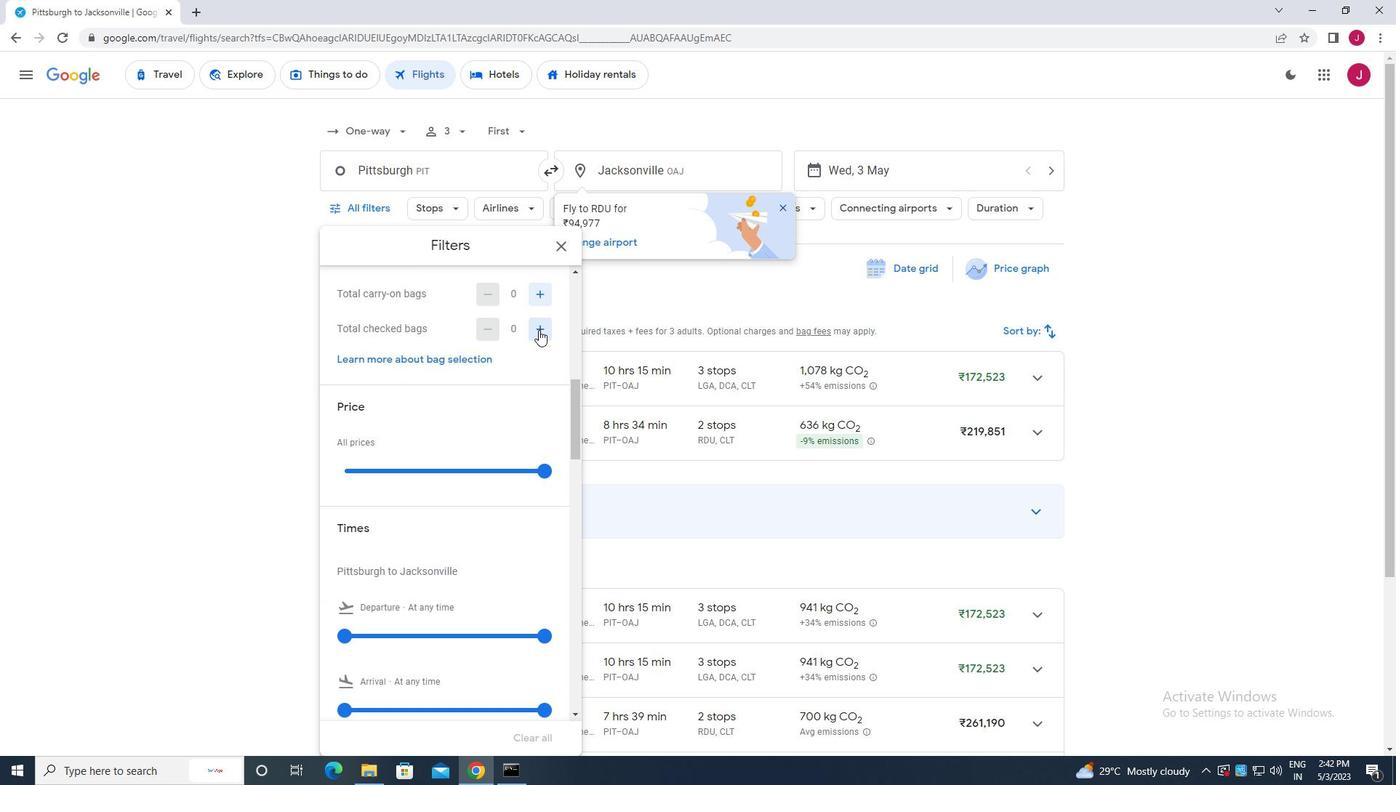 
Action: Mouse moved to (548, 475)
Screenshot: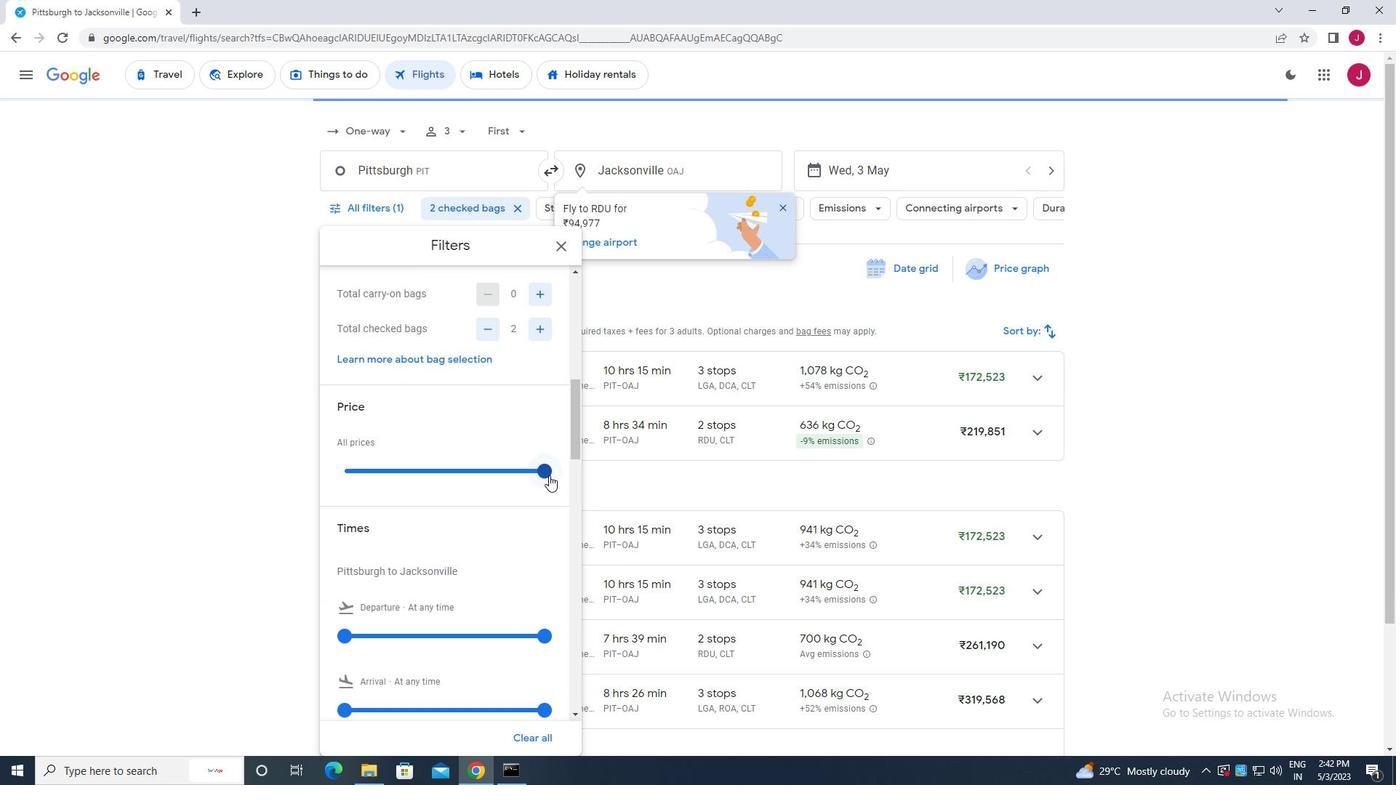 
Action: Mouse pressed left at (548, 475)
Screenshot: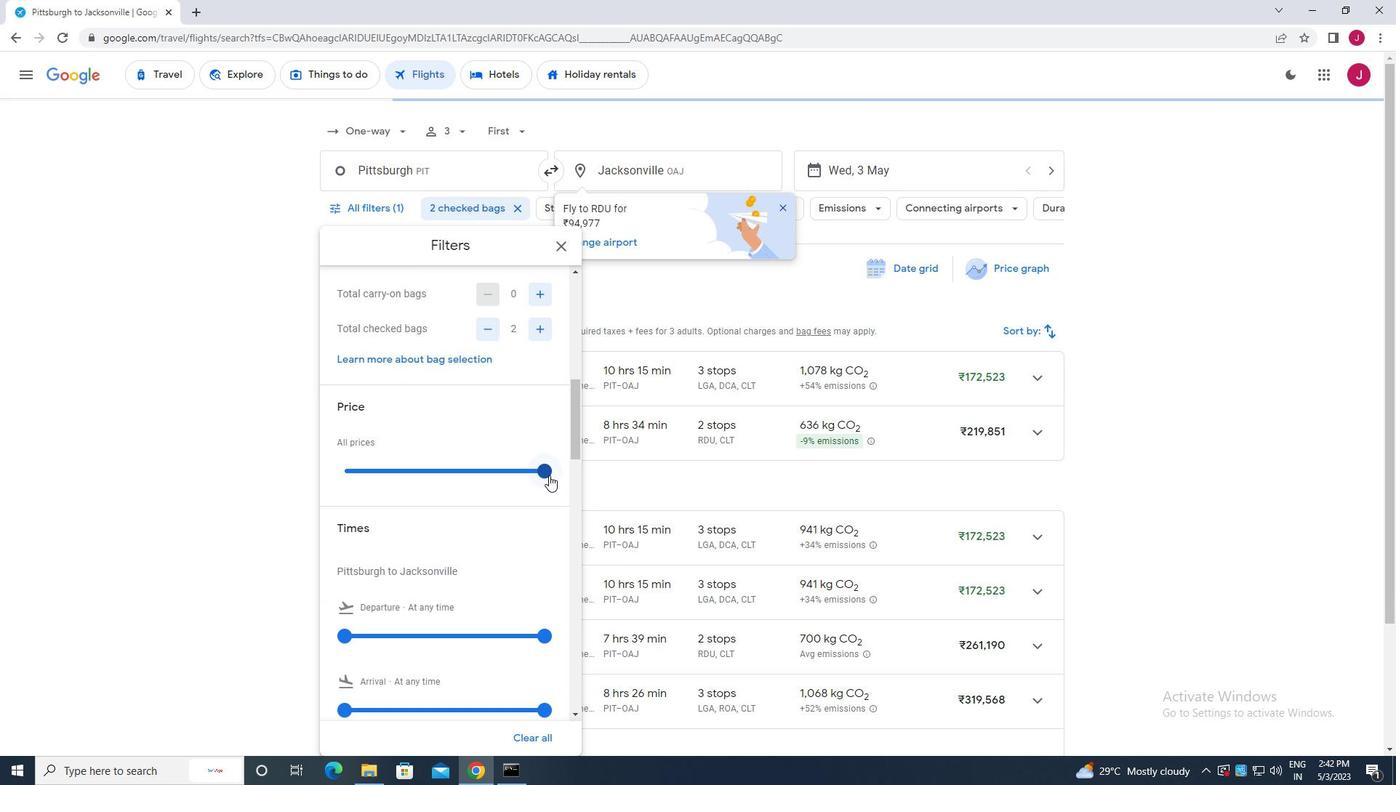 
Action: Mouse moved to (413, 448)
Screenshot: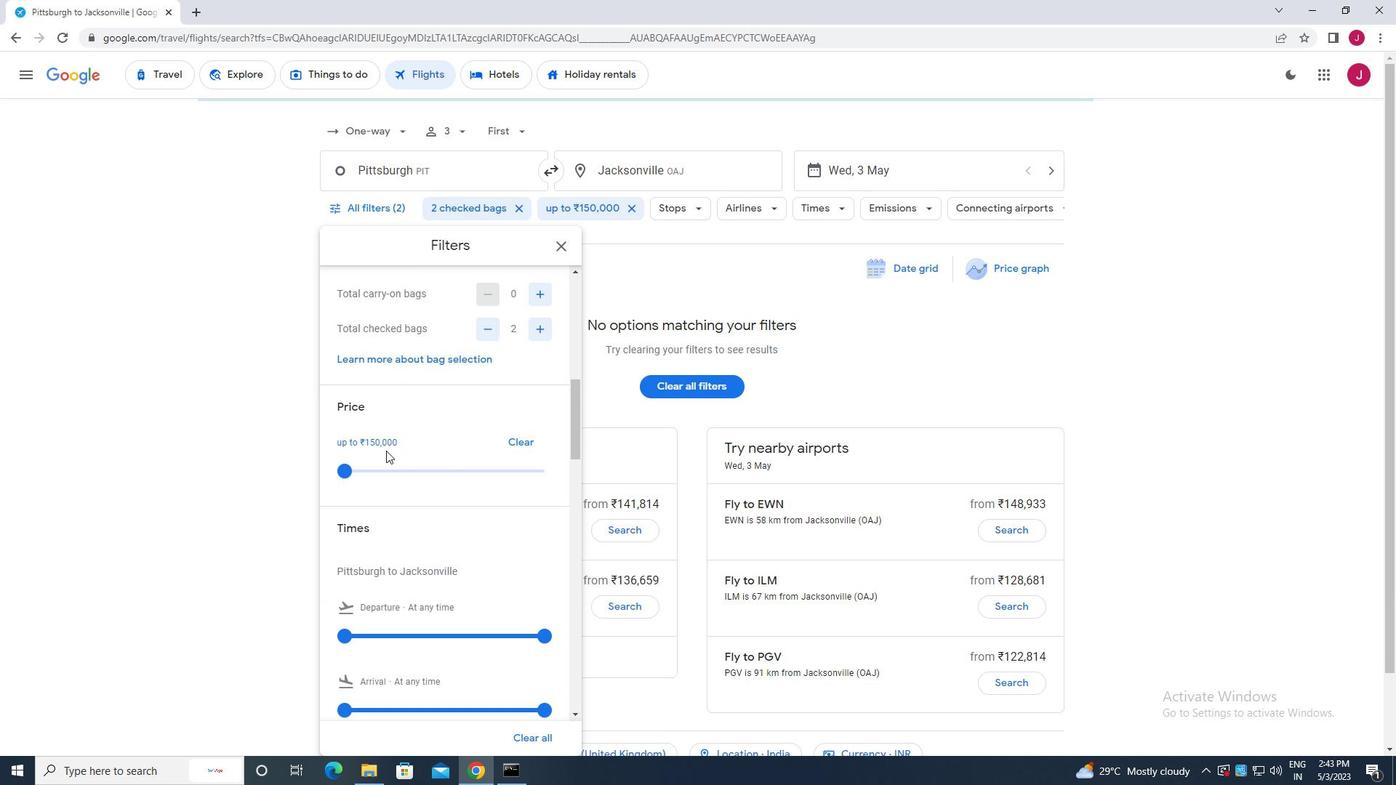
Action: Mouse scrolled (413, 447) with delta (0, 0)
Screenshot: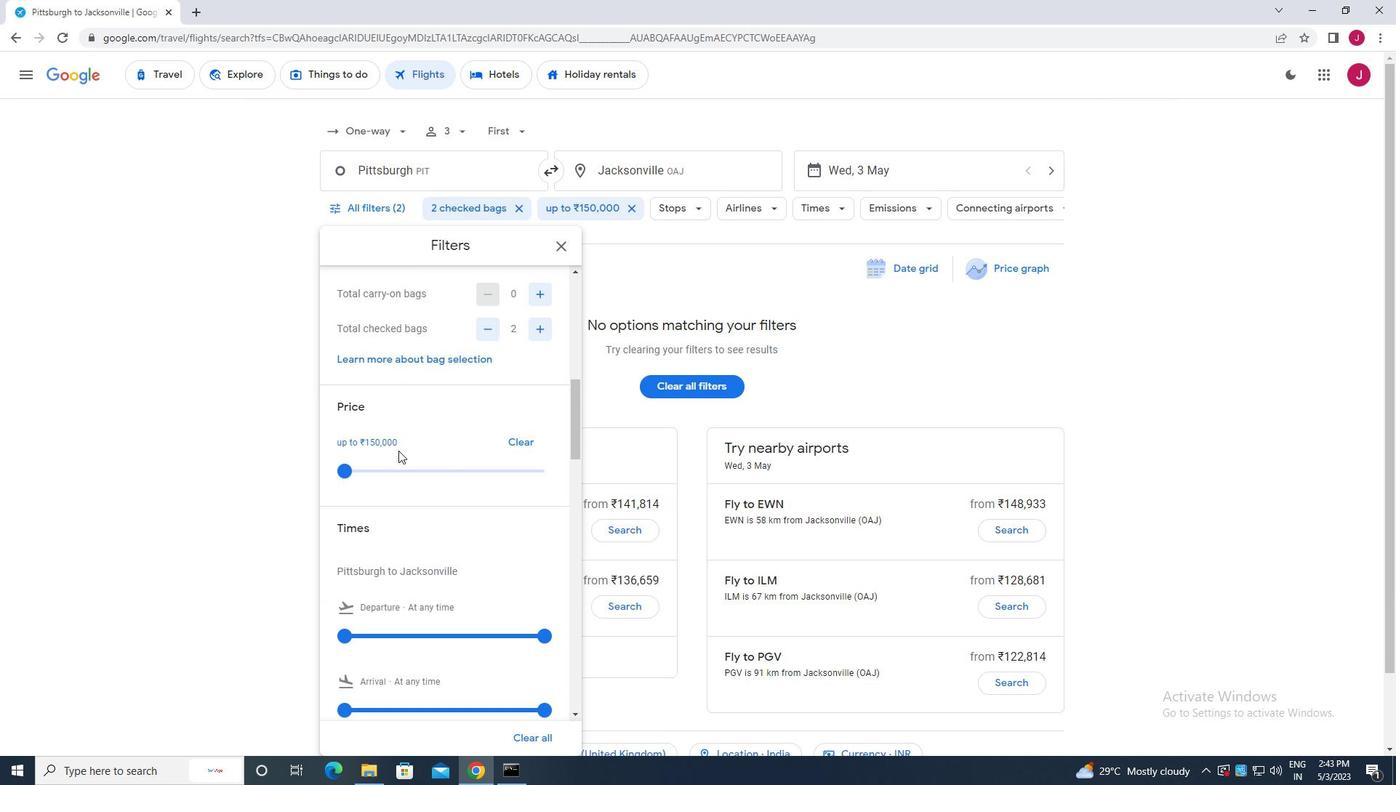 
Action: Mouse scrolled (413, 447) with delta (0, 0)
Screenshot: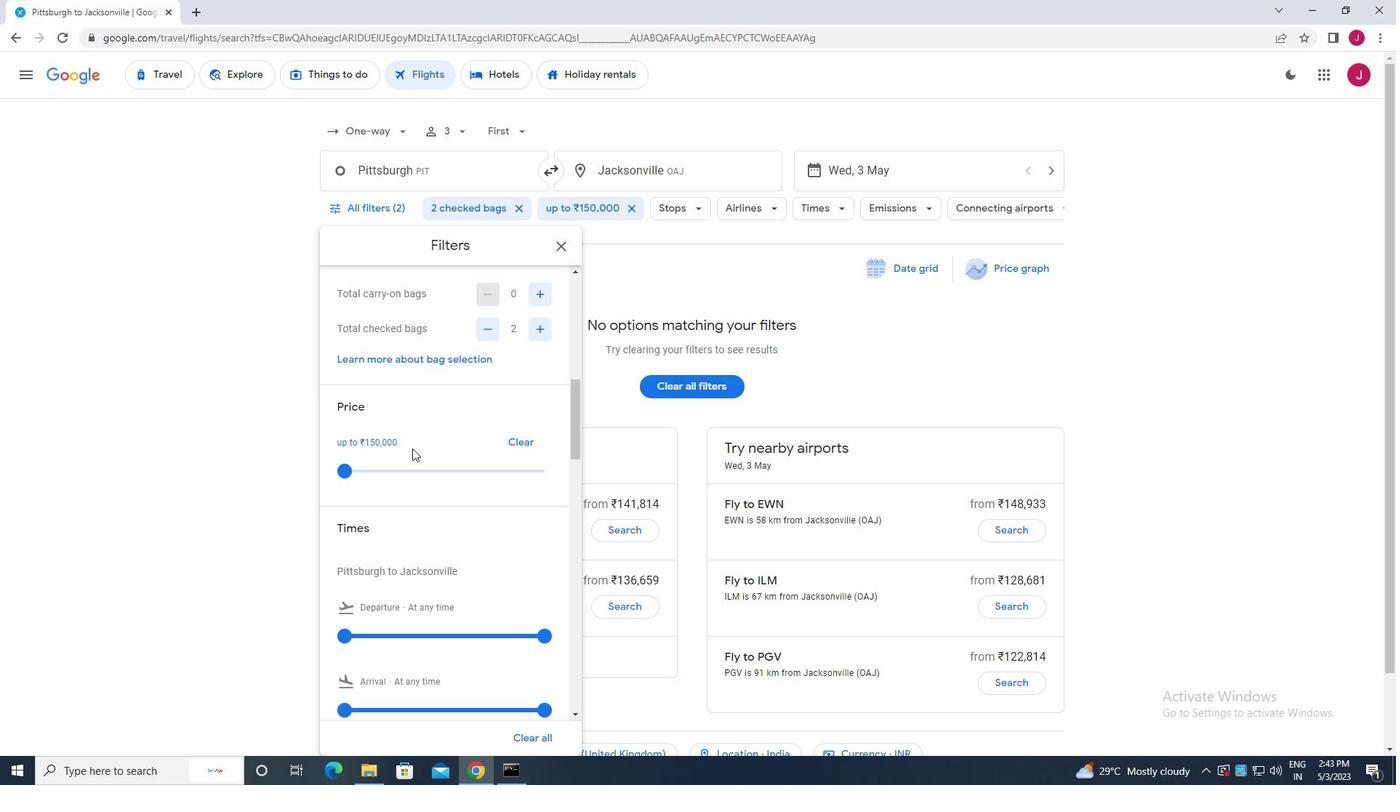 
Action: Mouse moved to (346, 487)
Screenshot: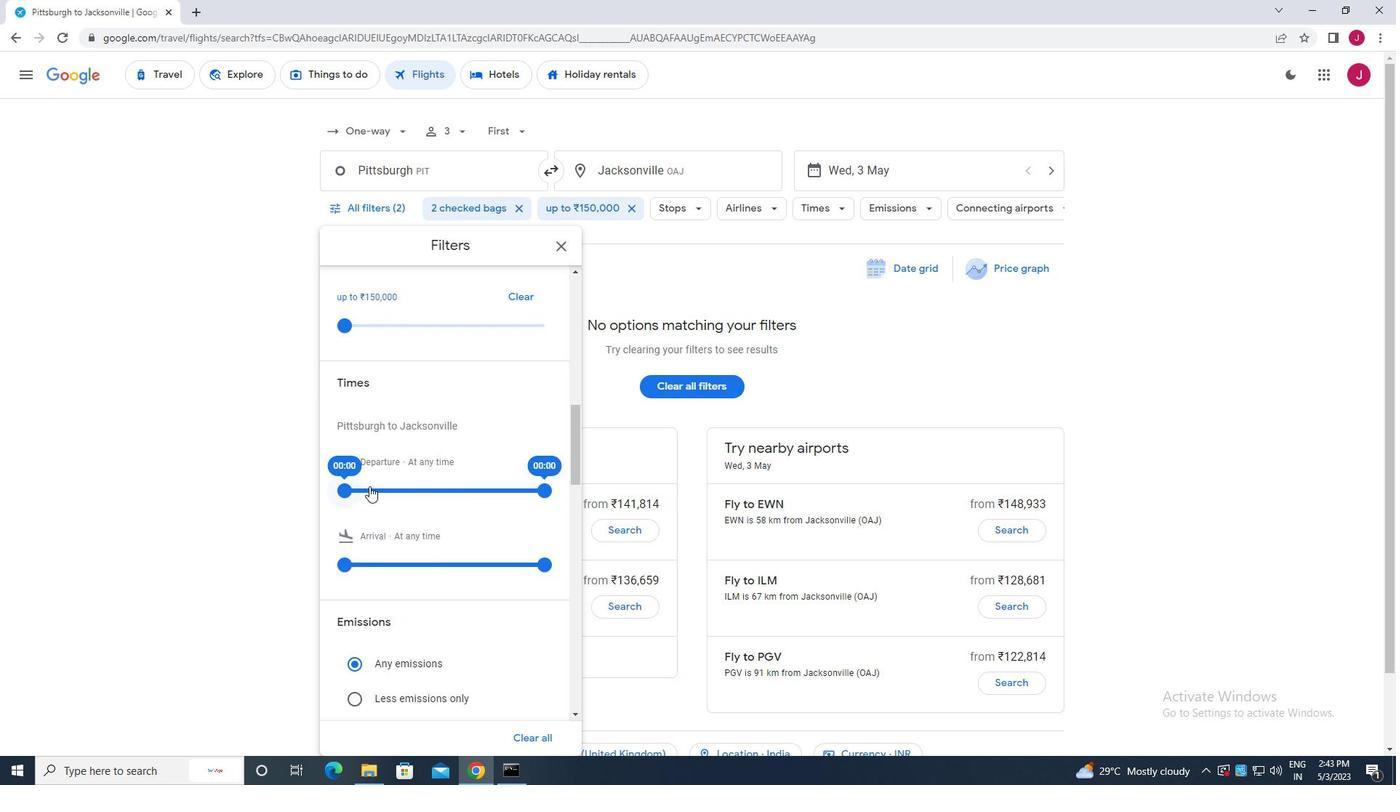 
Action: Mouse pressed left at (346, 487)
Screenshot: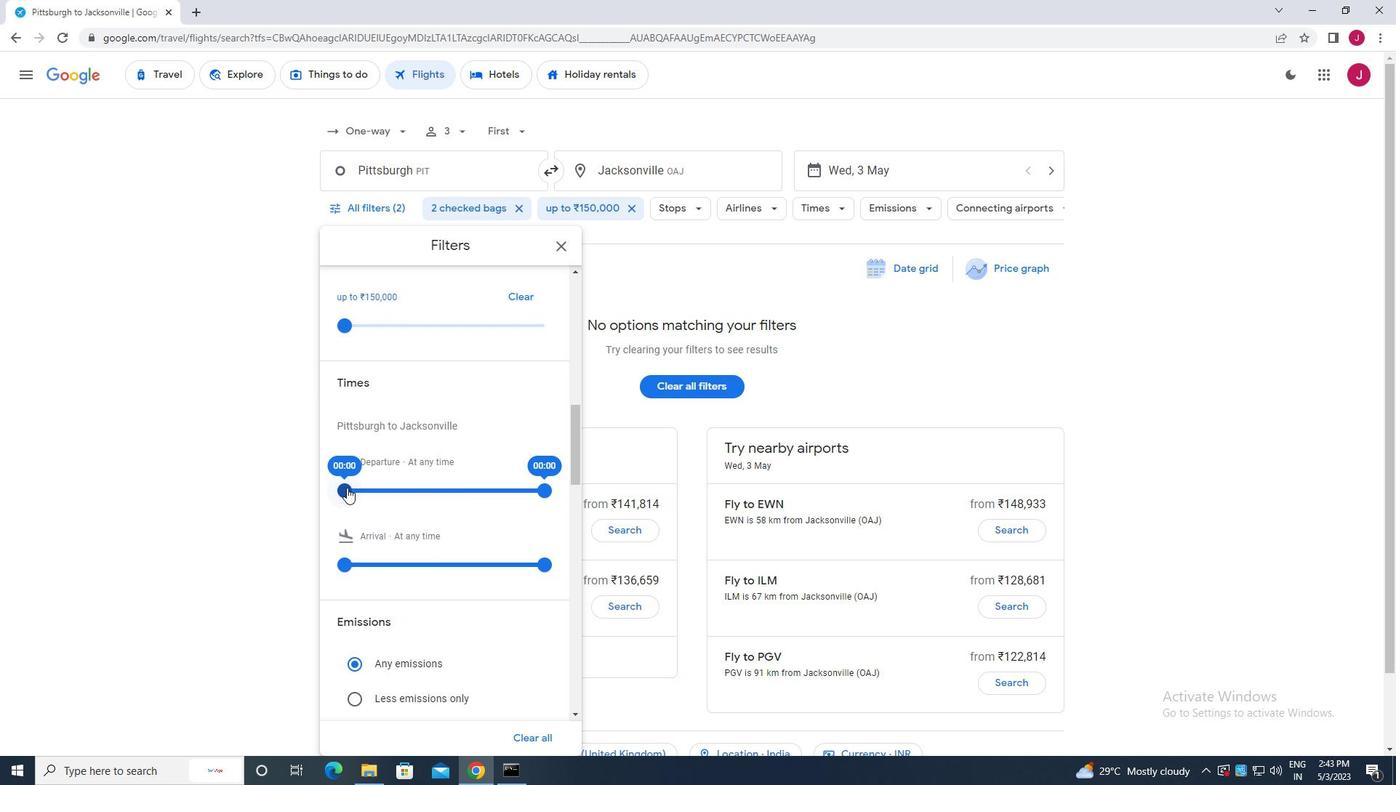 
Action: Mouse moved to (542, 490)
Screenshot: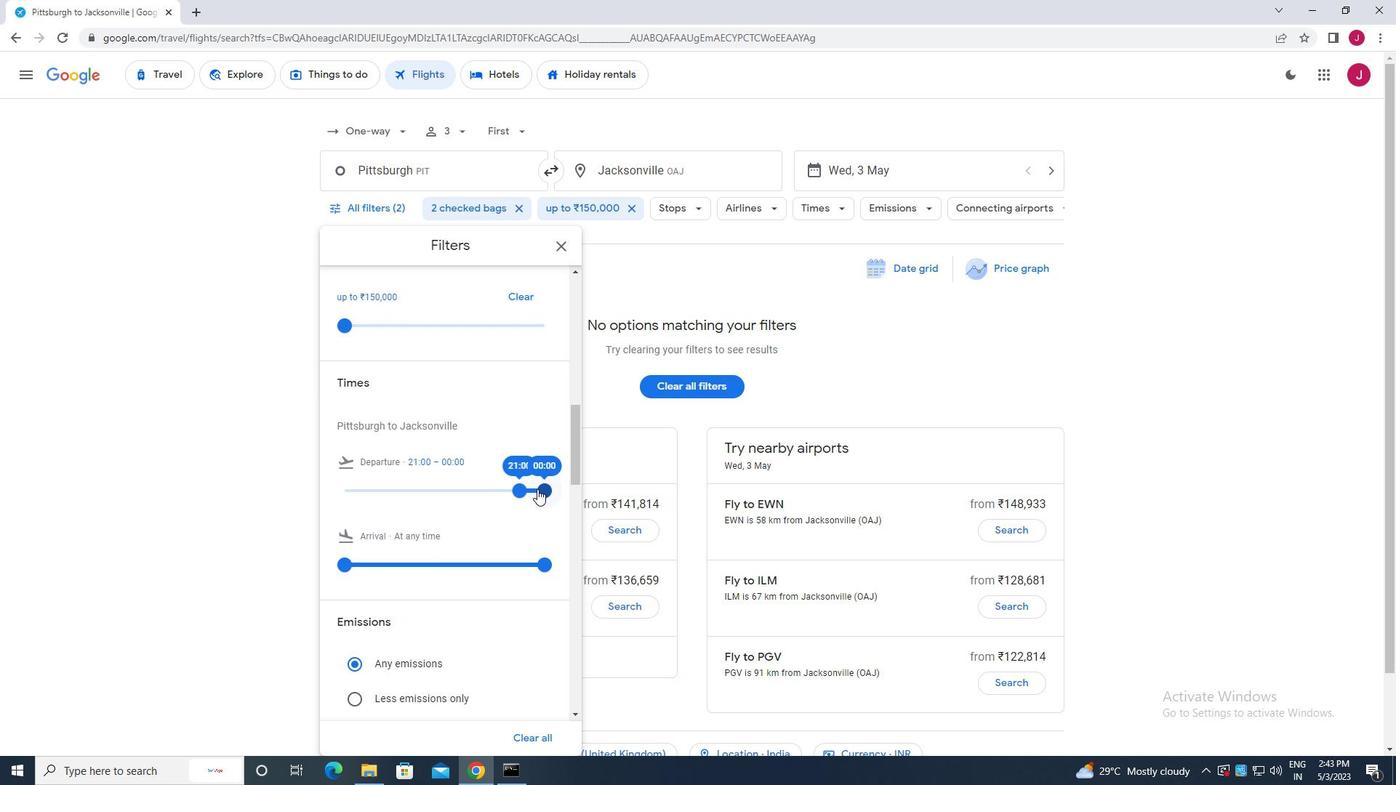 
Action: Mouse pressed left at (542, 490)
Screenshot: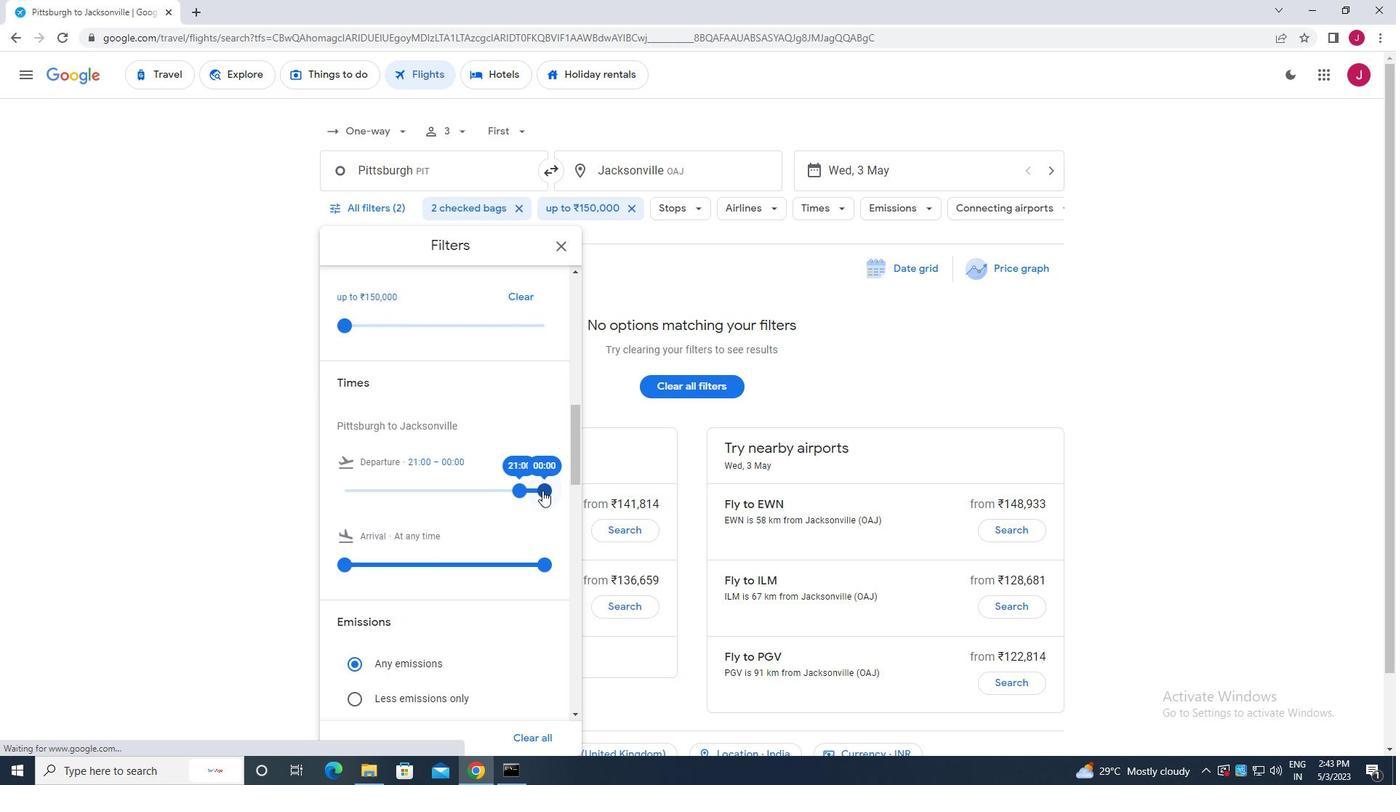 
Action: Mouse moved to (558, 239)
Screenshot: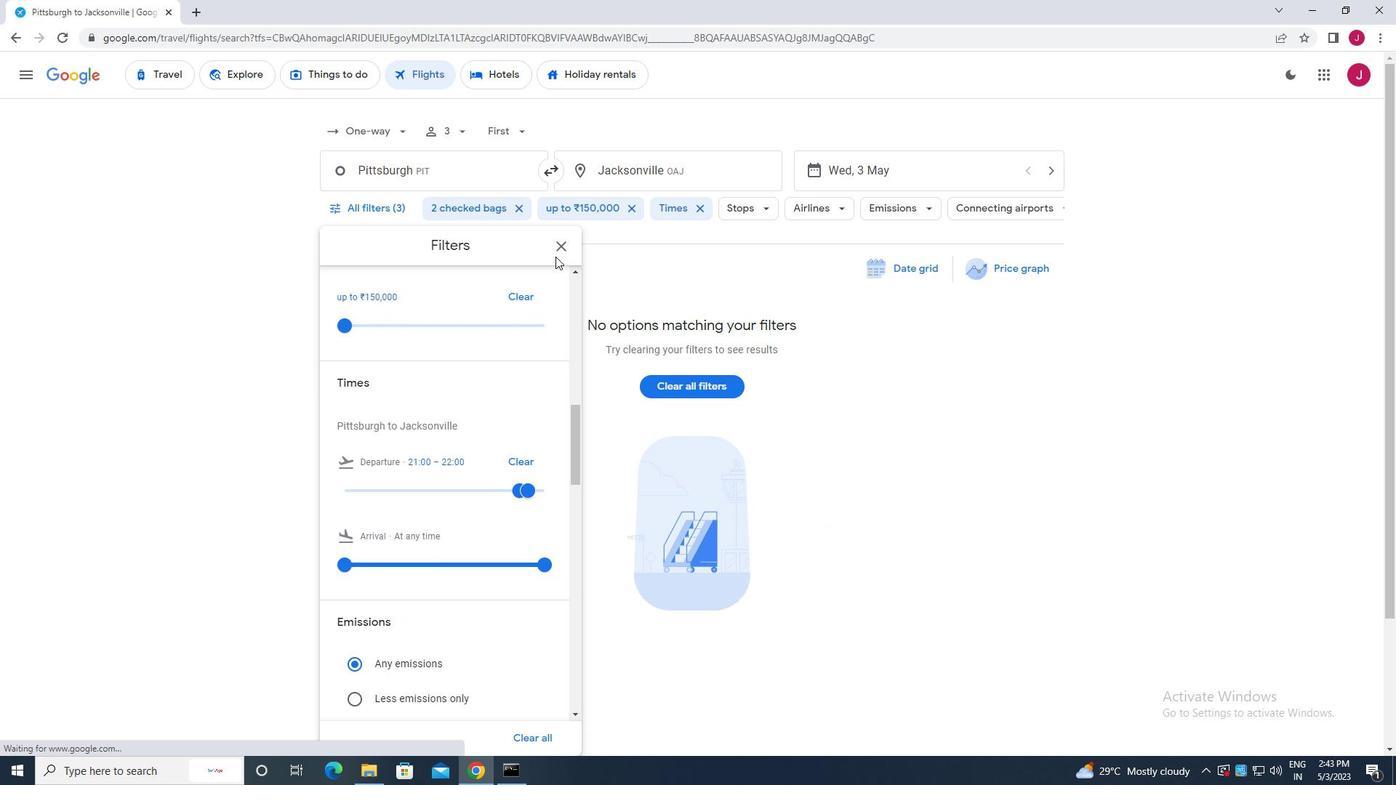 
Action: Mouse pressed left at (558, 239)
Screenshot: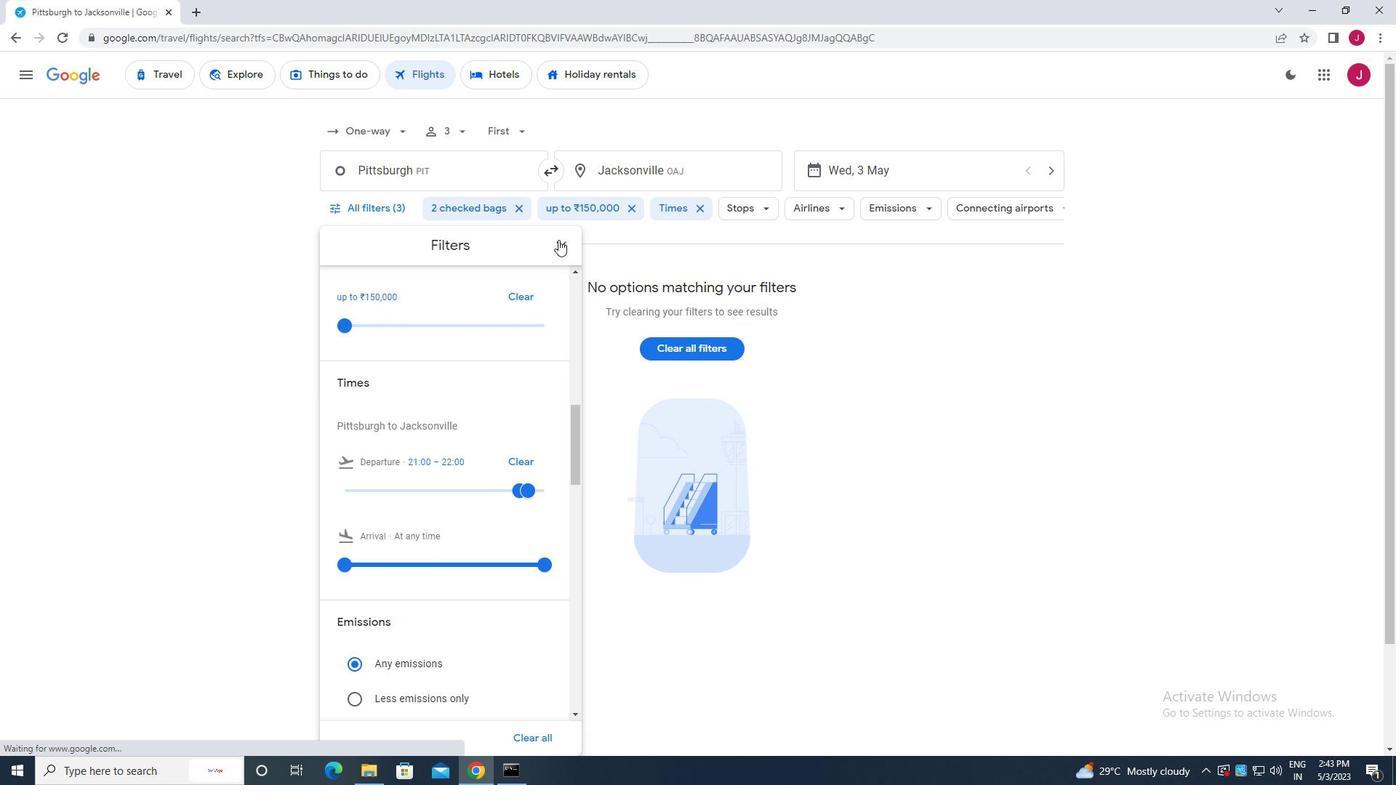 
Action: Mouse moved to (548, 244)
Screenshot: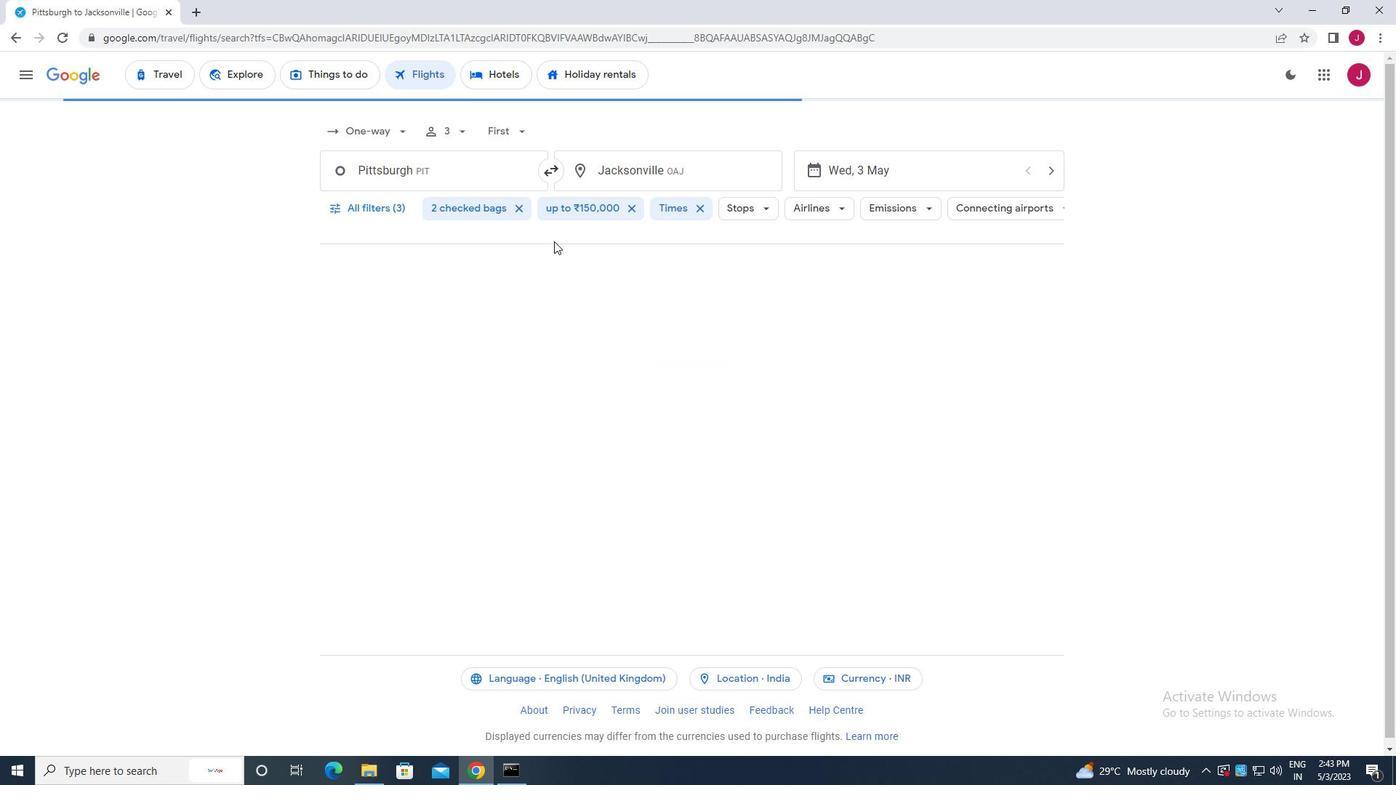 
